 Task: Look for space in Bremervörde, Germany from 8th June, 2023 to 16th June, 2023 for 2 adults in price range Rs.10000 to Rs.15000. Place can be entire place with 1  bedroom having 1 bed and 1 bathroom. Property type can be house, flat, guest house, hotel. Amenities needed are: wifi. Booking option can be shelf check-in. Required host language is English.
Action: Mouse moved to (544, 118)
Screenshot: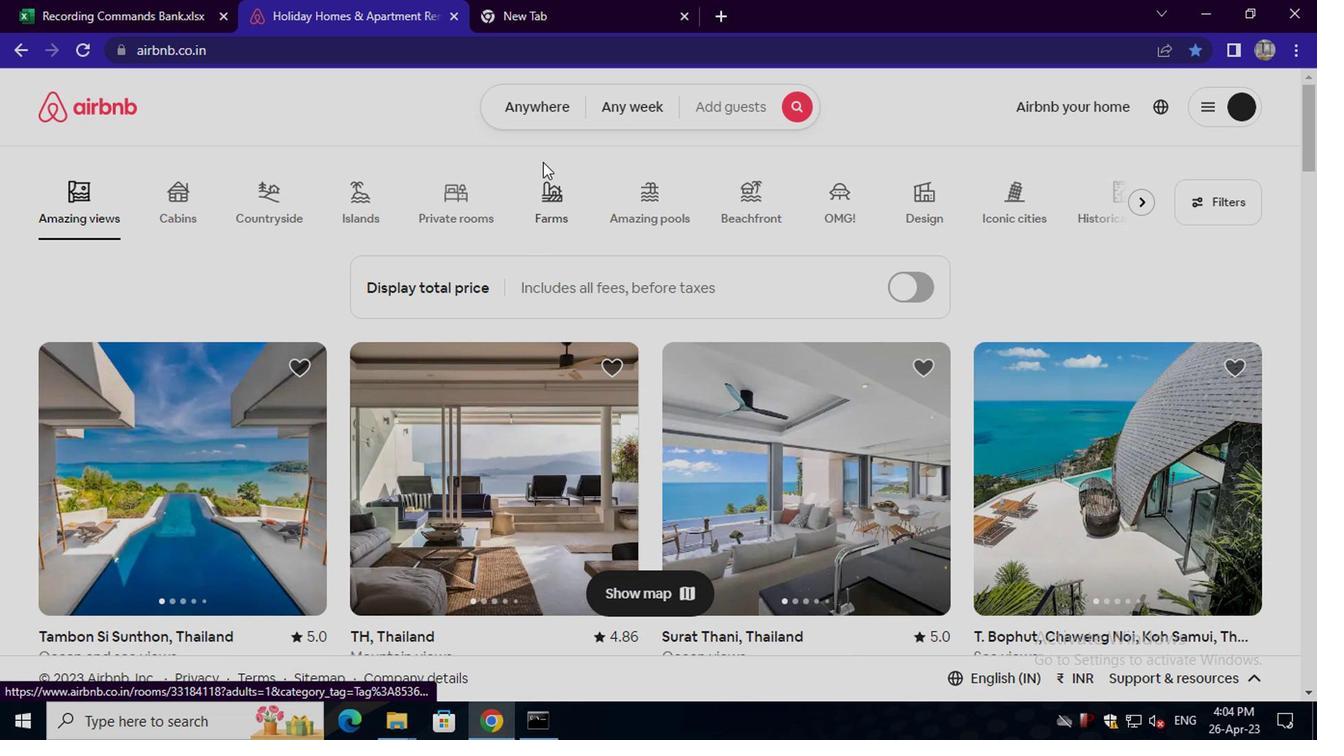 
Action: Mouse pressed left at (544, 118)
Screenshot: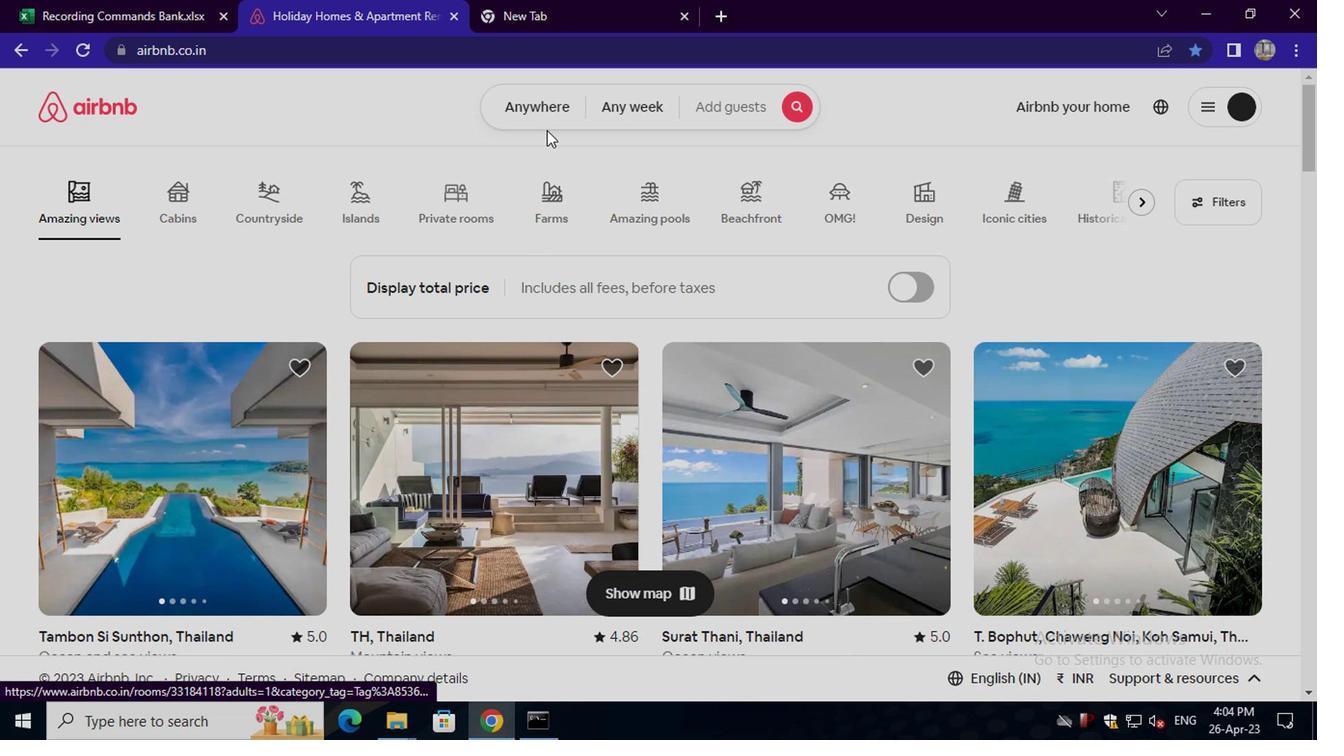 
Action: Mouse moved to (362, 170)
Screenshot: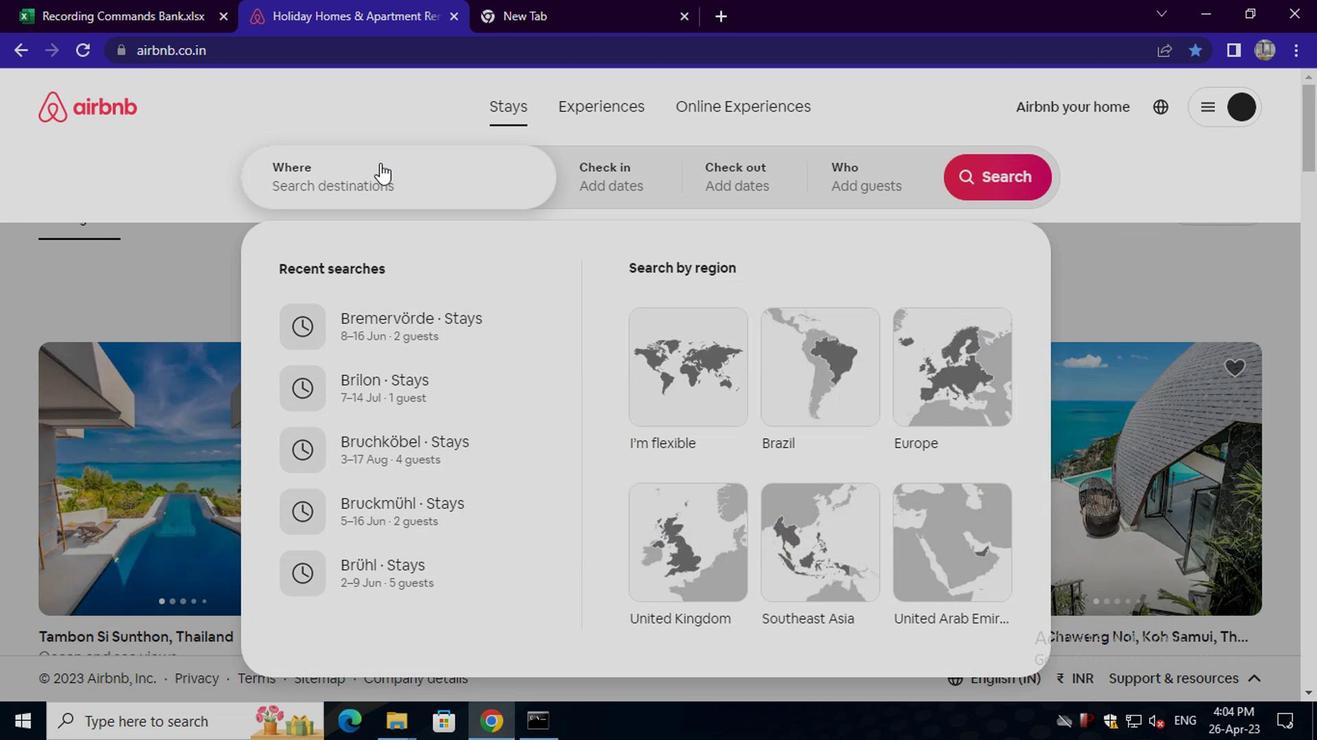 
Action: Mouse pressed left at (362, 170)
Screenshot: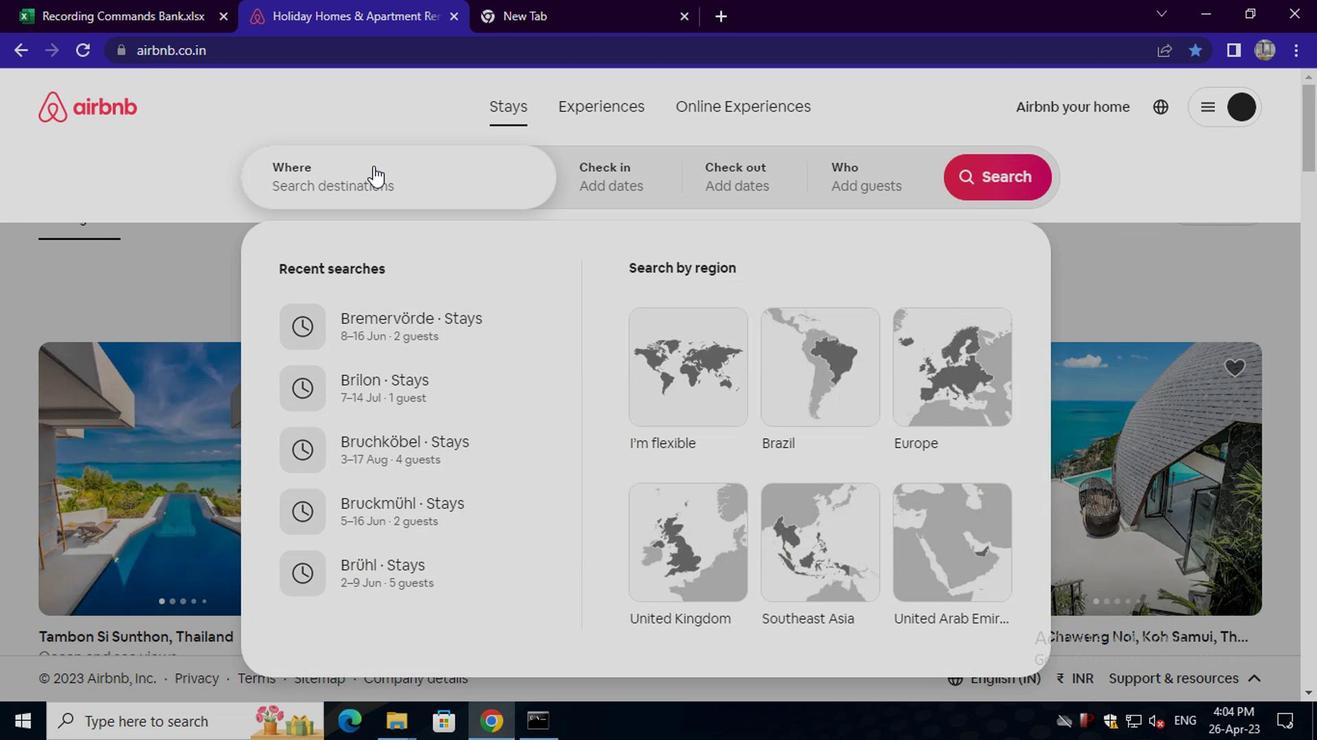 
Action: Mouse moved to (361, 170)
Screenshot: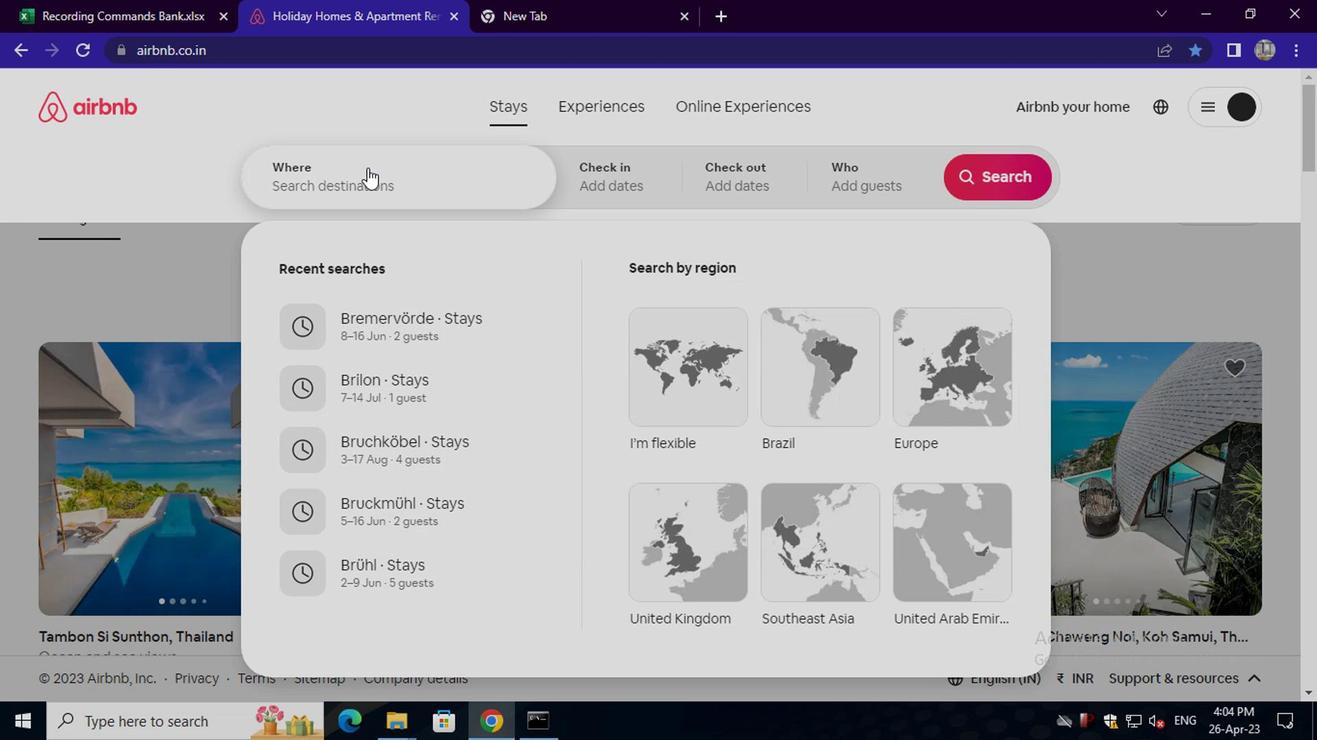 
Action: Key pressed ber<Key.backspace><Key.backspace>remerb<Key.backspace>vorde,germany<Key.enter>
Screenshot: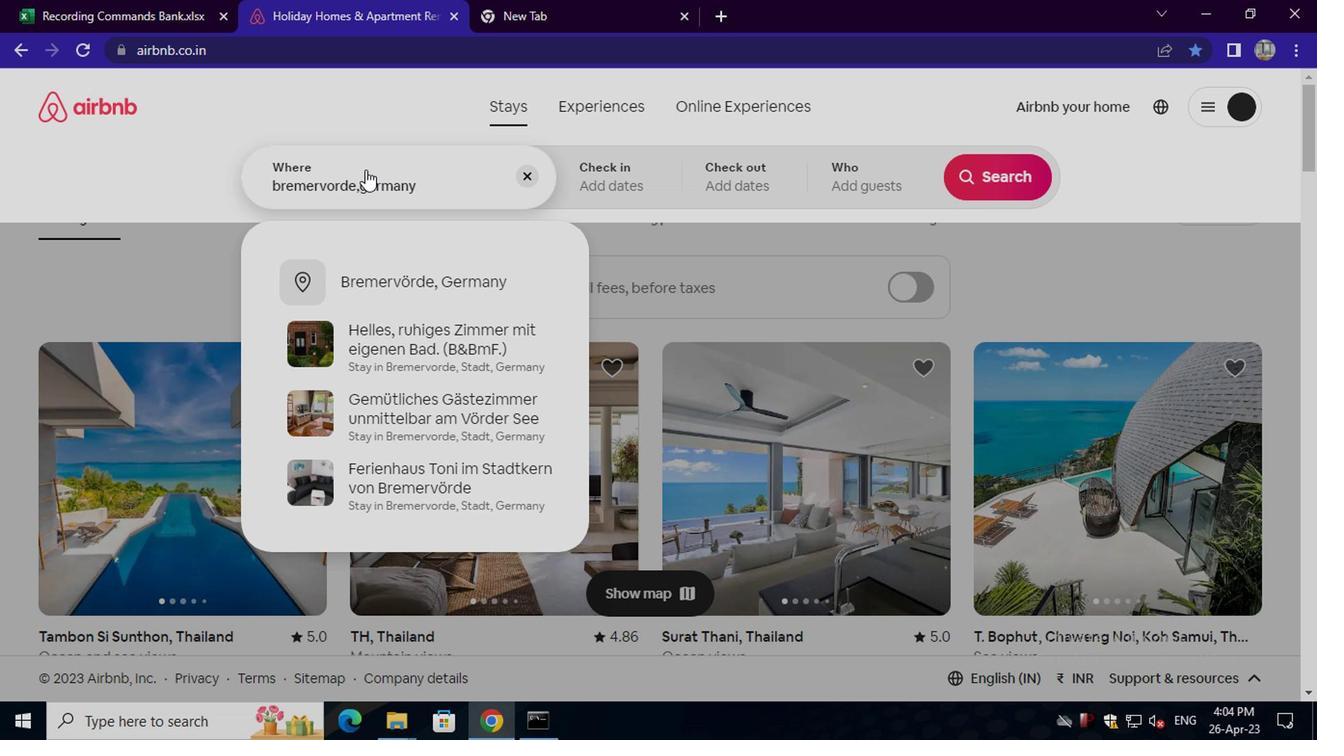 
Action: Mouse moved to (982, 332)
Screenshot: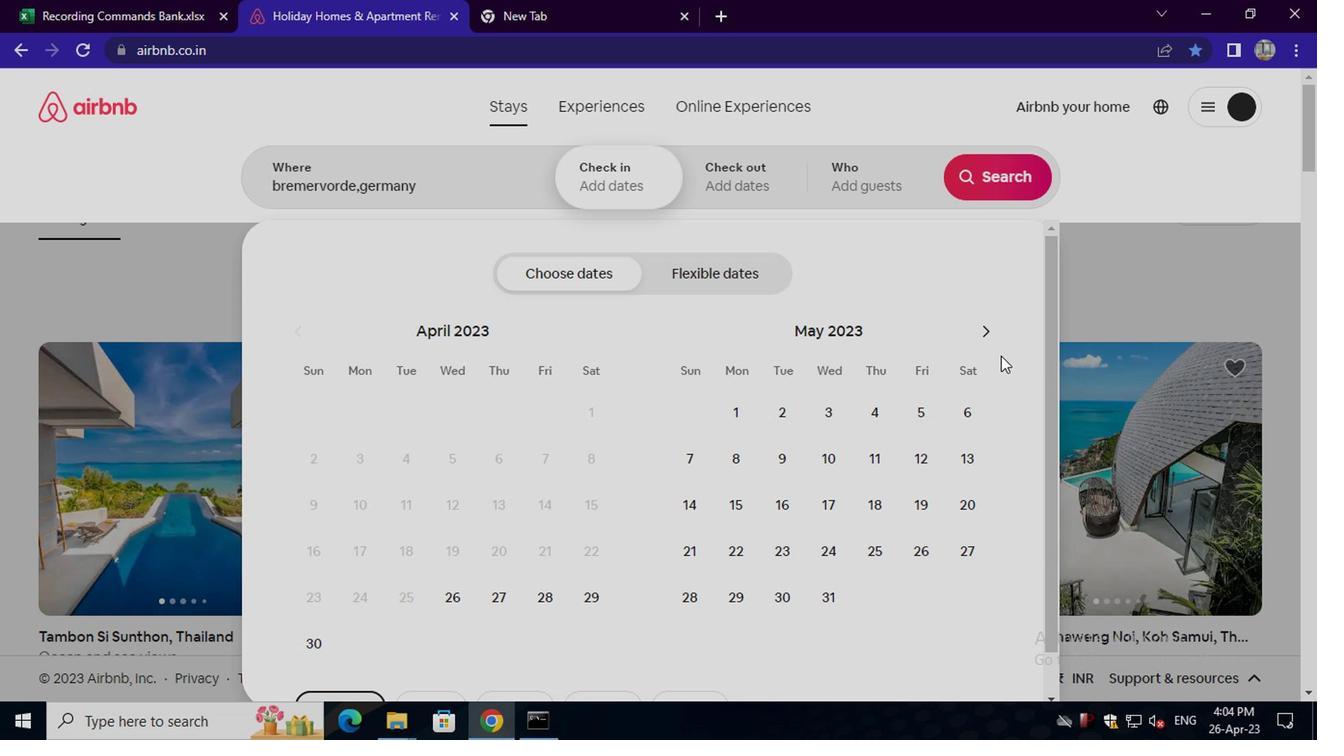 
Action: Mouse pressed left at (982, 332)
Screenshot: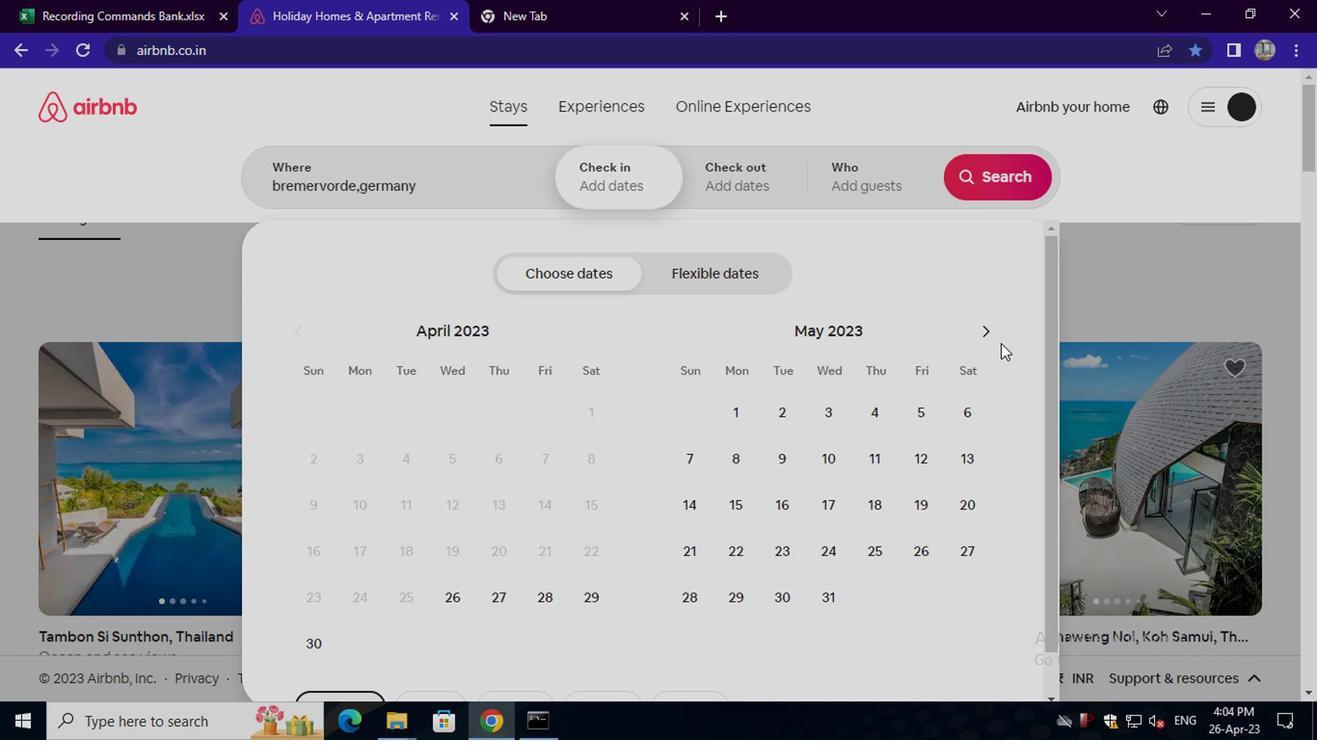 
Action: Mouse pressed left at (982, 332)
Screenshot: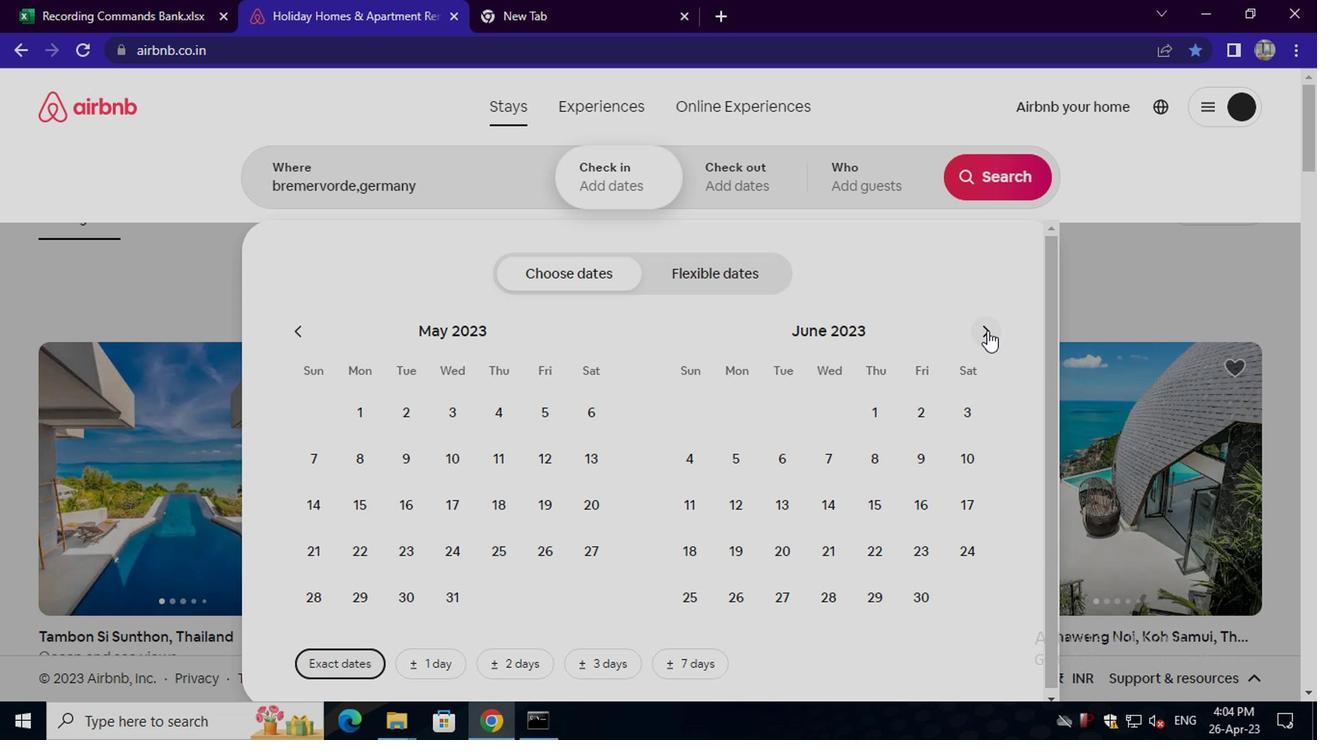 
Action: Mouse moved to (503, 455)
Screenshot: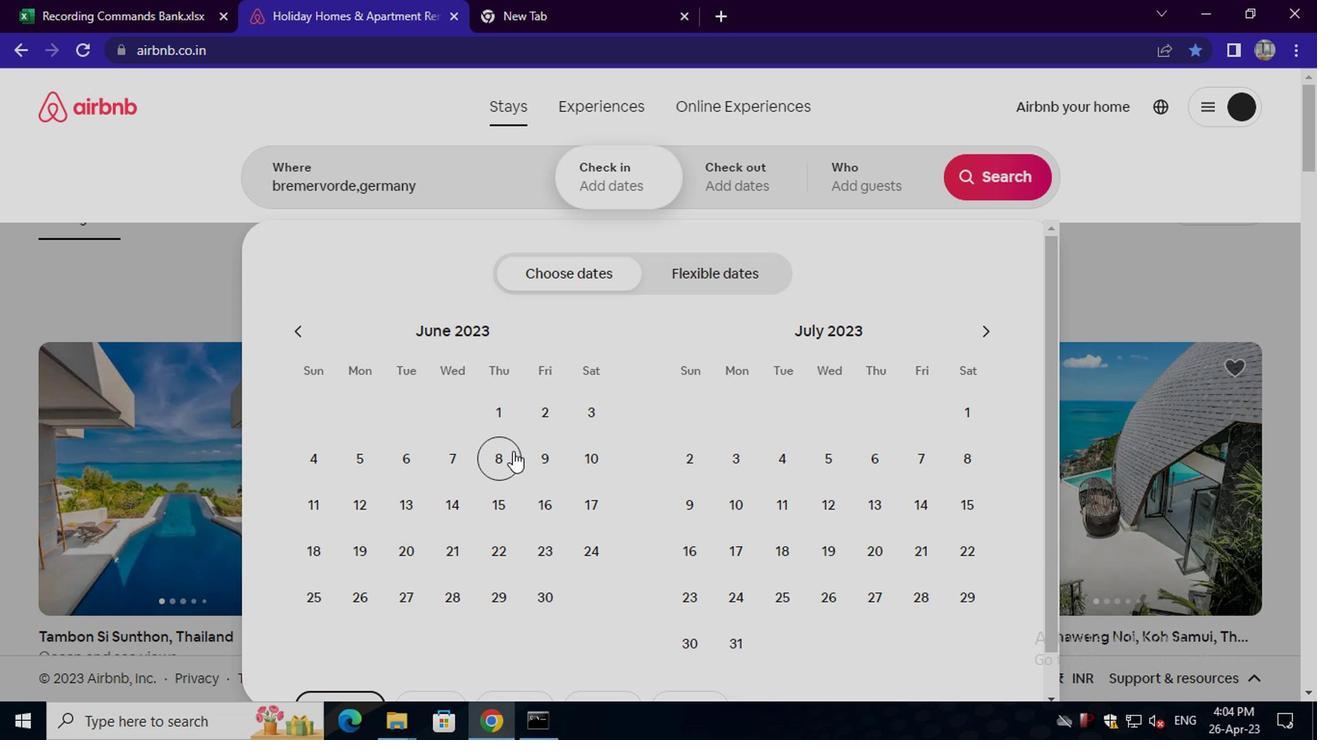 
Action: Mouse pressed left at (503, 455)
Screenshot: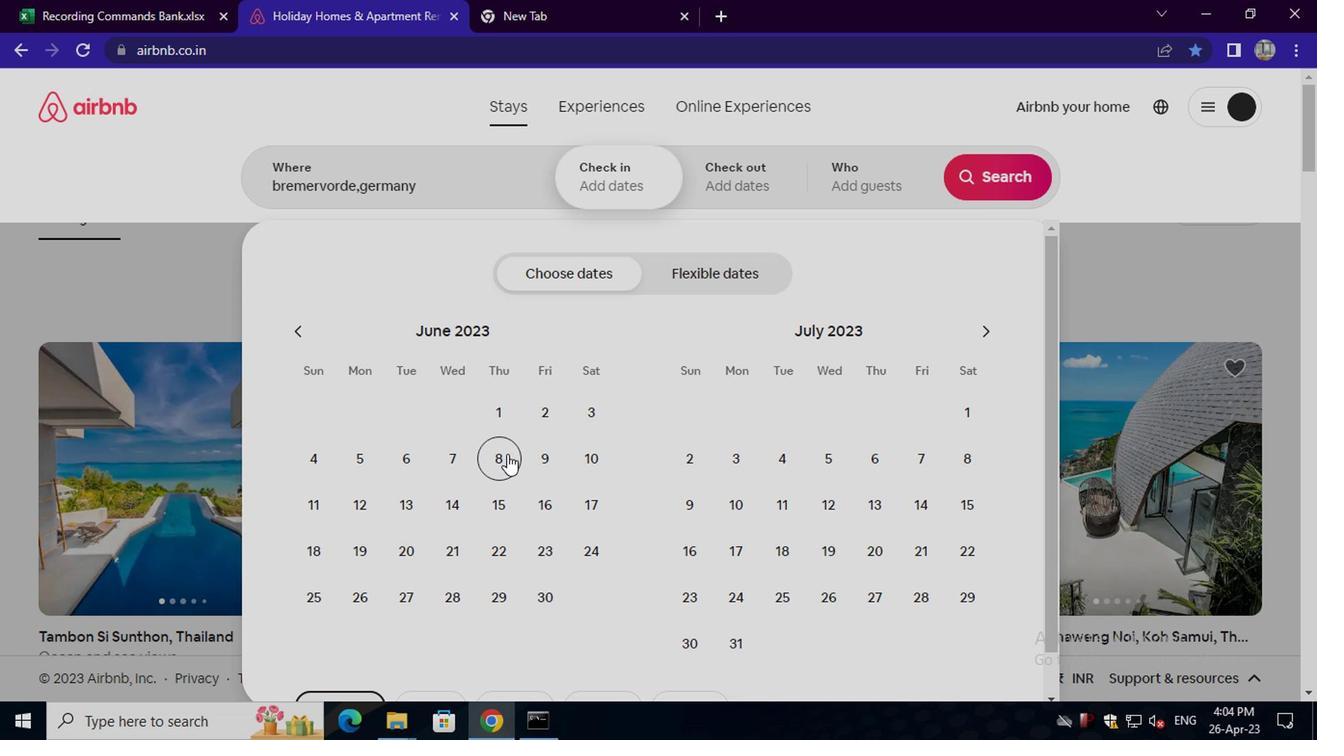 
Action: Mouse moved to (530, 504)
Screenshot: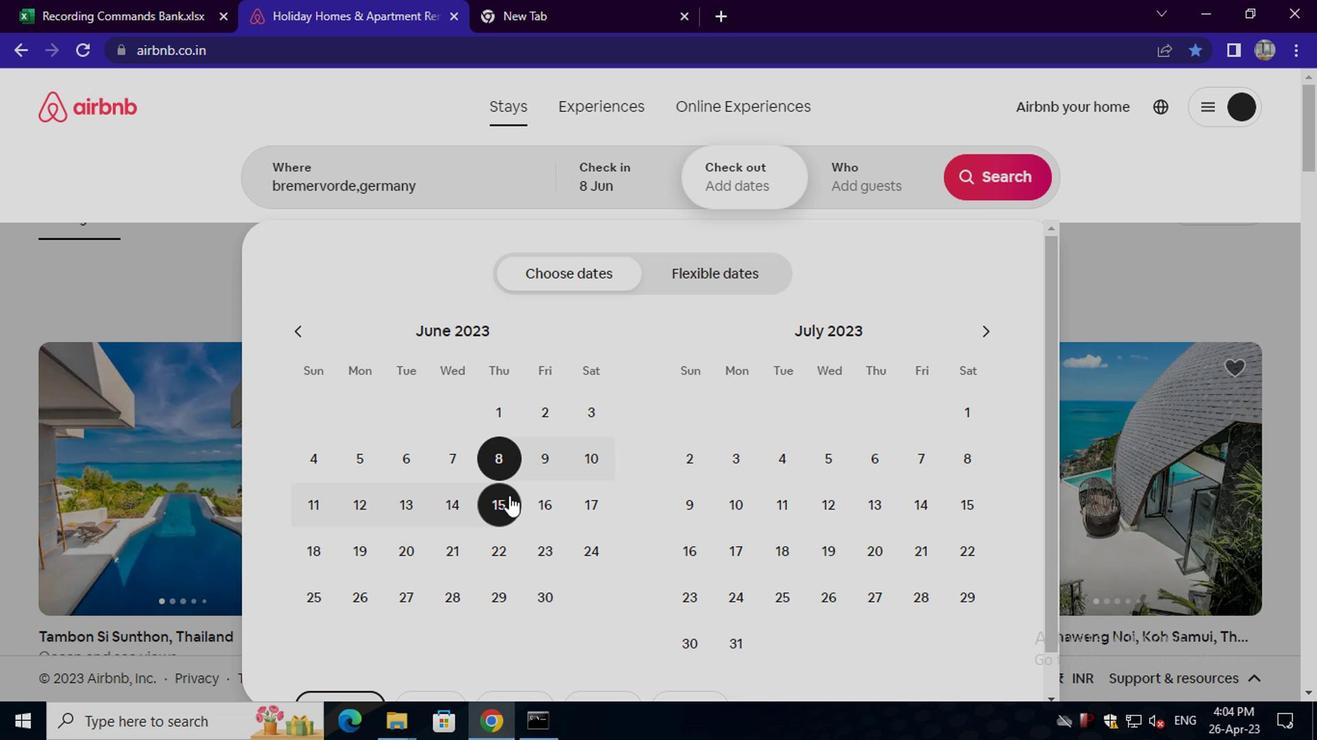 
Action: Mouse pressed left at (530, 504)
Screenshot: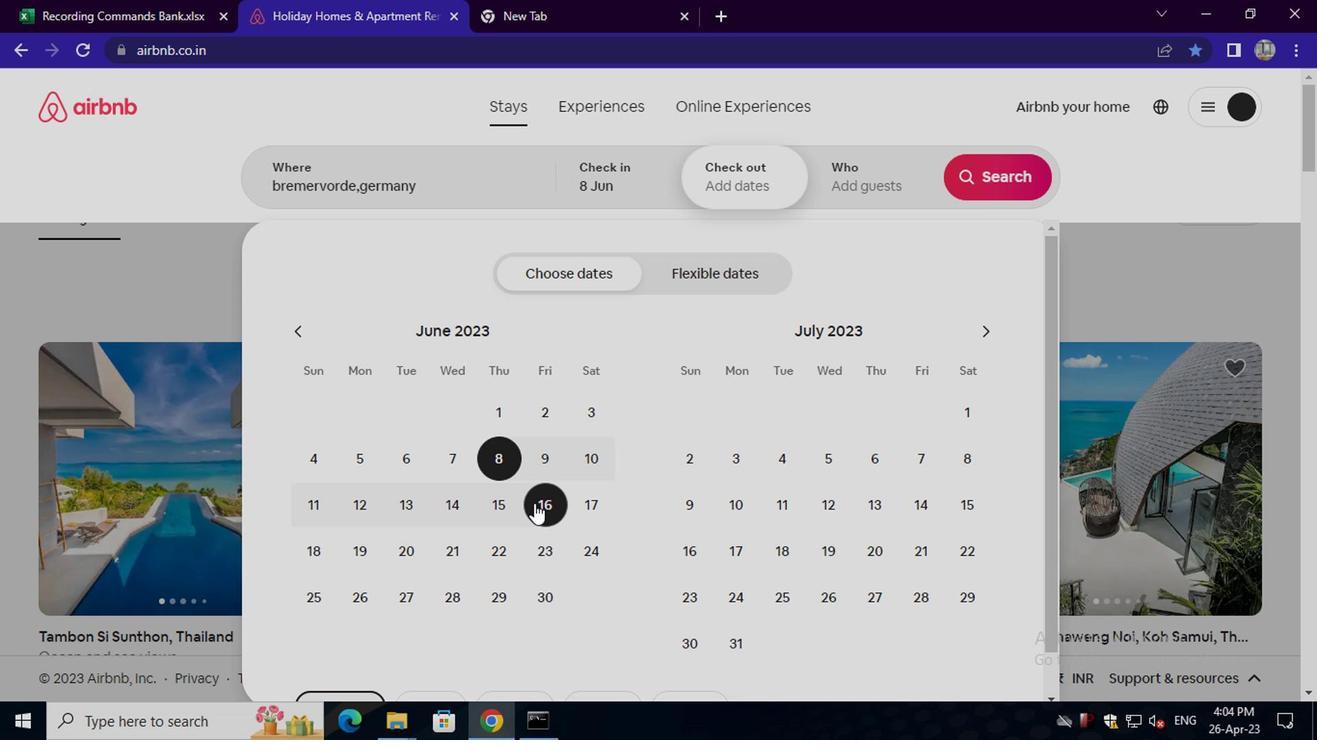 
Action: Mouse moved to (845, 181)
Screenshot: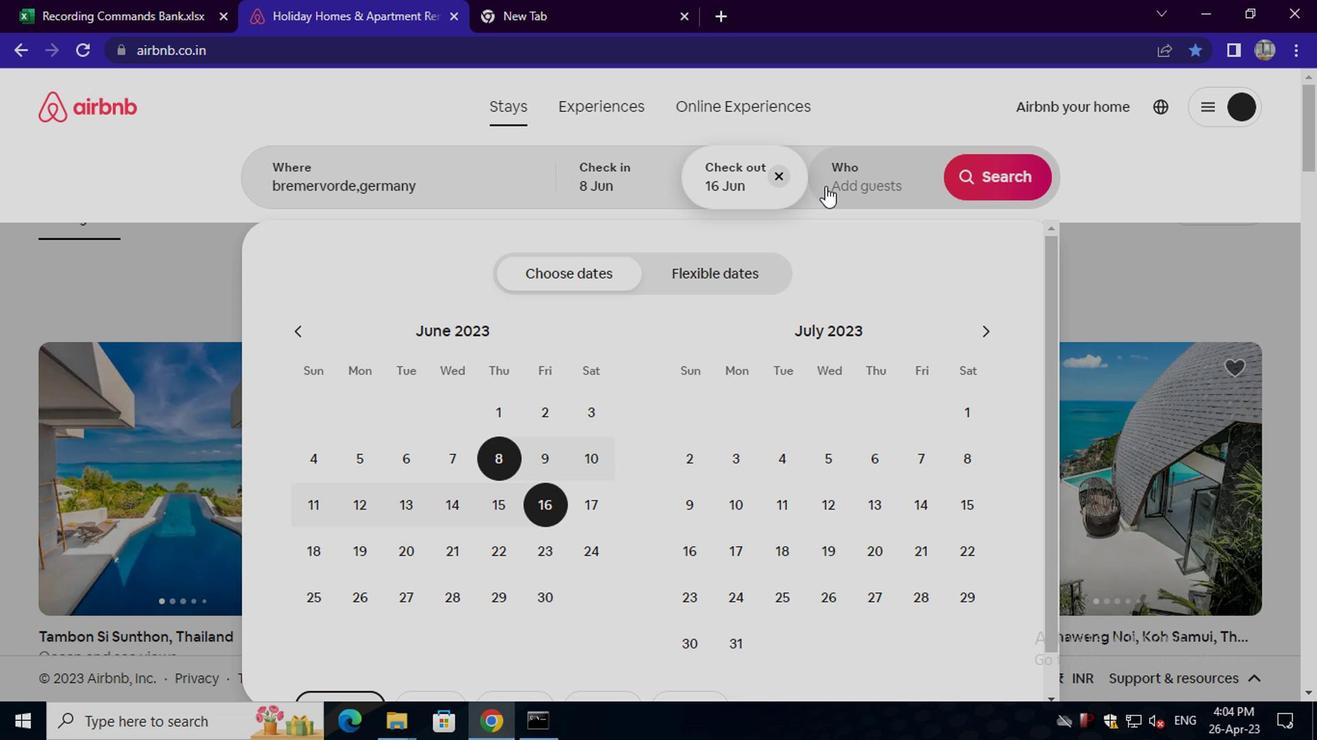 
Action: Mouse pressed left at (845, 181)
Screenshot: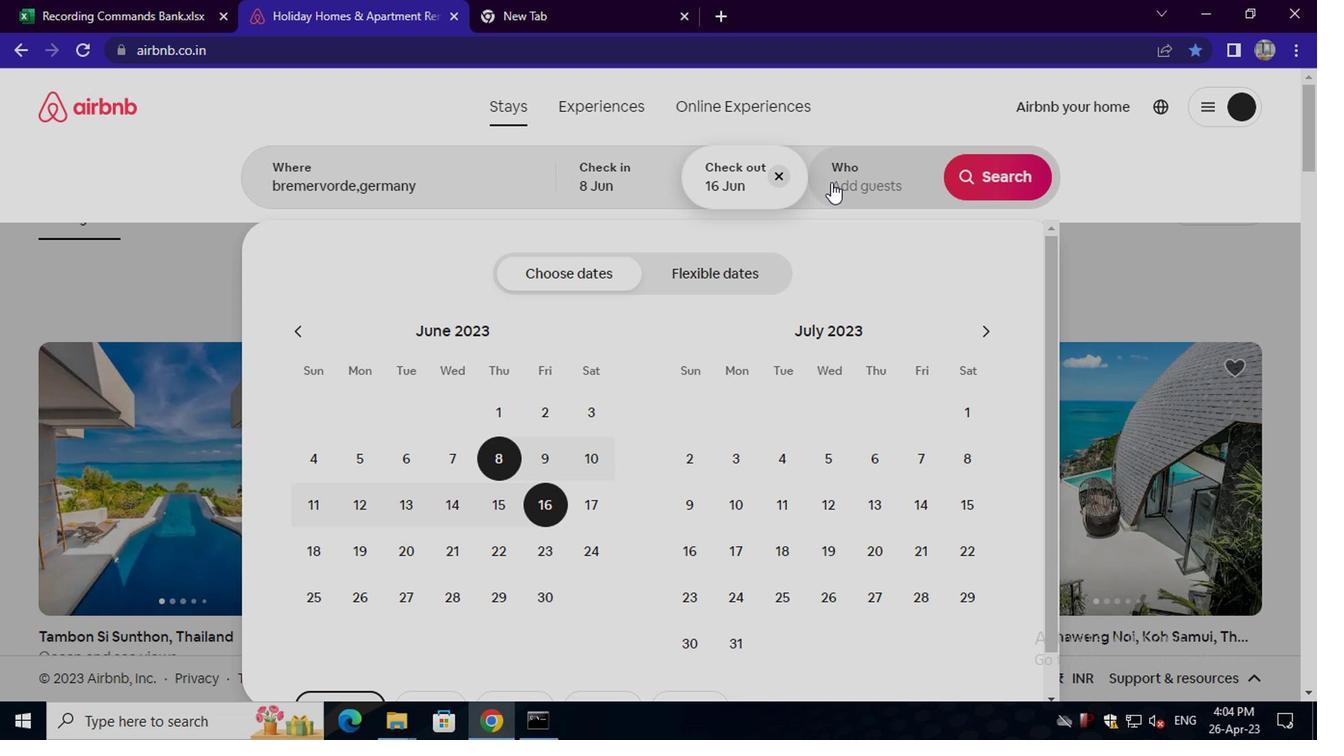 
Action: Mouse moved to (996, 274)
Screenshot: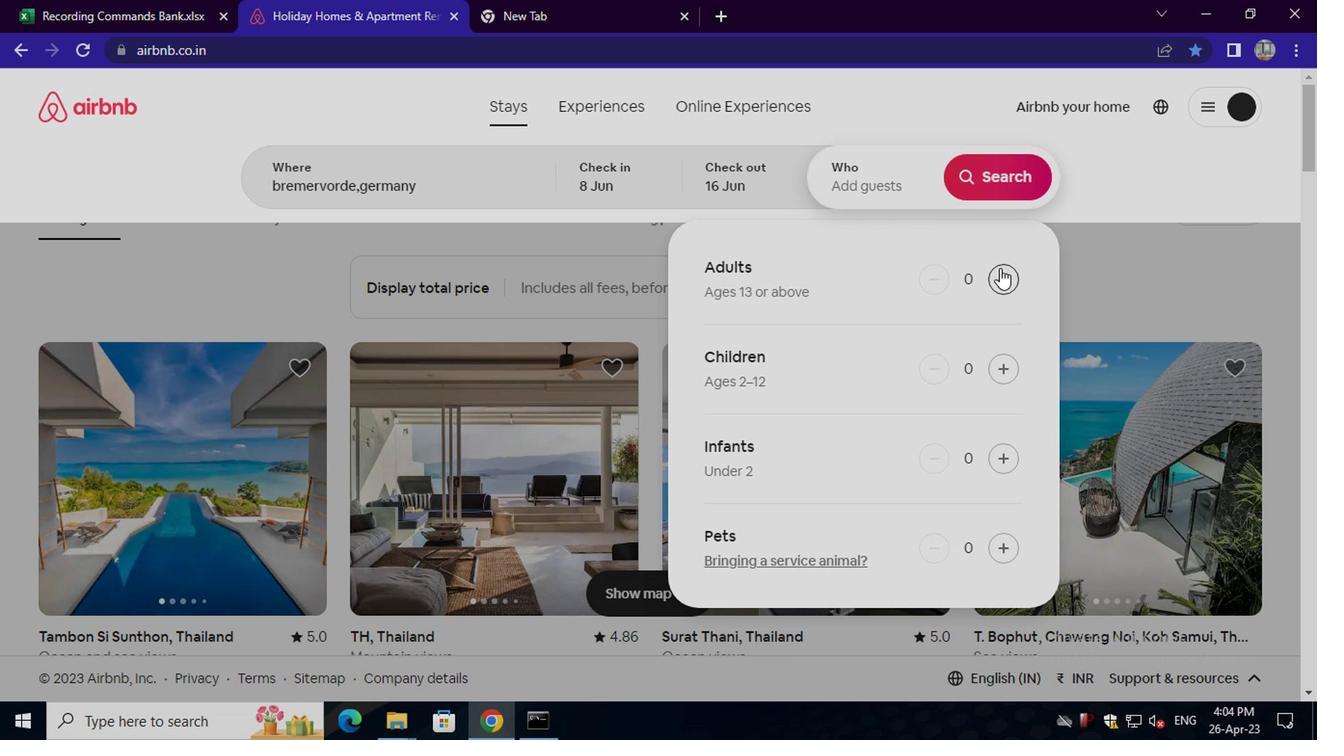 
Action: Mouse pressed left at (996, 274)
Screenshot: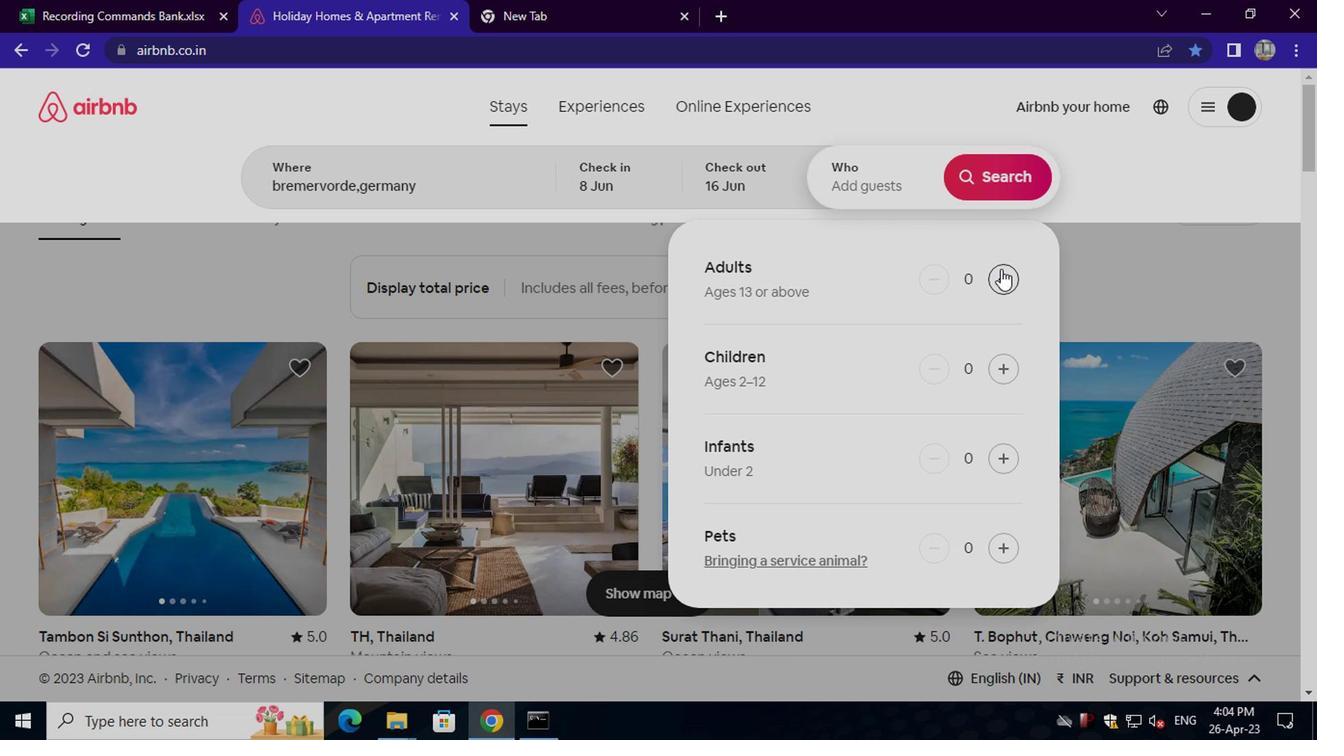 
Action: Mouse pressed left at (996, 274)
Screenshot: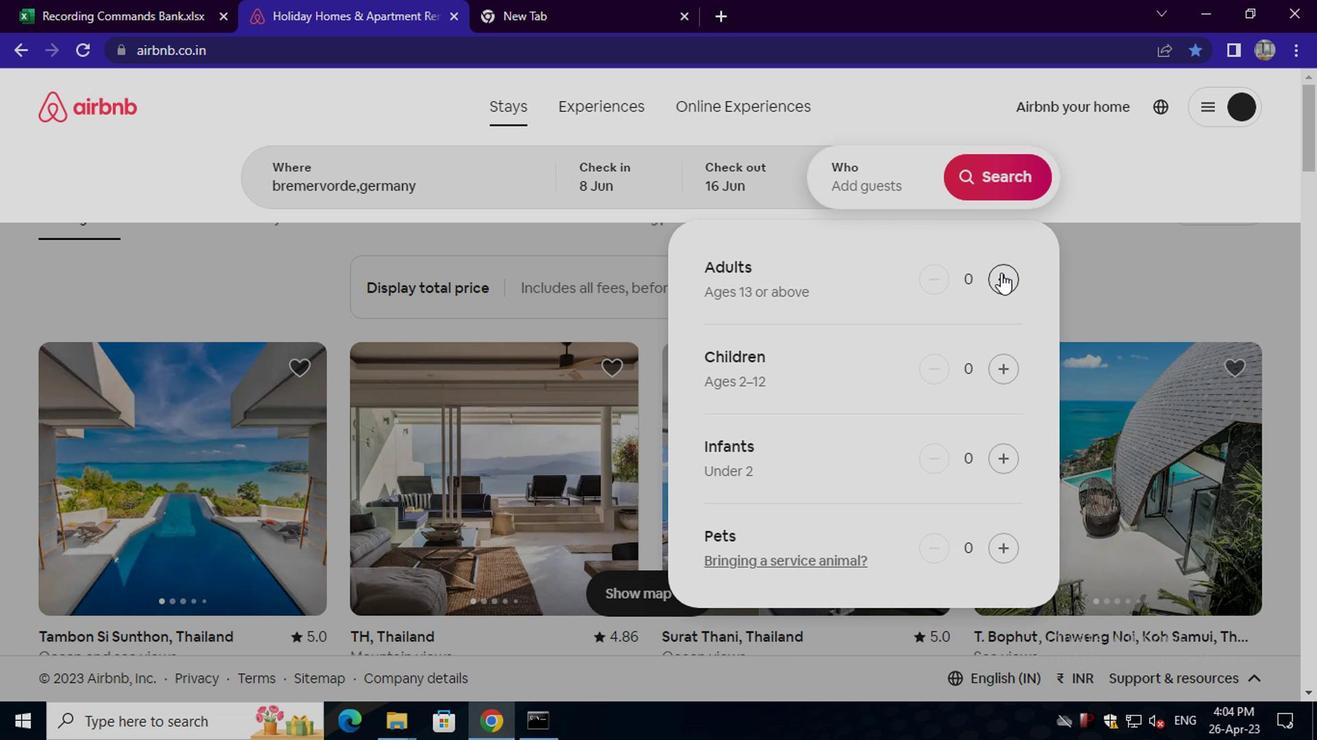 
Action: Mouse moved to (990, 180)
Screenshot: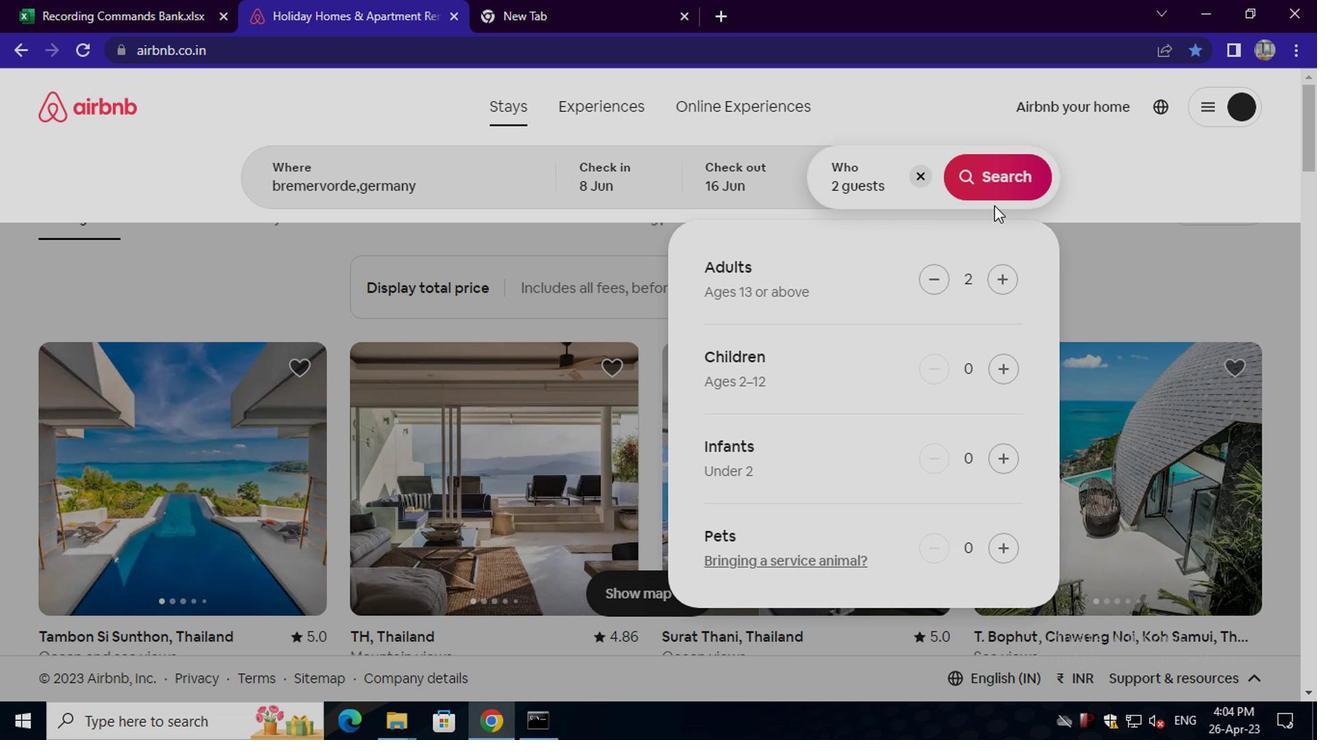 
Action: Mouse pressed left at (990, 180)
Screenshot: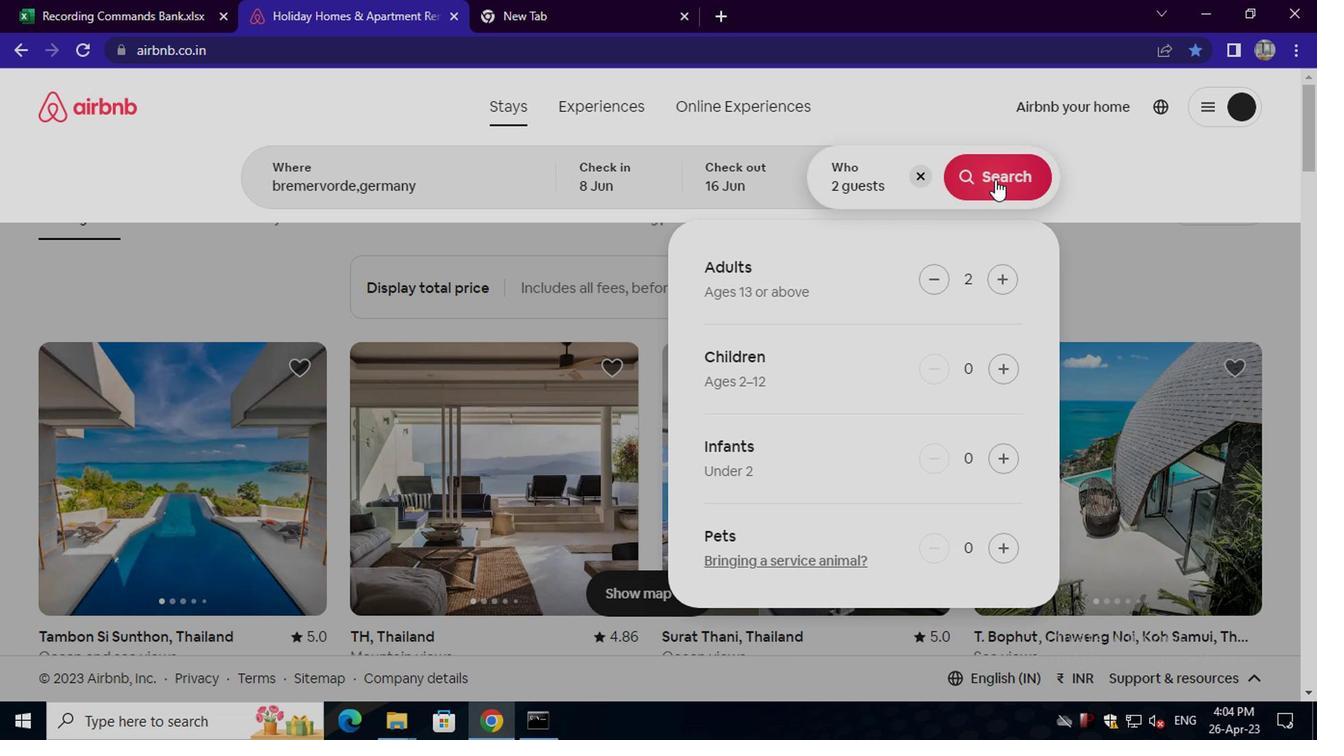 
Action: Mouse moved to (1199, 186)
Screenshot: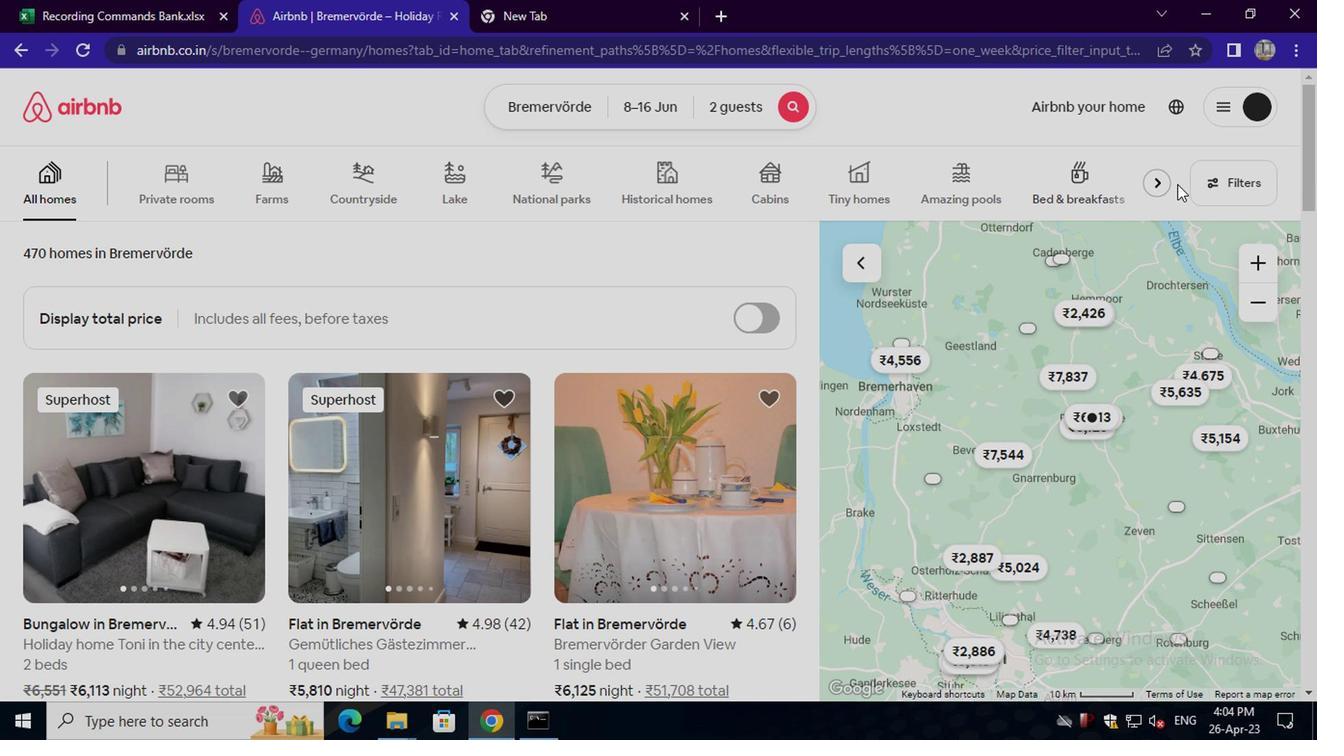 
Action: Mouse pressed left at (1199, 186)
Screenshot: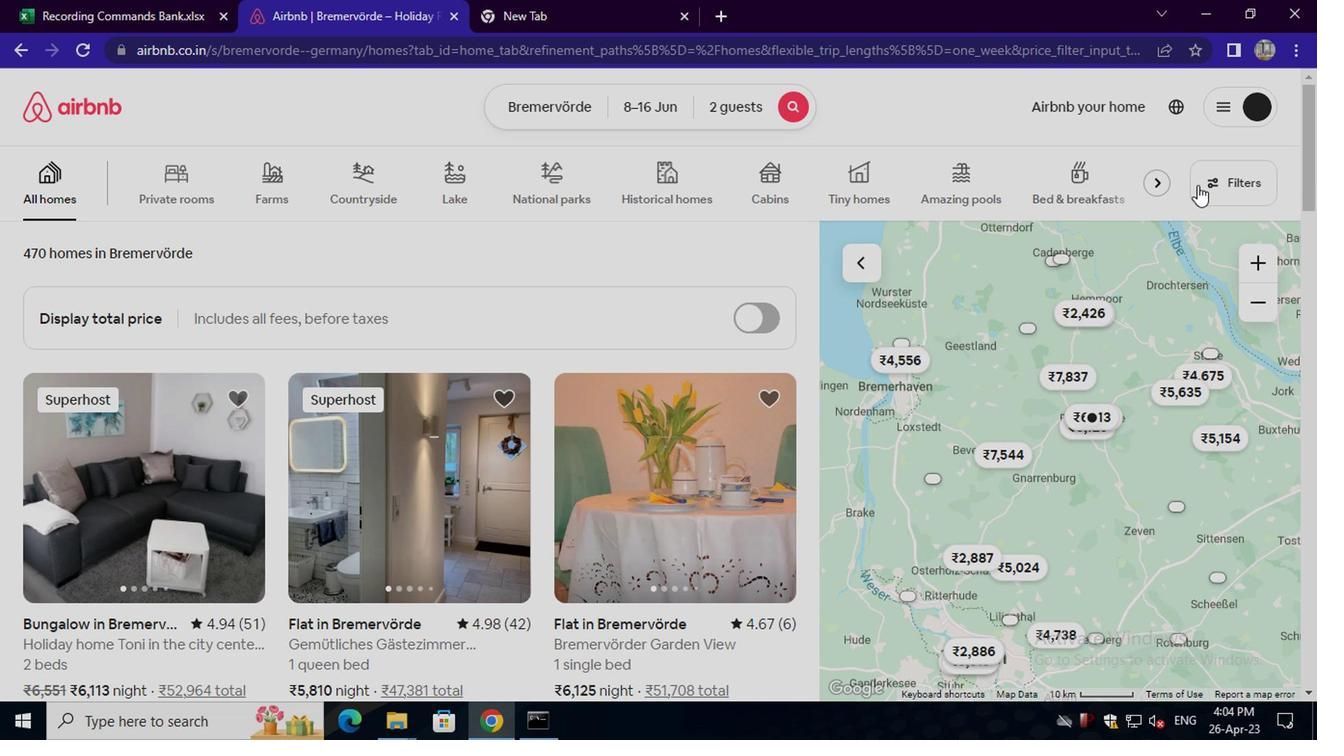 
Action: Mouse moved to (532, 417)
Screenshot: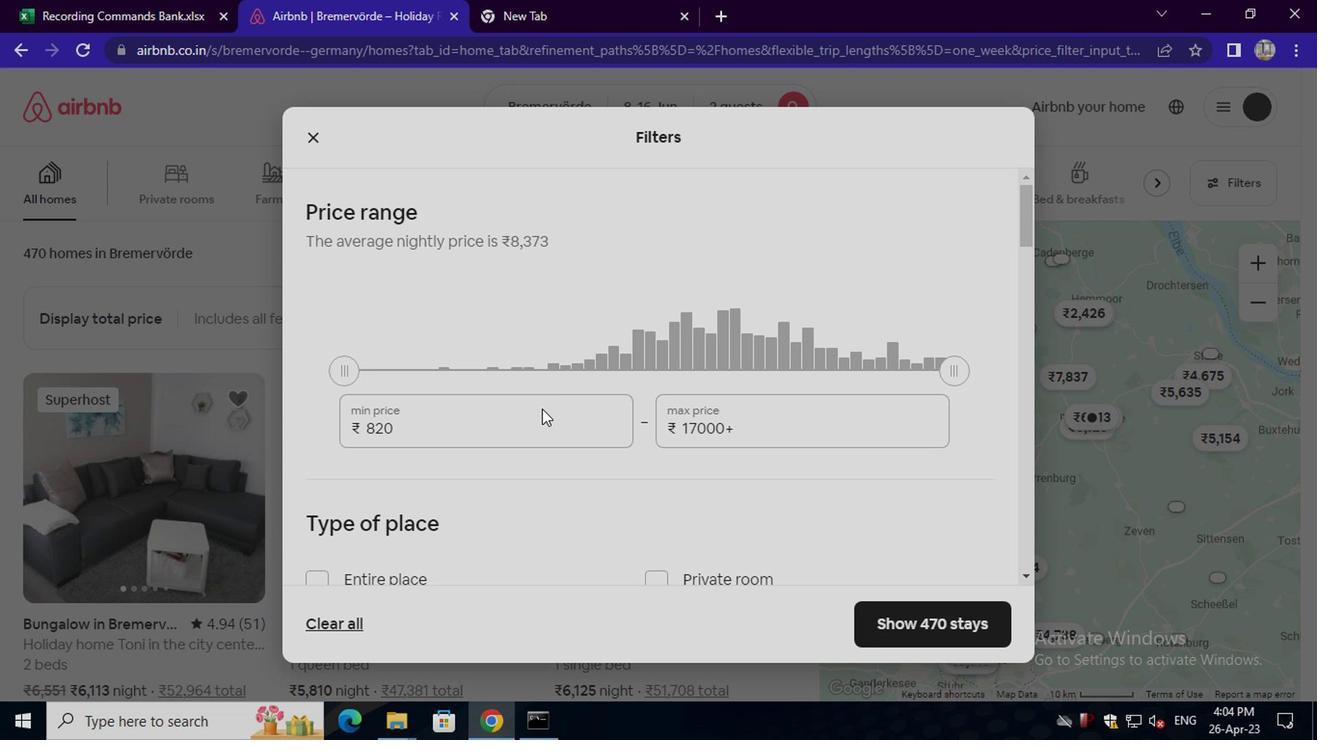 
Action: Mouse pressed left at (532, 417)
Screenshot: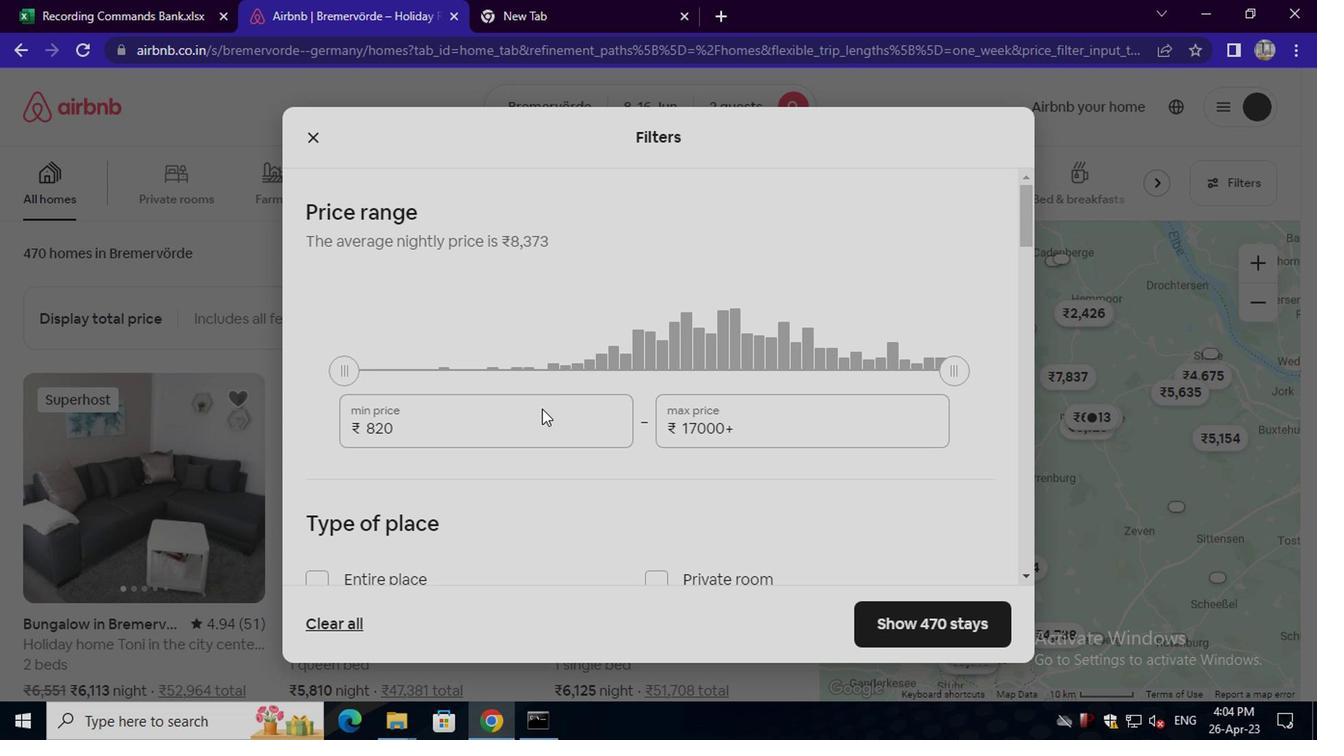 
Action: Key pressed <Key.backspace><Key.backspace><Key.backspace><Key.backspace><Key.backspace><Key.backspace><Key.backspace><Key.backspace><Key.backspace>10000<Key.backspace><Key.backspace><Key.backspace><Key.backspace><Key.backspace><Key.backspace><Key.backspace><Key.backspace><Key.backspace><Key.backspace><Key.backspace><Key.backspace><Key.backspace><Key.backspace><Key.backspace>10000
Screenshot: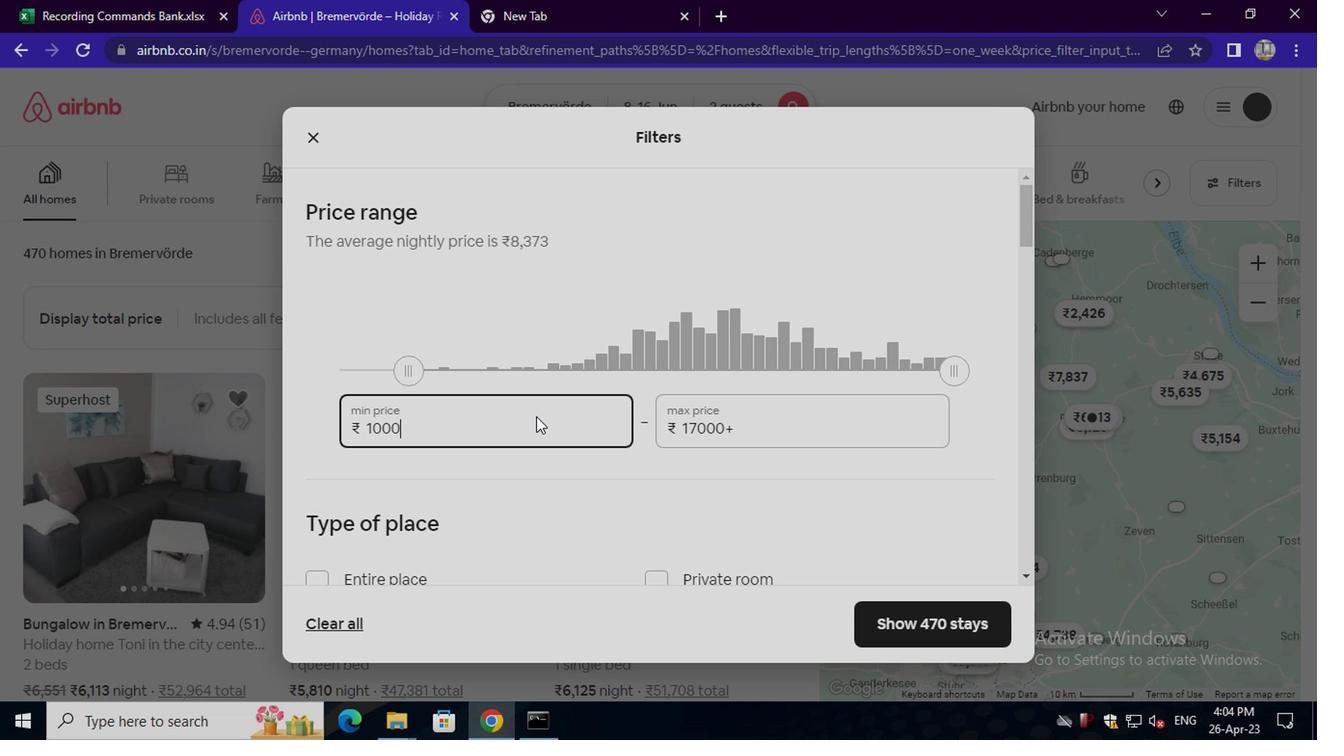 
Action: Mouse moved to (736, 428)
Screenshot: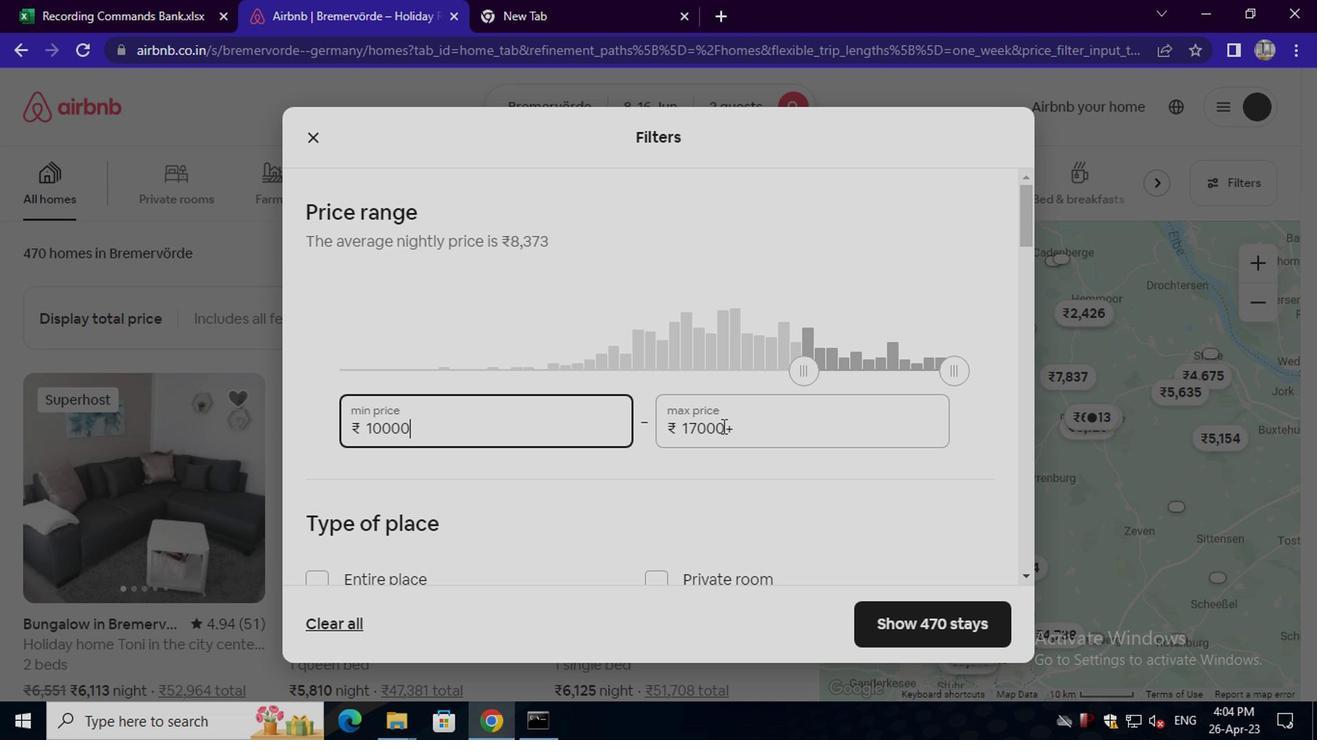 
Action: Mouse pressed left at (736, 428)
Screenshot: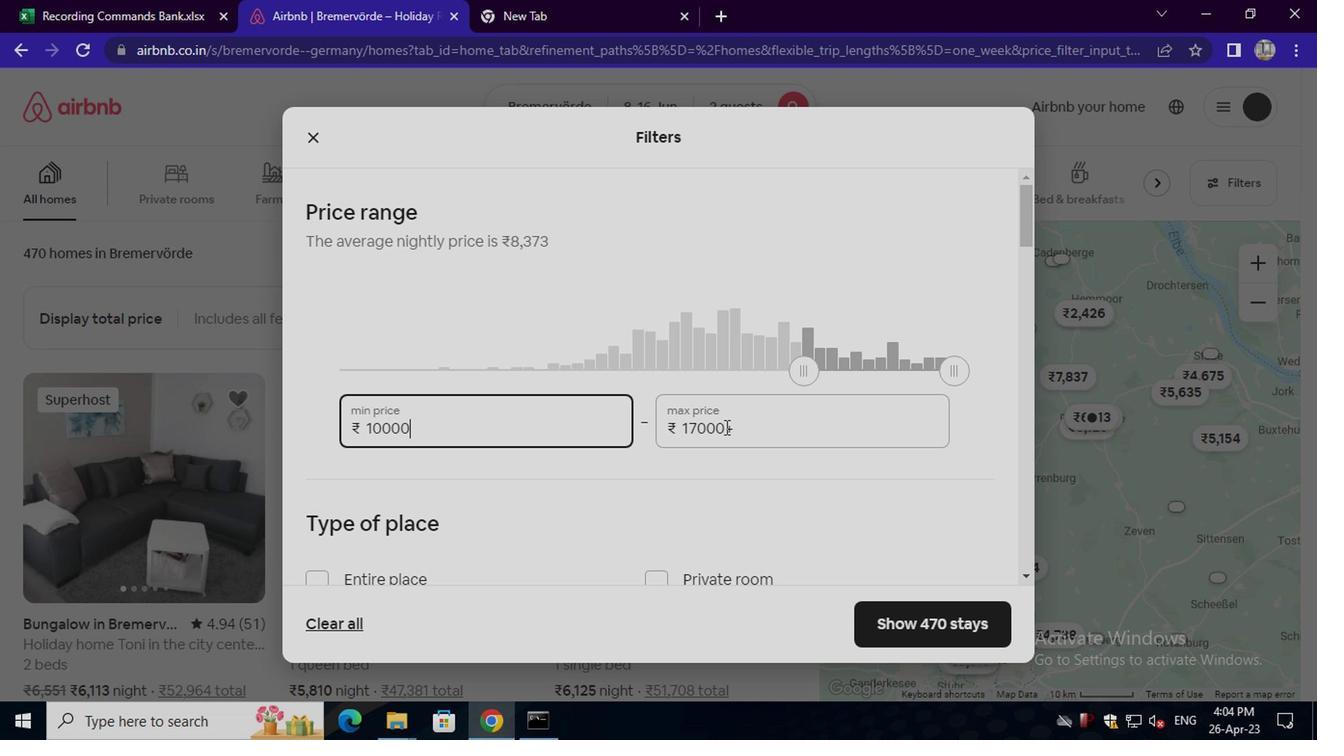 
Action: Key pressed <Key.backspace><Key.backspace><Key.backspace><Key.backspace><Key.backspace><Key.backspace><Key.backspace><Key.backspace><Key.backspace><Key.backspace><Key.backspace><Key.backspace><Key.backspace><Key.backspace><Key.backspace>15000
Screenshot: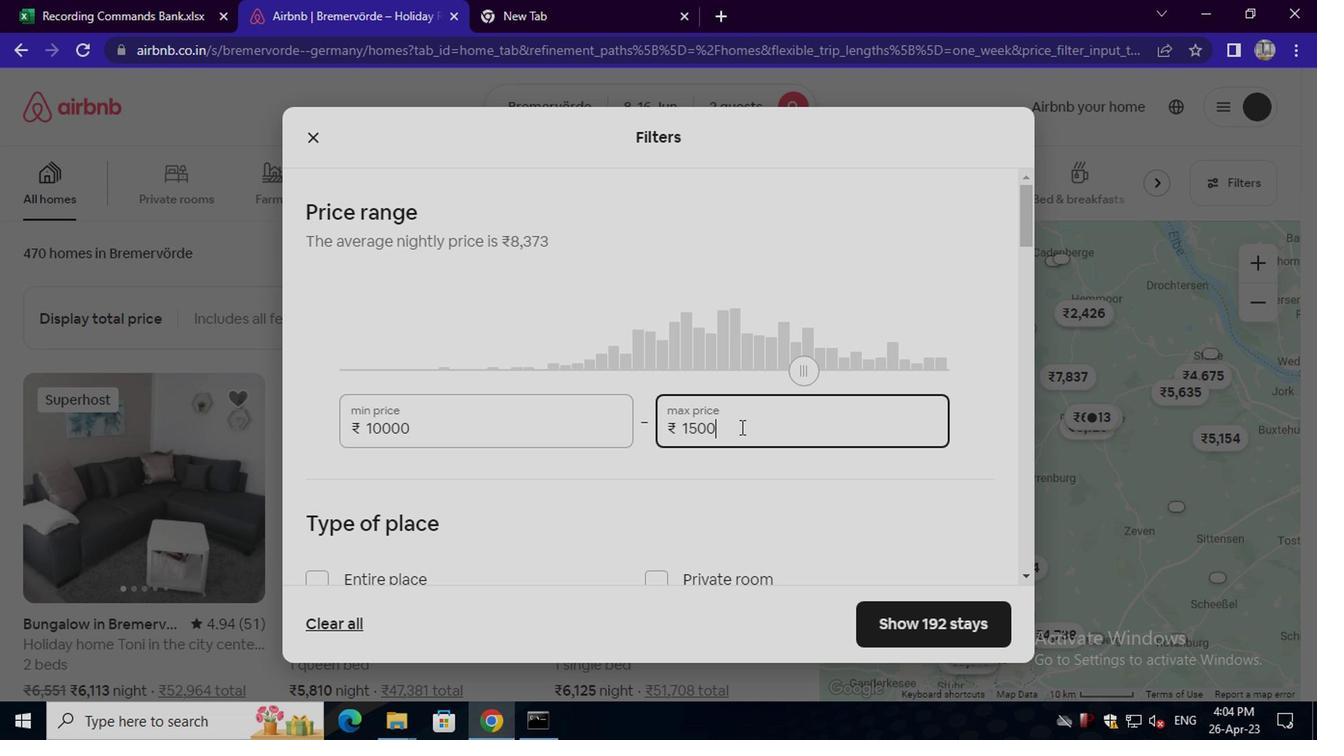 
Action: Mouse moved to (731, 434)
Screenshot: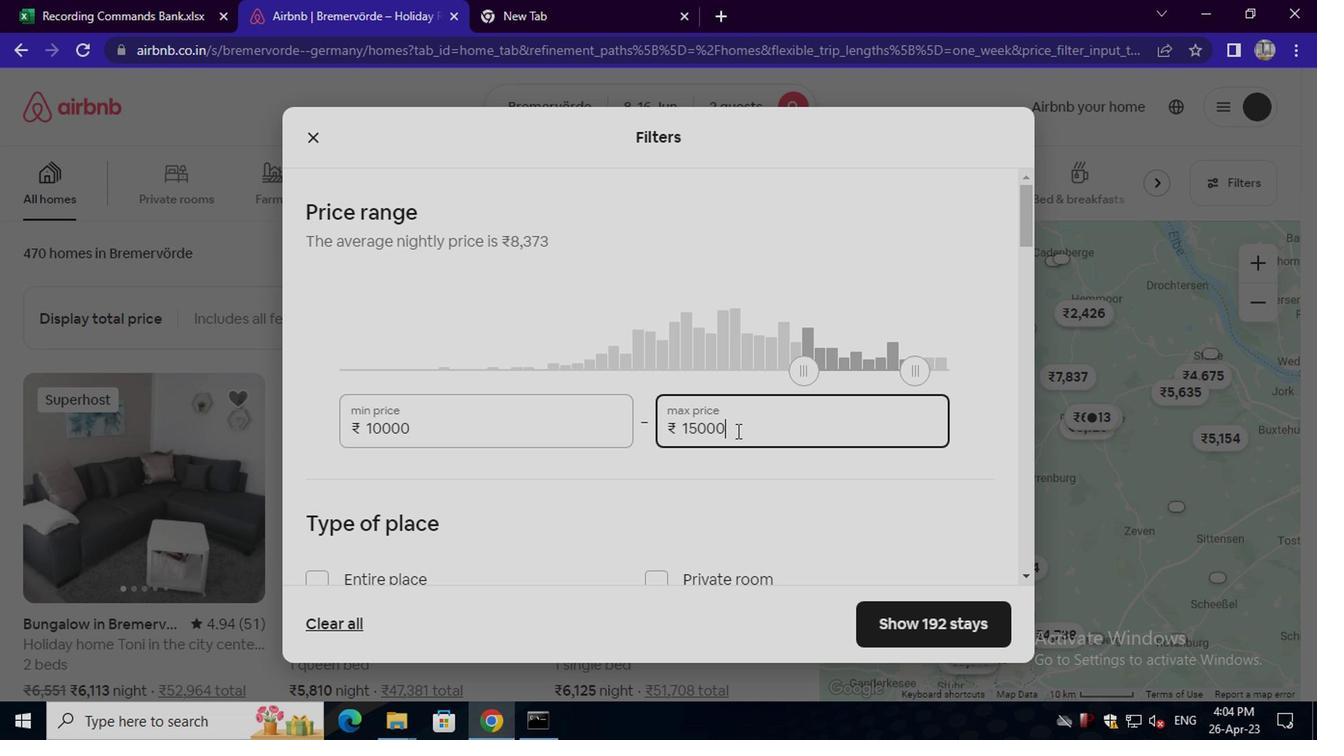
Action: Mouse scrolled (731, 434) with delta (0, 0)
Screenshot: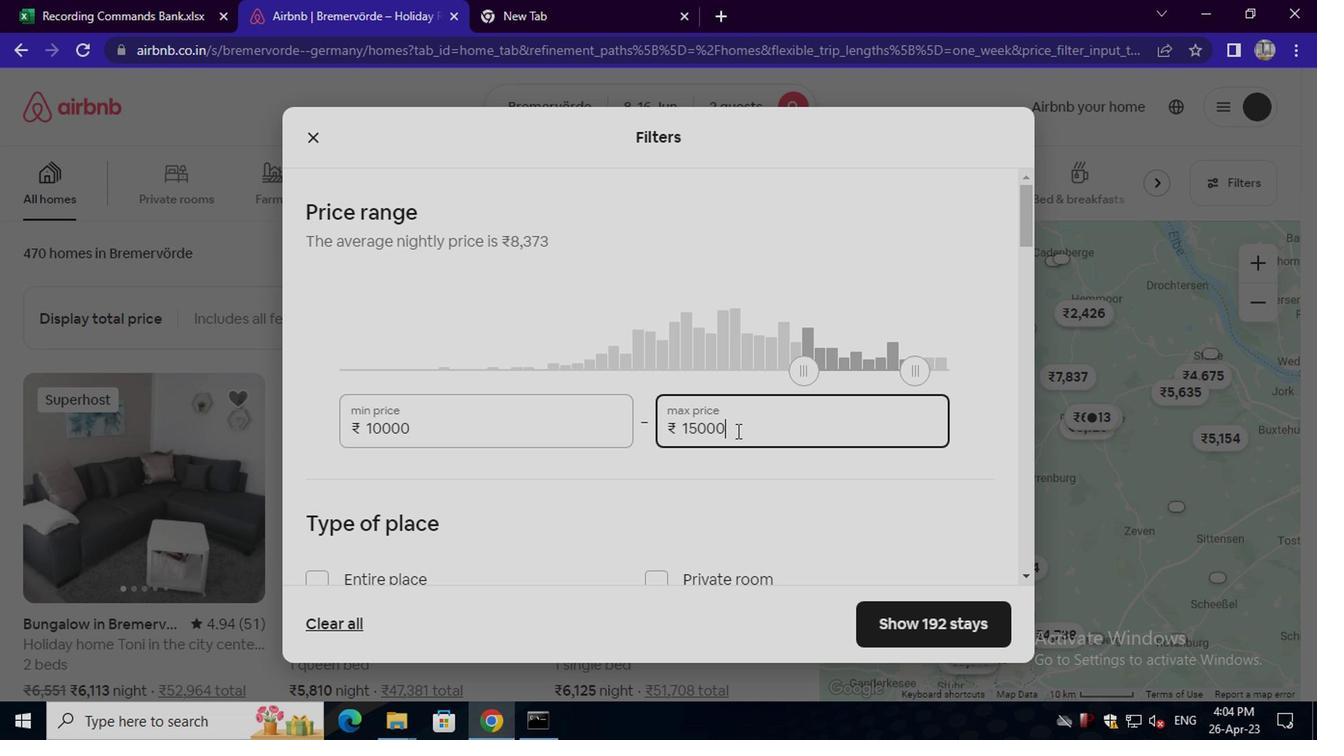 
Action: Mouse scrolled (731, 434) with delta (0, 0)
Screenshot: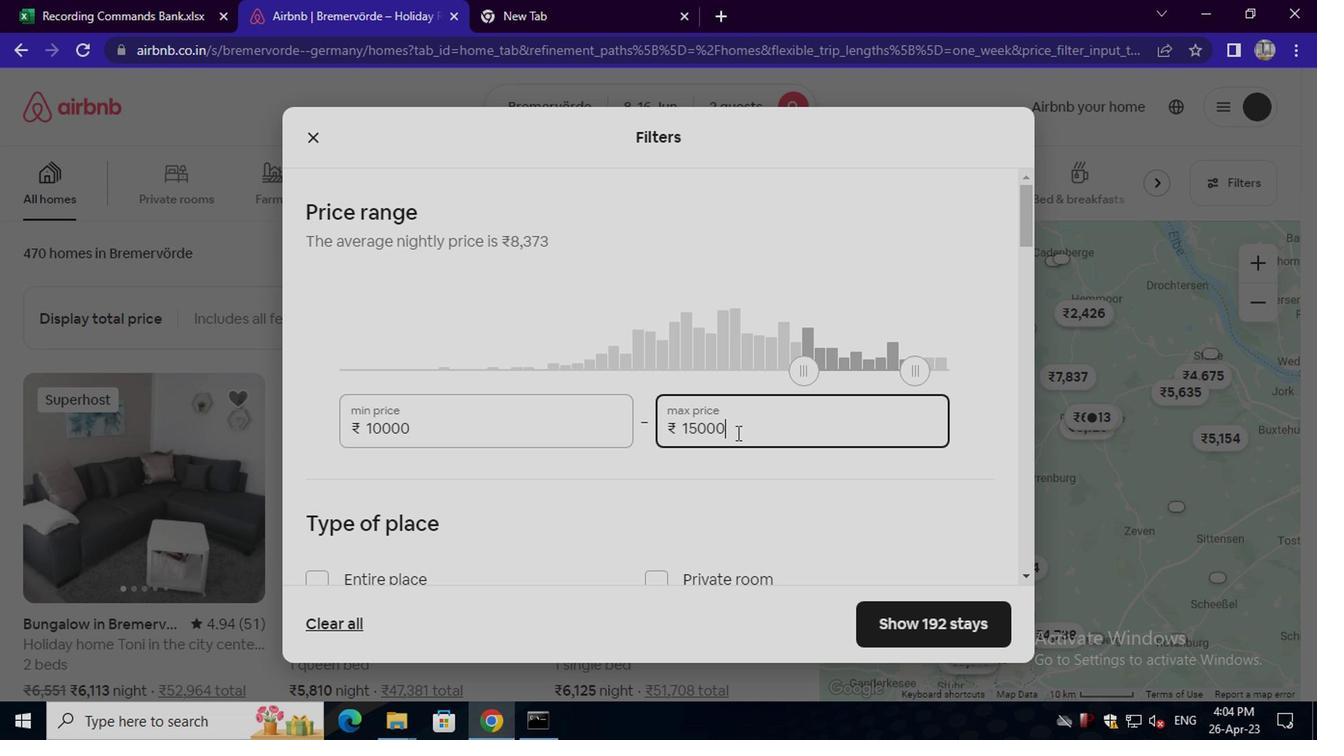 
Action: Mouse moved to (731, 436)
Screenshot: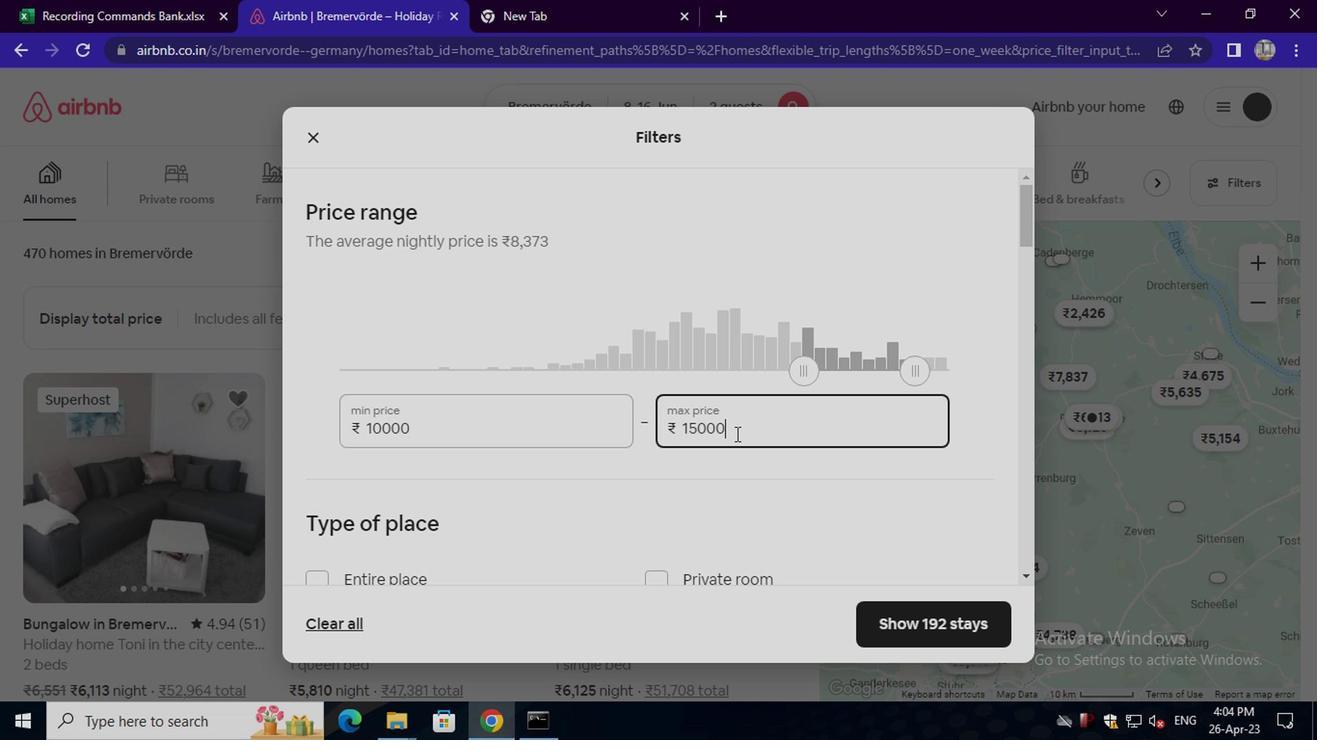 
Action: Mouse scrolled (731, 434) with delta (0, -1)
Screenshot: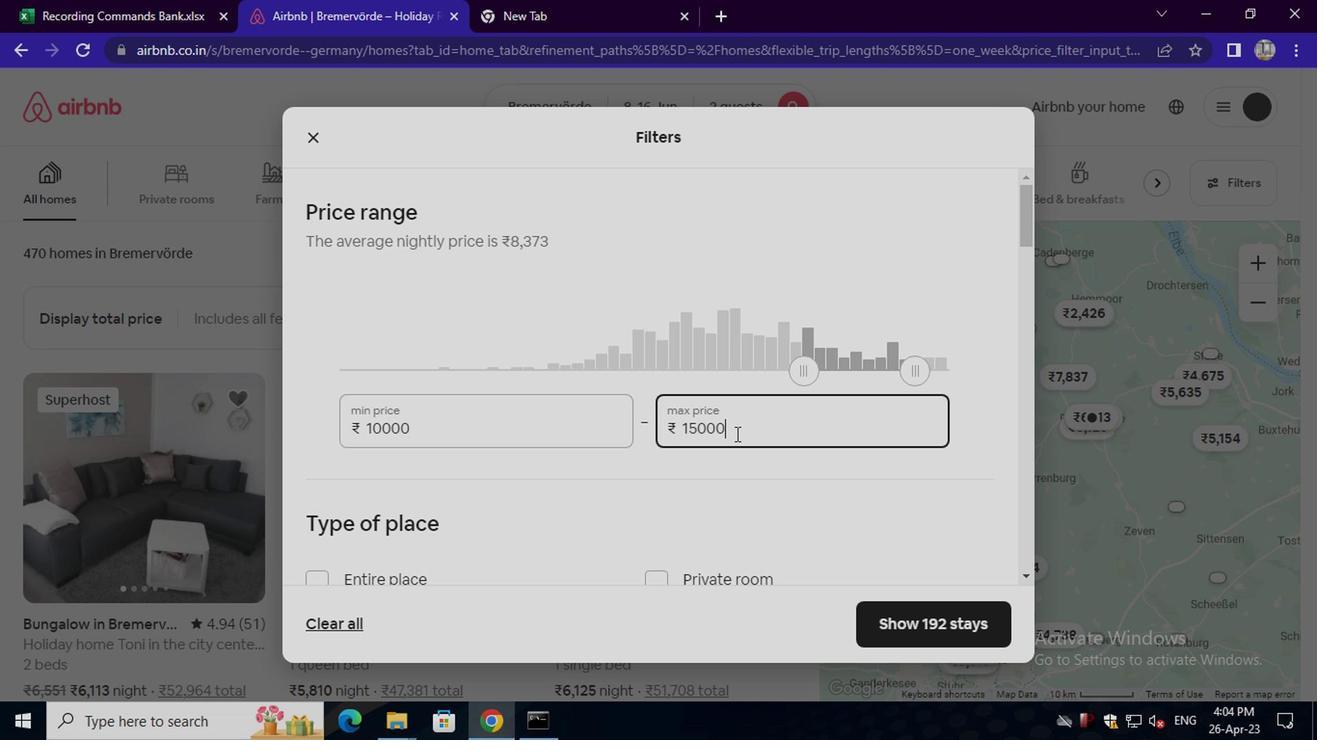 
Action: Mouse moved to (354, 286)
Screenshot: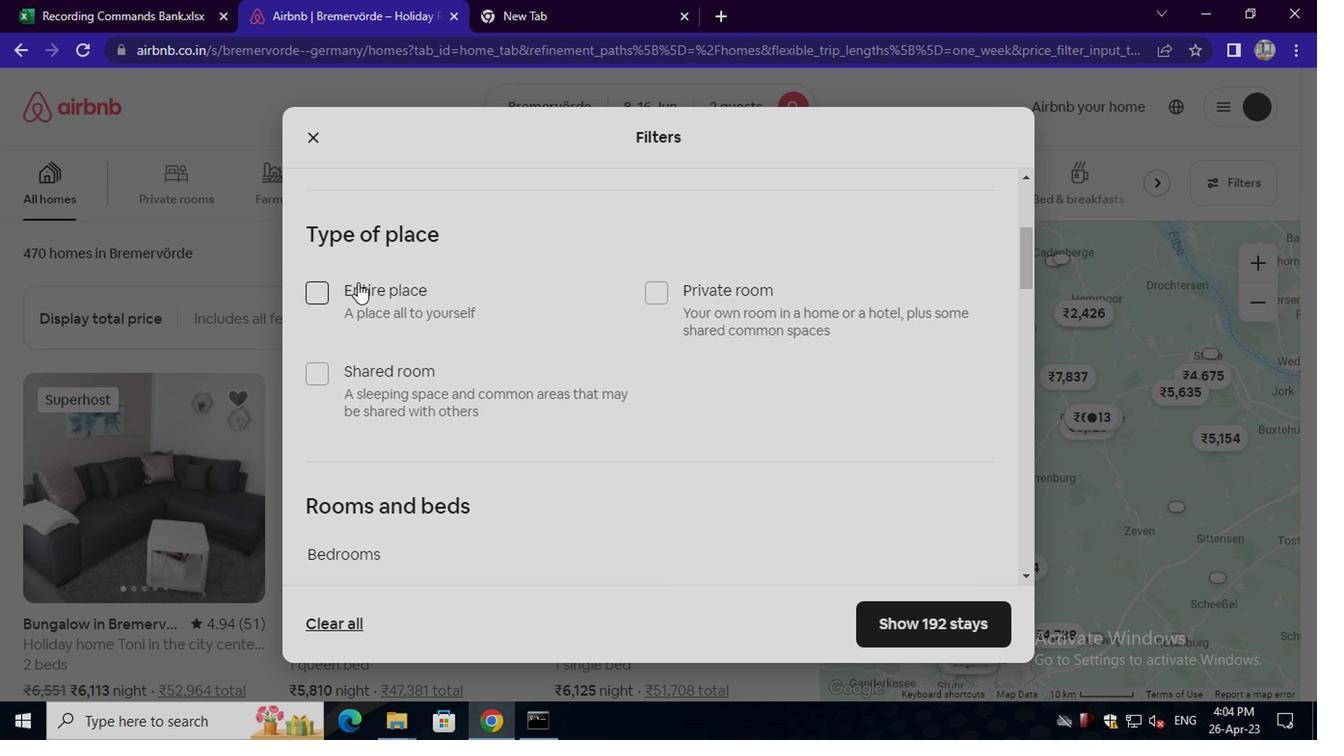 
Action: Mouse pressed left at (354, 286)
Screenshot: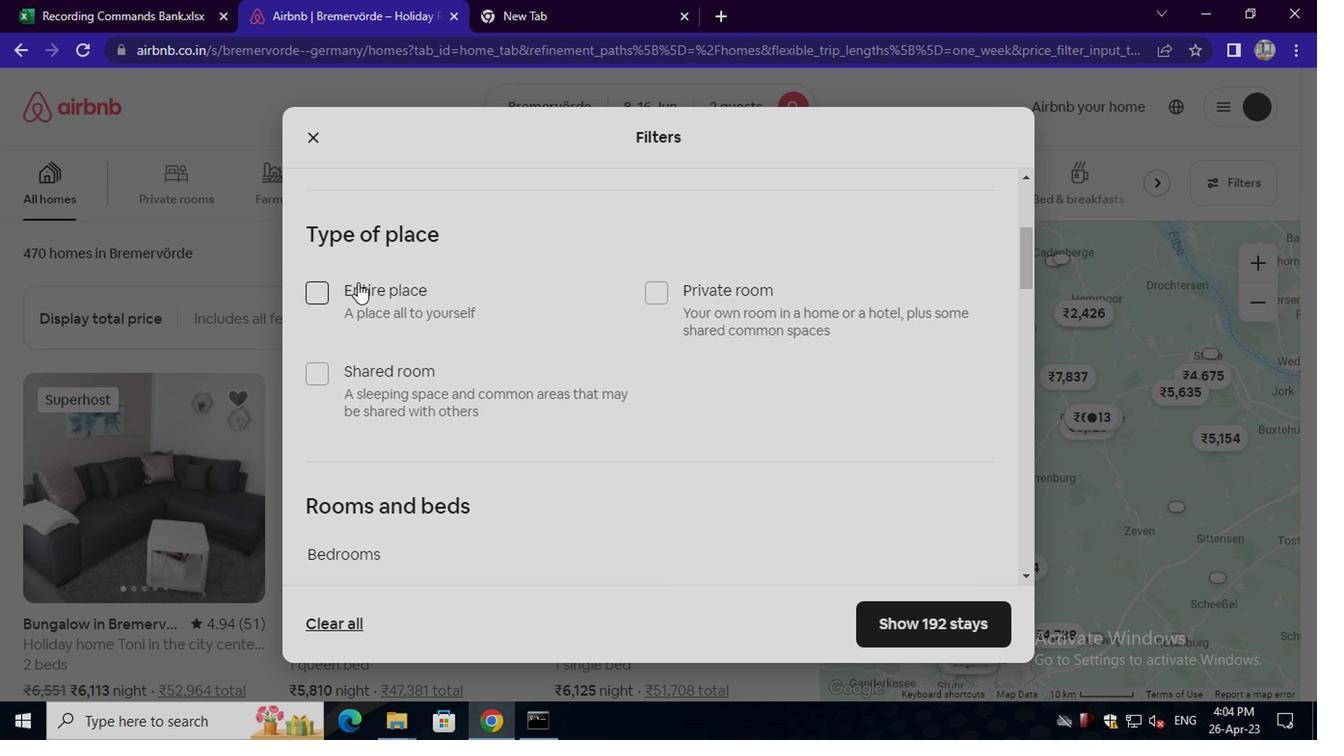 
Action: Mouse moved to (494, 412)
Screenshot: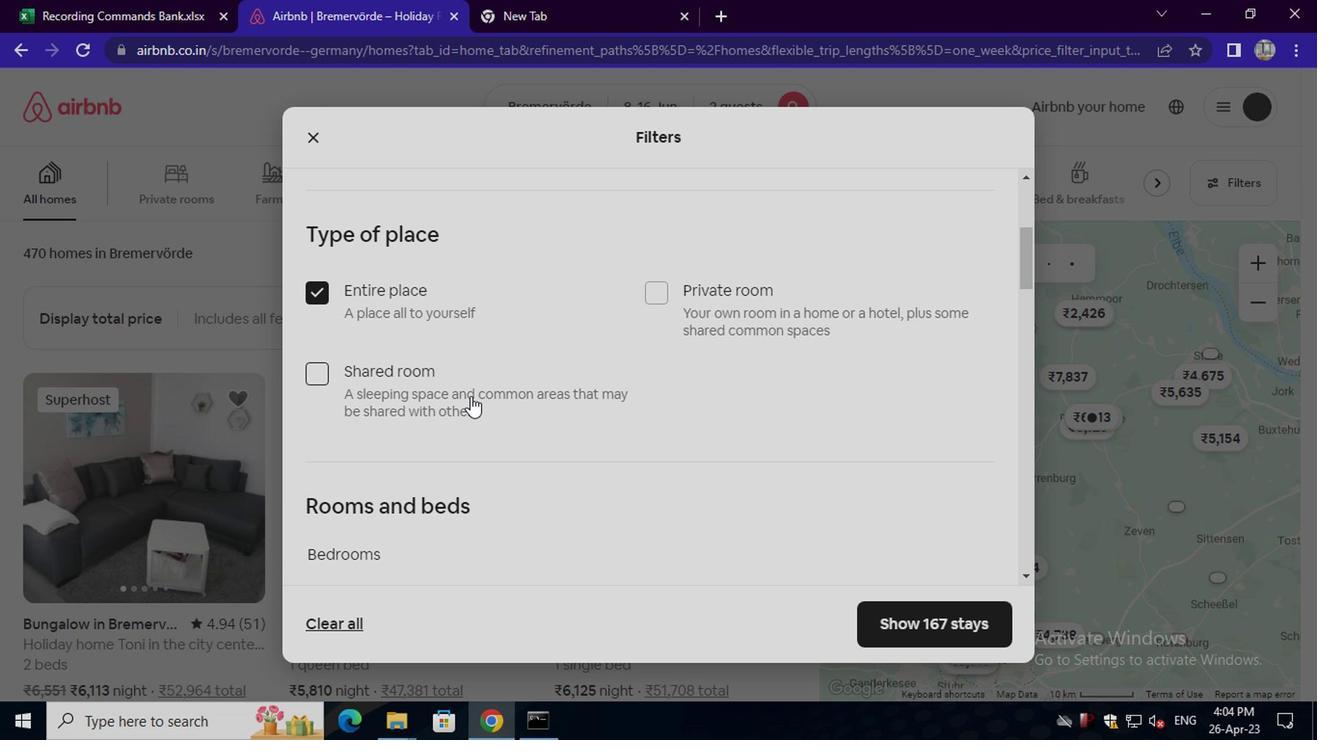 
Action: Mouse scrolled (494, 410) with delta (0, -1)
Screenshot: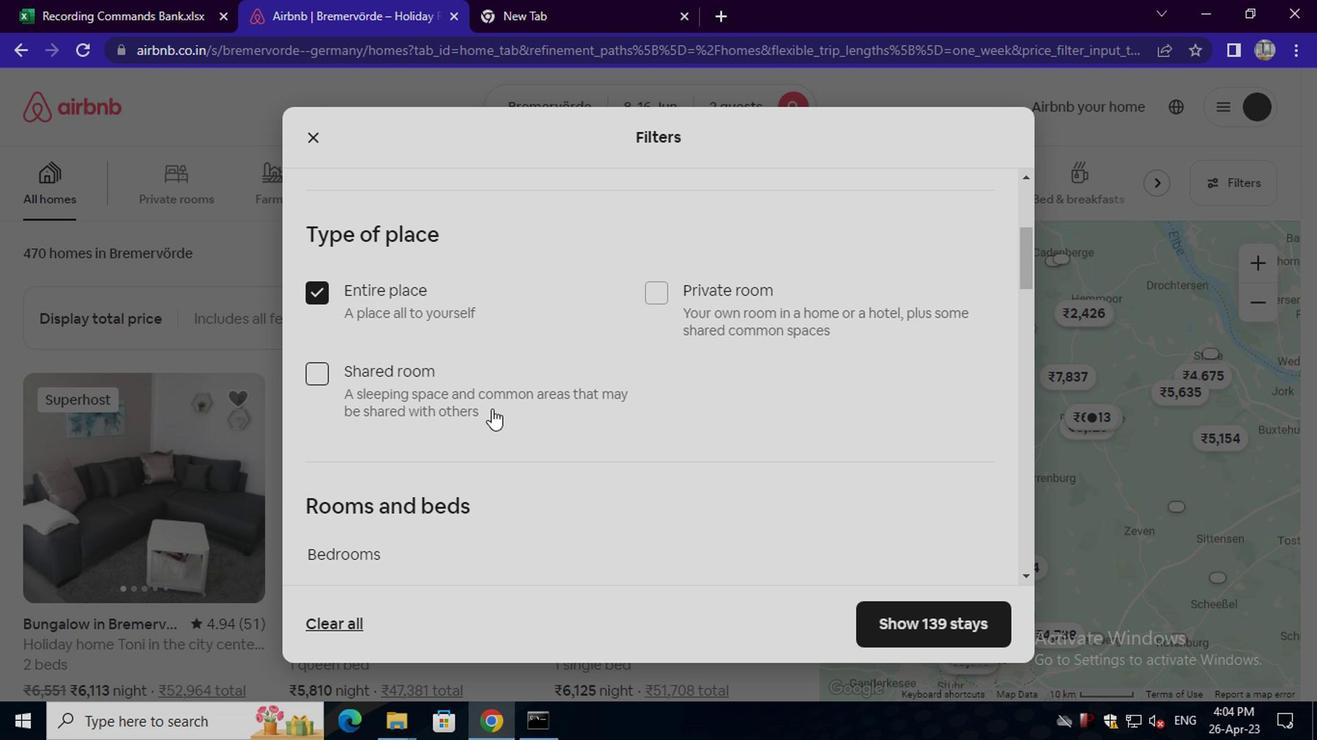 
Action: Mouse scrolled (494, 410) with delta (0, -1)
Screenshot: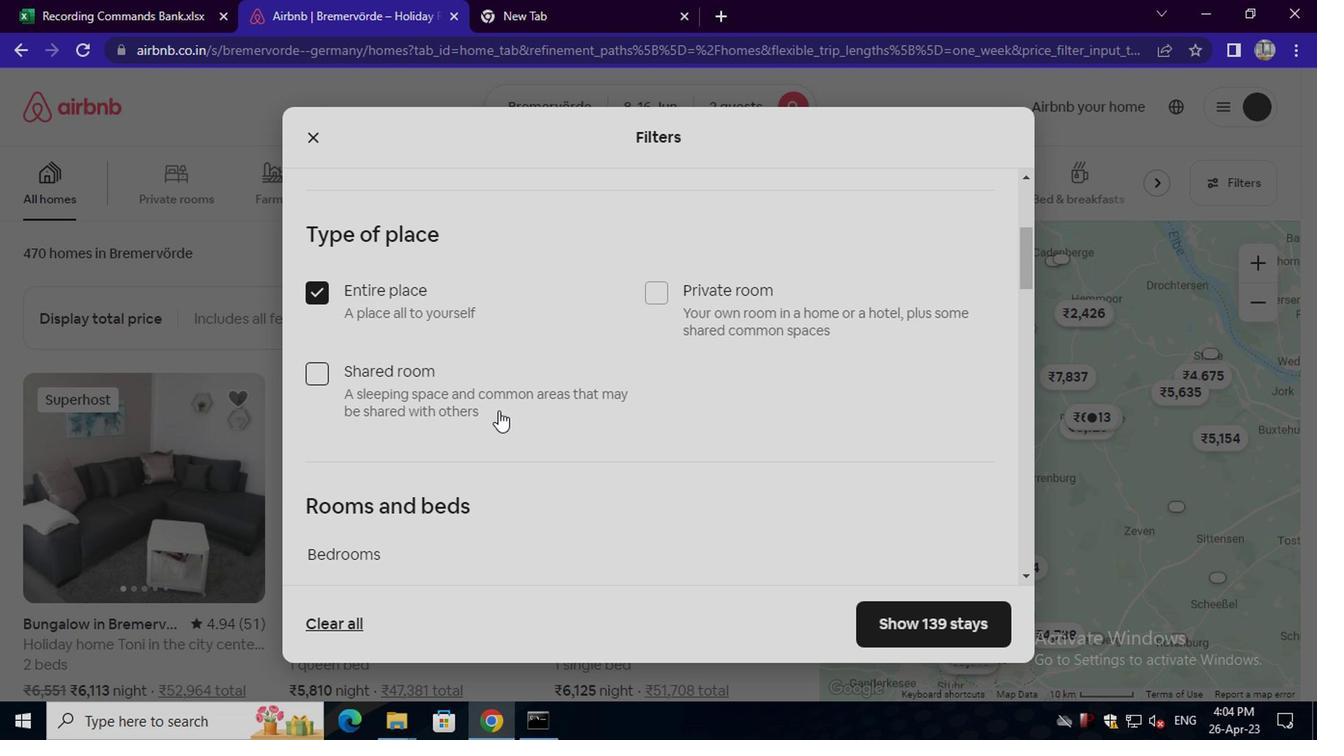 
Action: Mouse moved to (426, 426)
Screenshot: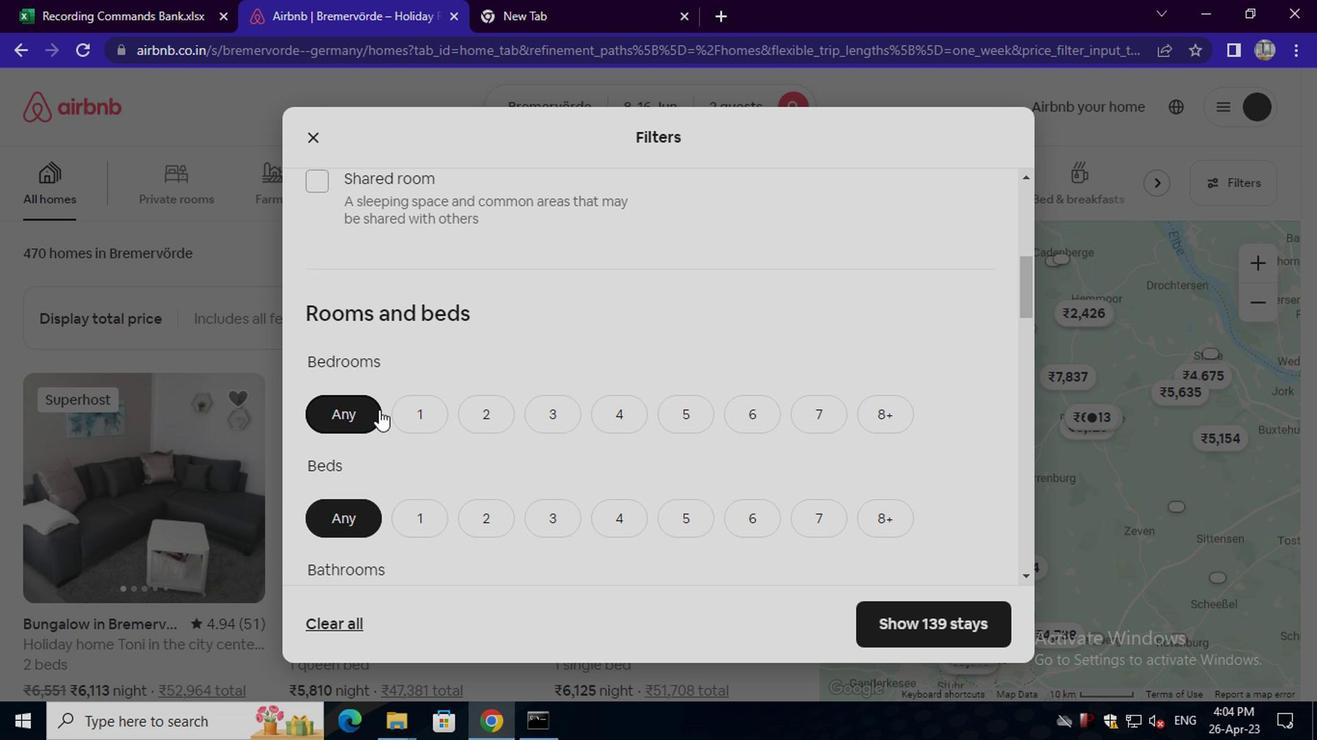 
Action: Mouse pressed left at (426, 426)
Screenshot: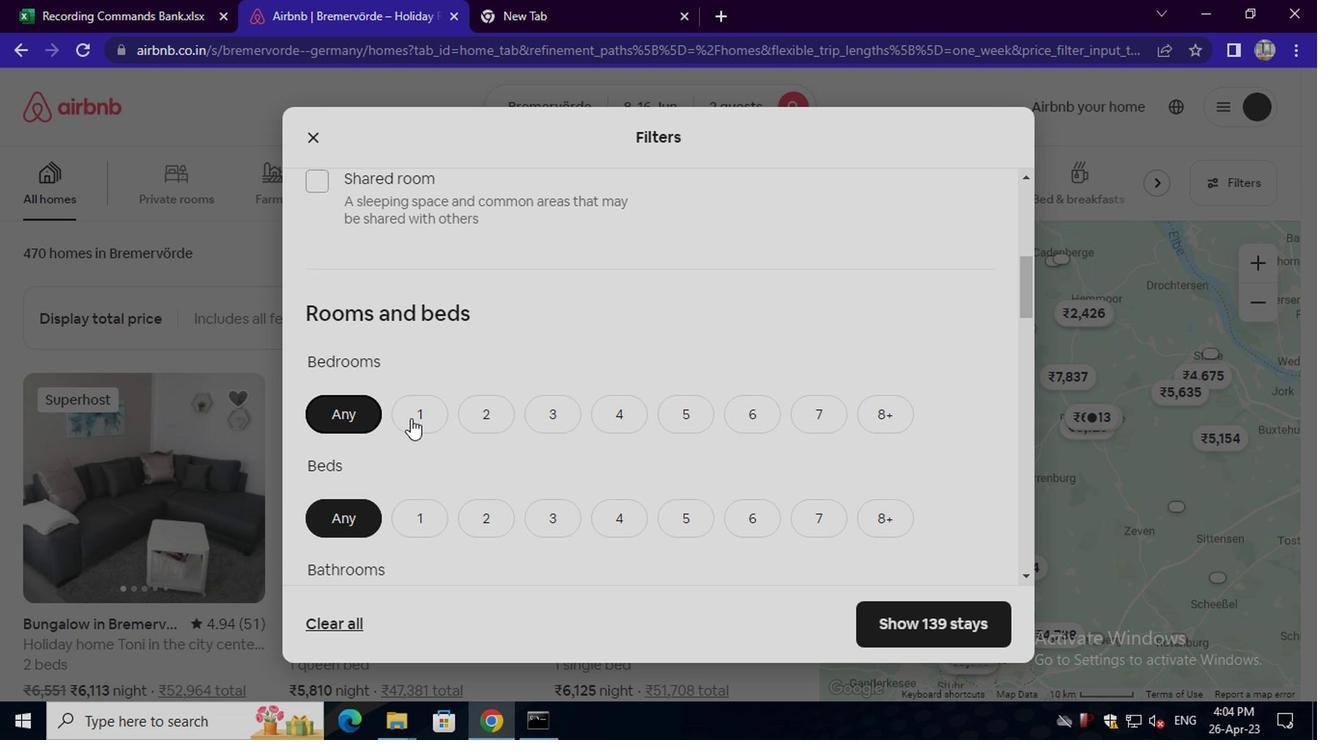 
Action: Mouse moved to (420, 516)
Screenshot: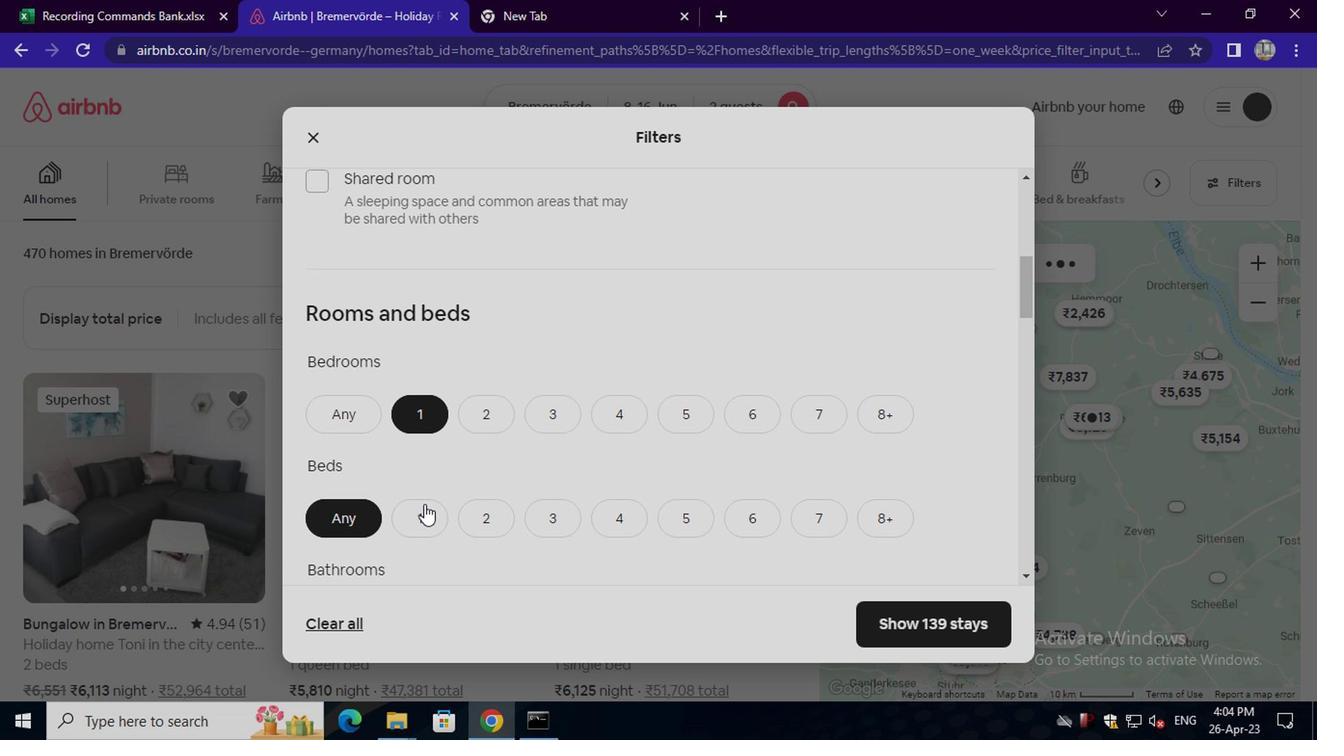 
Action: Mouse pressed left at (420, 516)
Screenshot: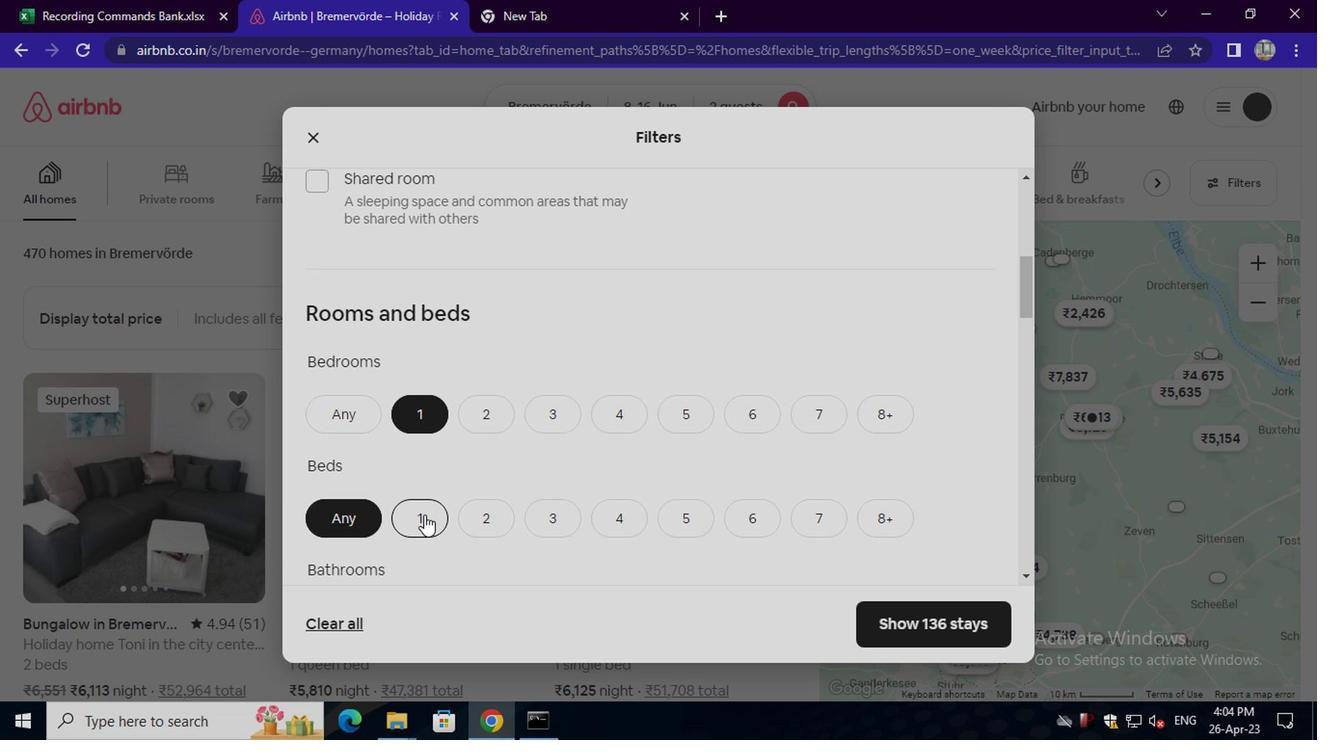 
Action: Mouse scrolled (420, 515) with delta (0, -1)
Screenshot: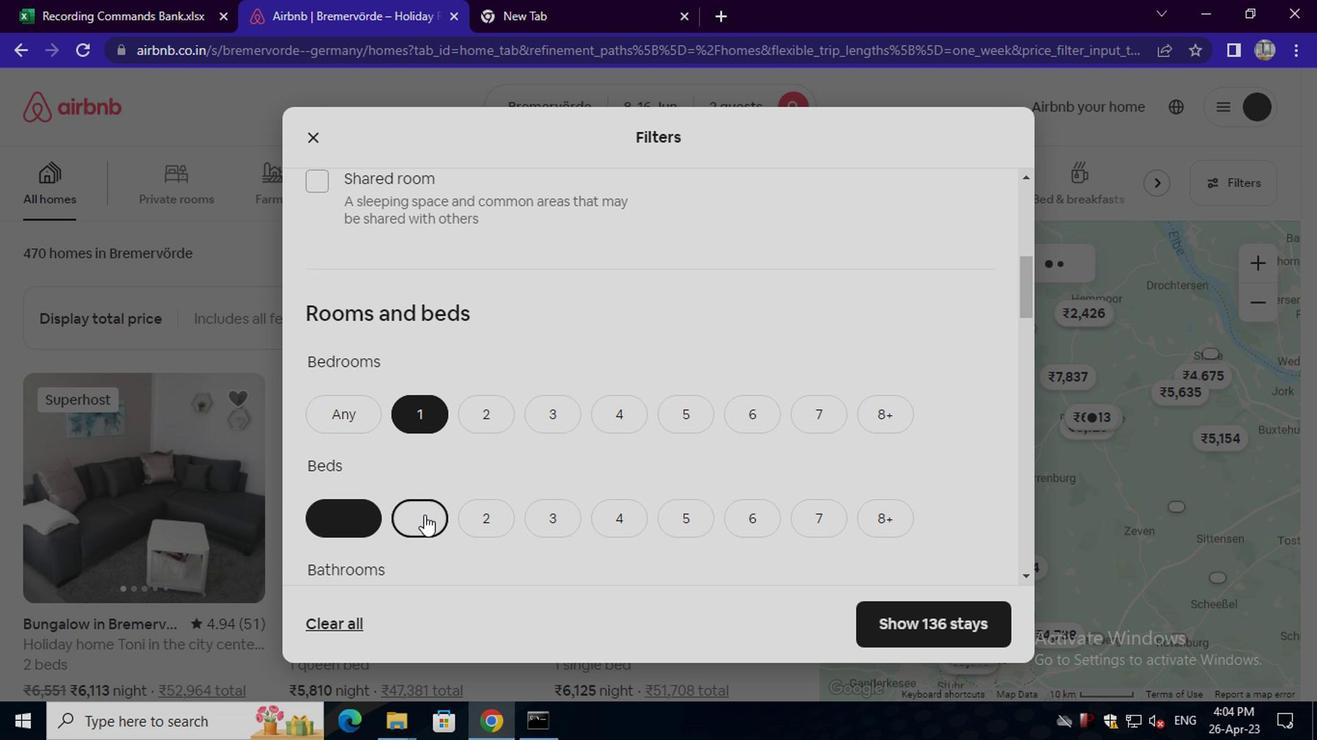 
Action: Mouse scrolled (420, 515) with delta (0, -1)
Screenshot: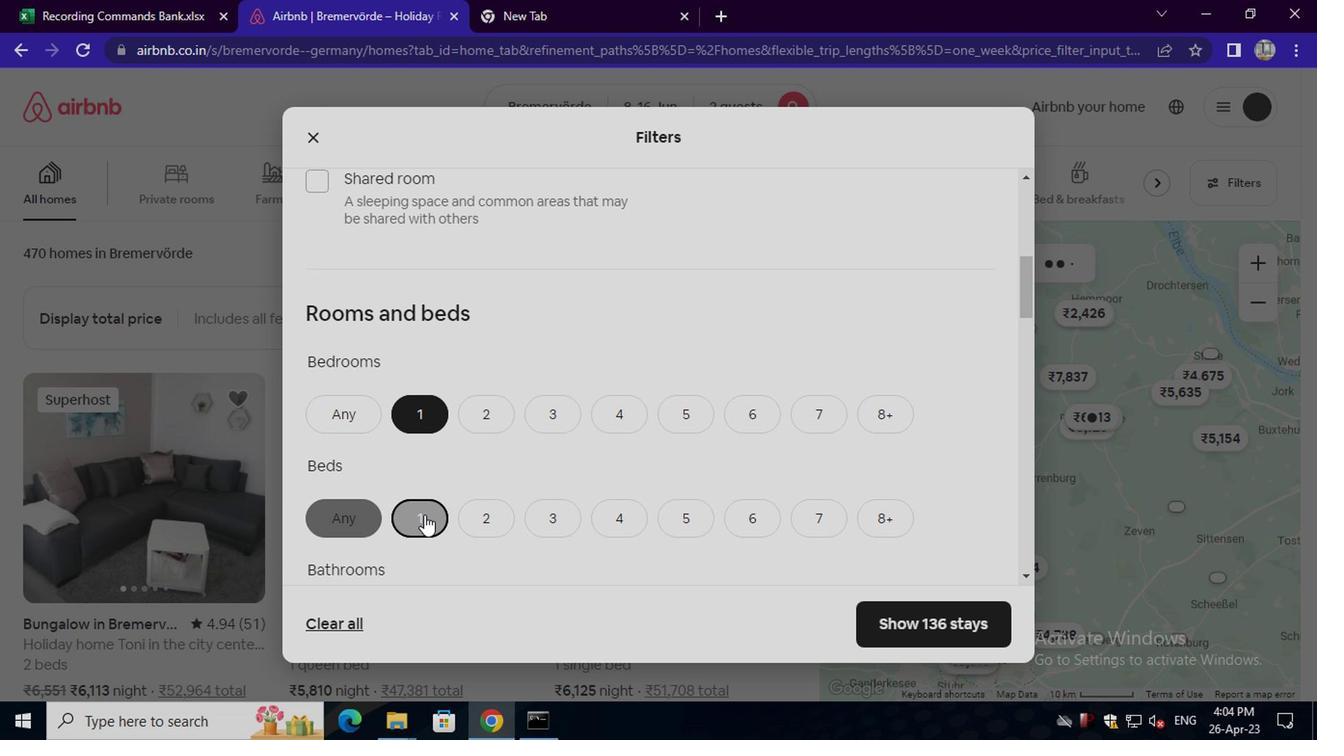 
Action: Mouse moved to (411, 430)
Screenshot: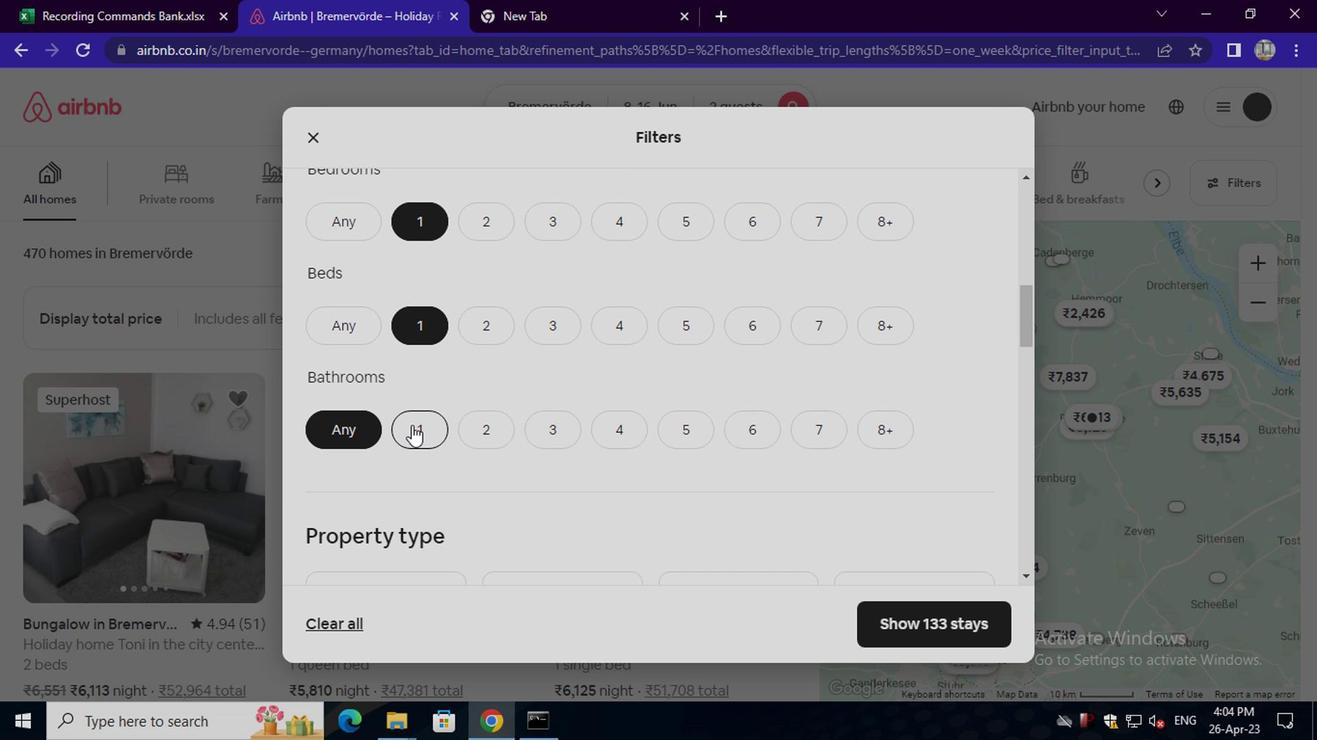 
Action: Mouse pressed left at (411, 430)
Screenshot: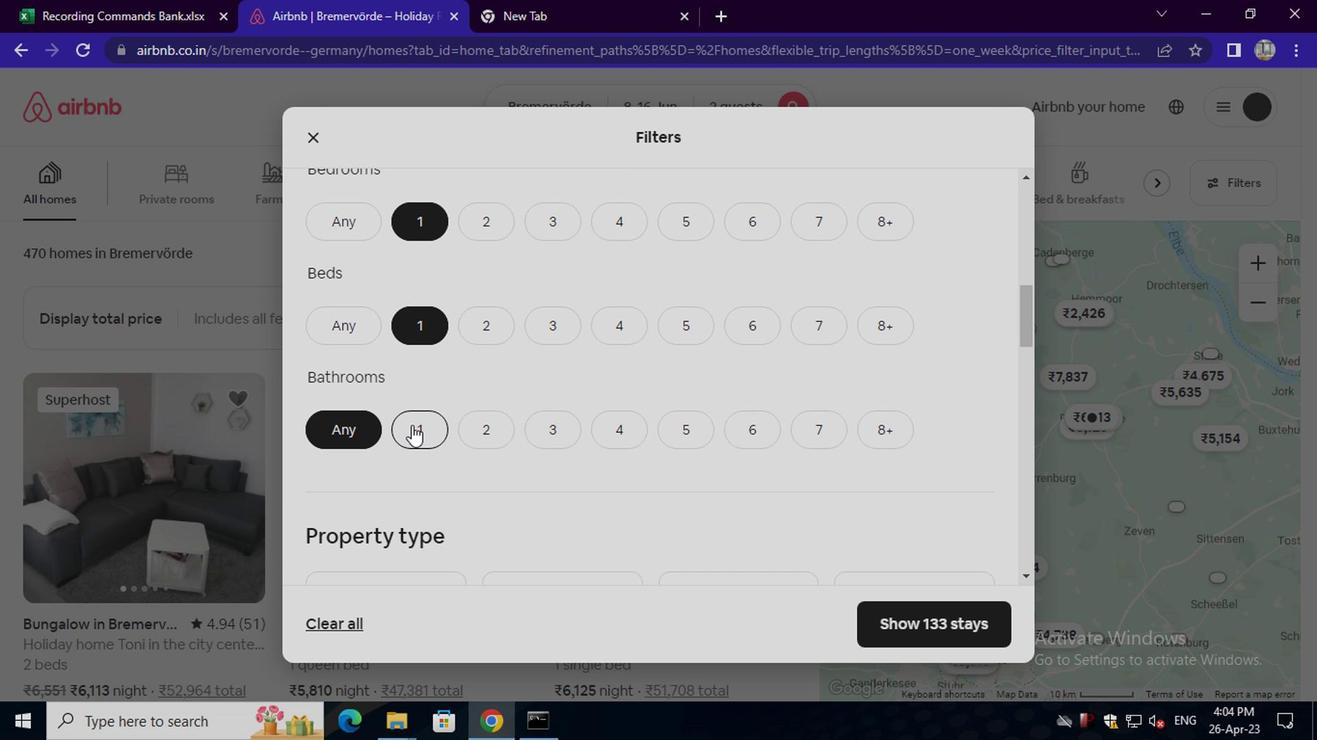 
Action: Mouse moved to (417, 453)
Screenshot: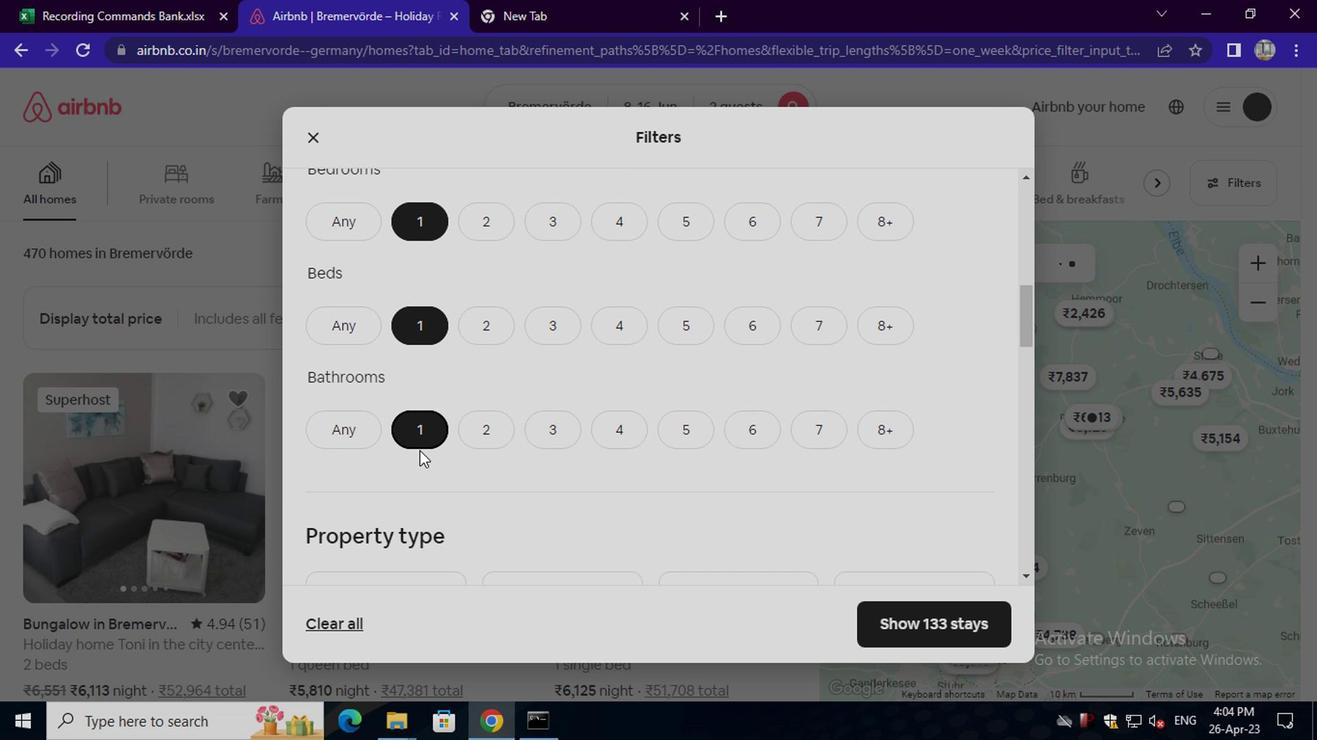 
Action: Mouse scrolled (417, 452) with delta (0, 0)
Screenshot: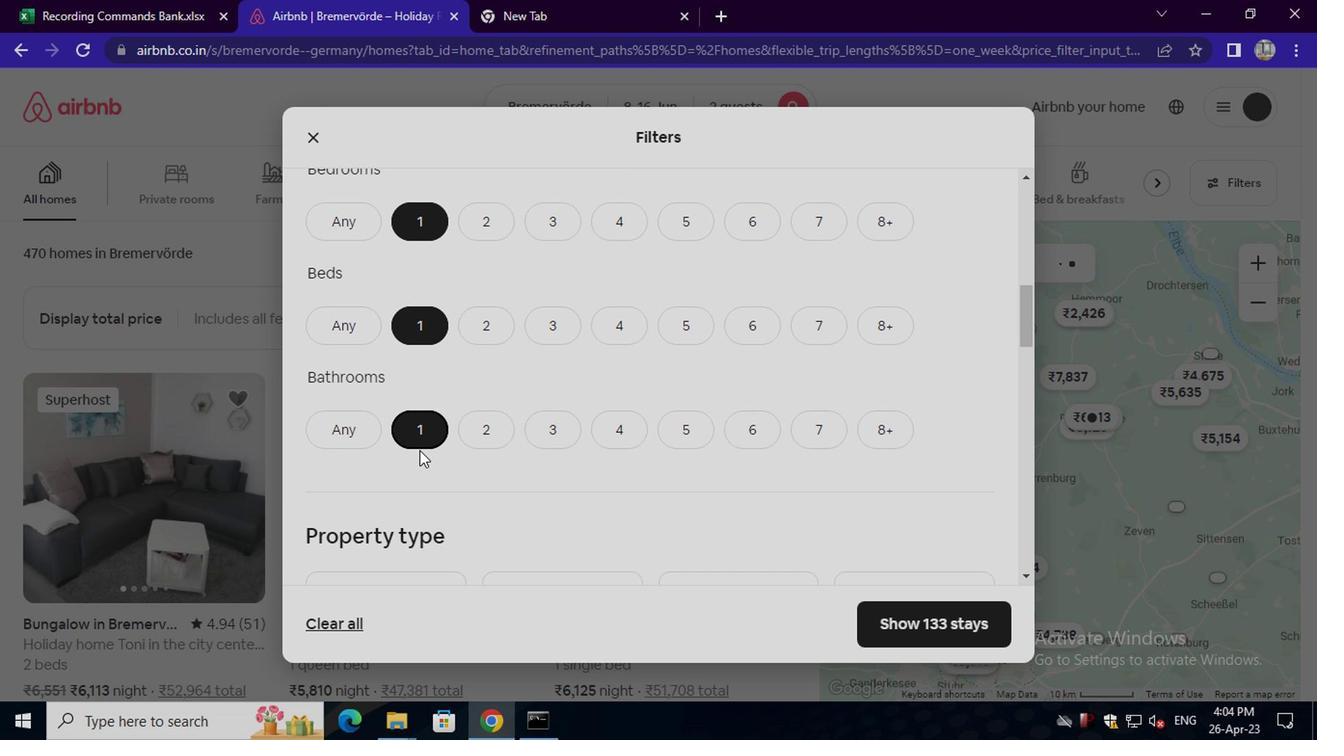 
Action: Mouse scrolled (417, 452) with delta (0, 0)
Screenshot: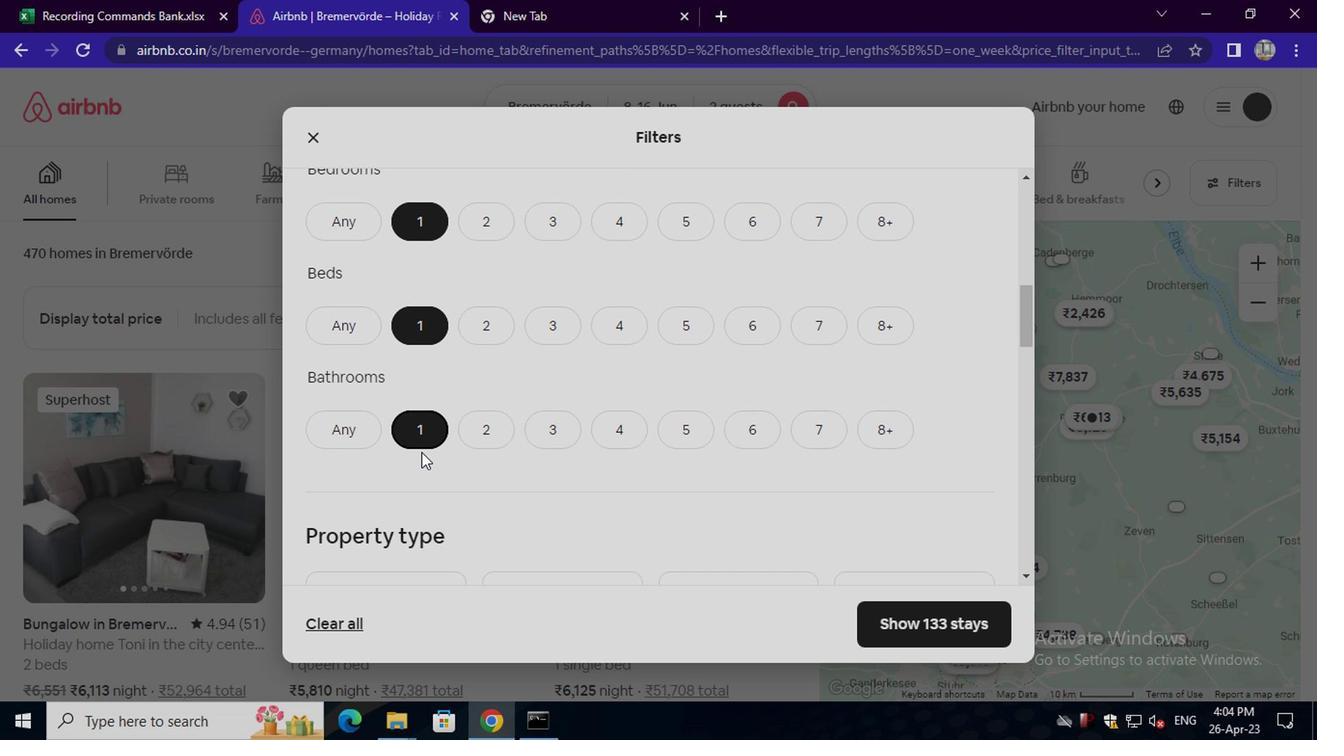 
Action: Mouse moved to (417, 453)
Screenshot: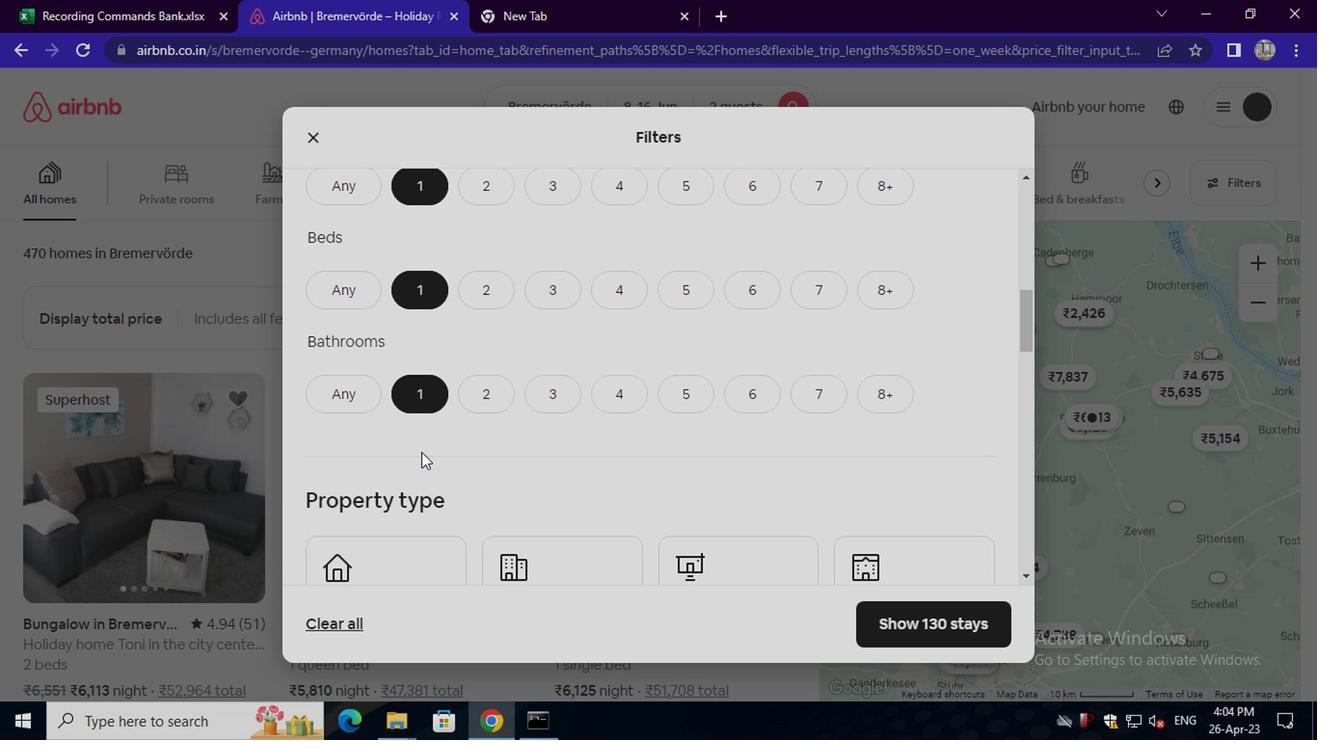 
Action: Mouse scrolled (417, 452) with delta (0, 0)
Screenshot: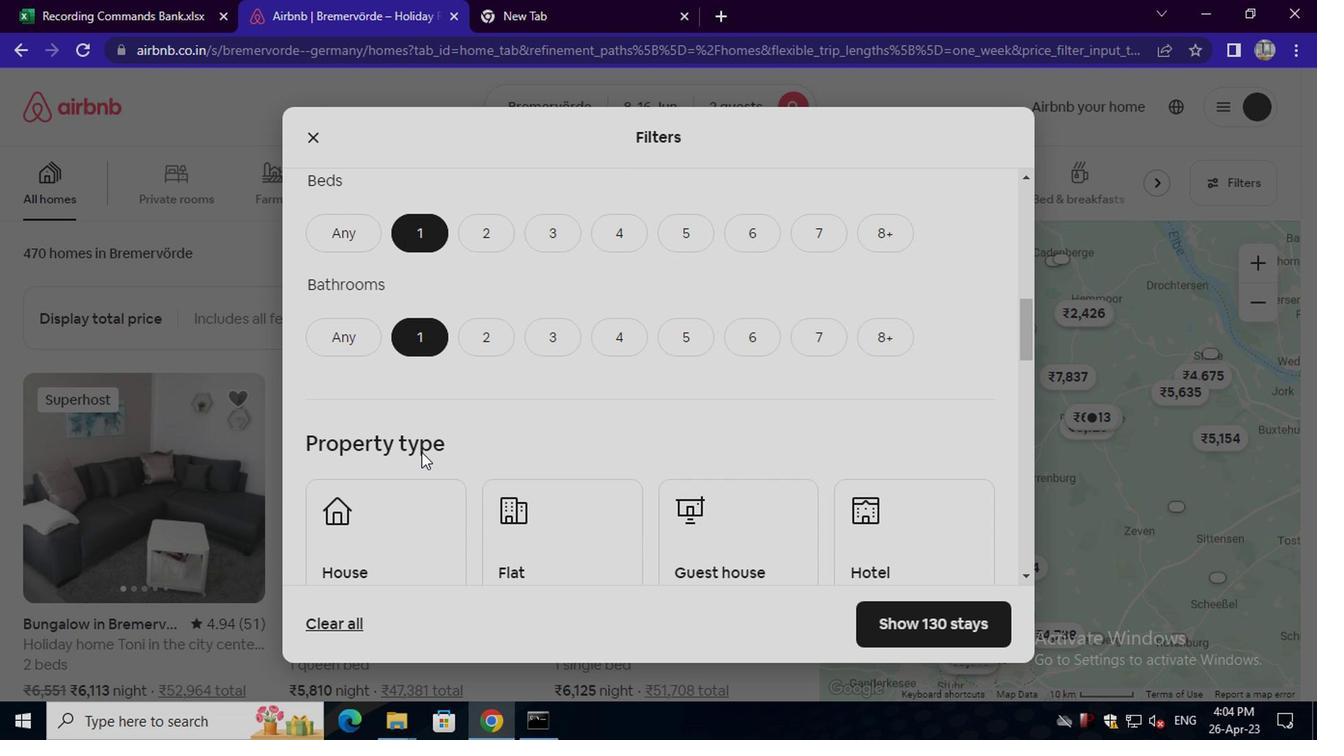 
Action: Mouse moved to (379, 391)
Screenshot: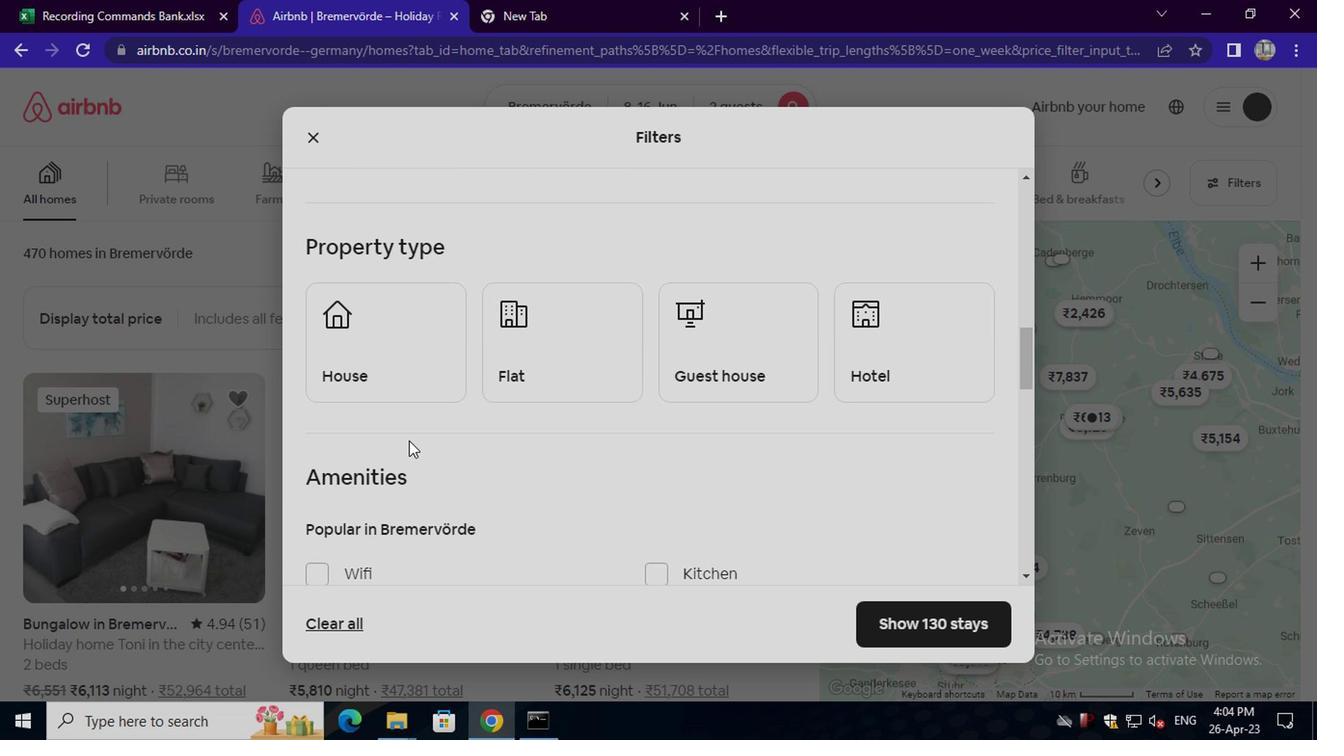
Action: Mouse pressed left at (379, 391)
Screenshot: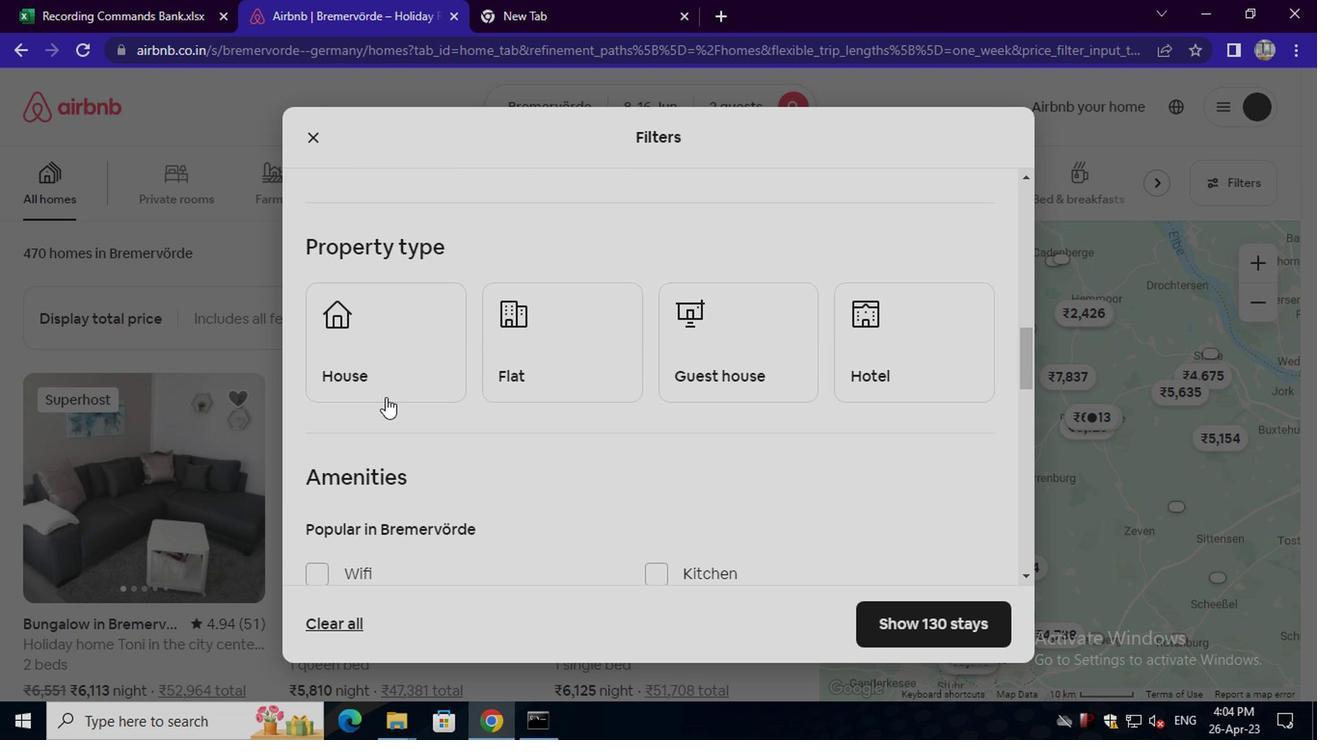 
Action: Mouse moved to (527, 372)
Screenshot: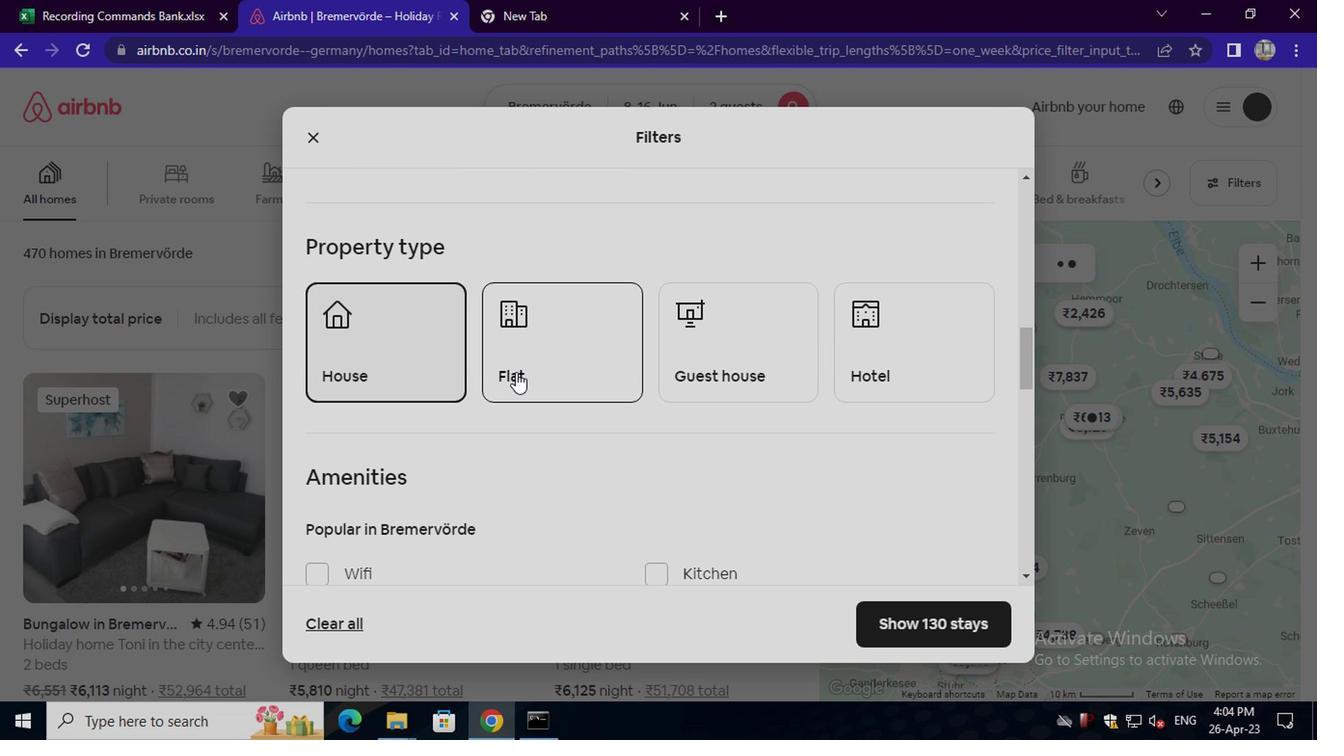 
Action: Mouse pressed left at (527, 372)
Screenshot: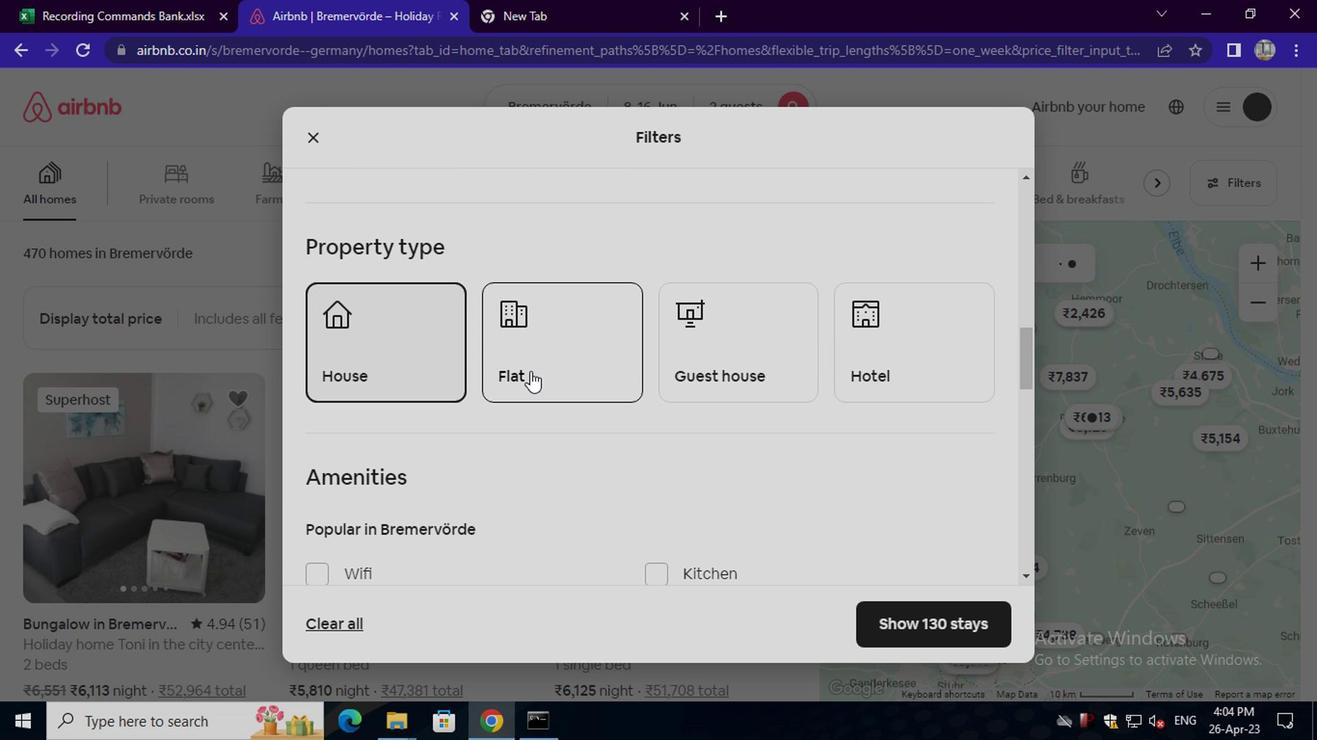 
Action: Mouse moved to (716, 367)
Screenshot: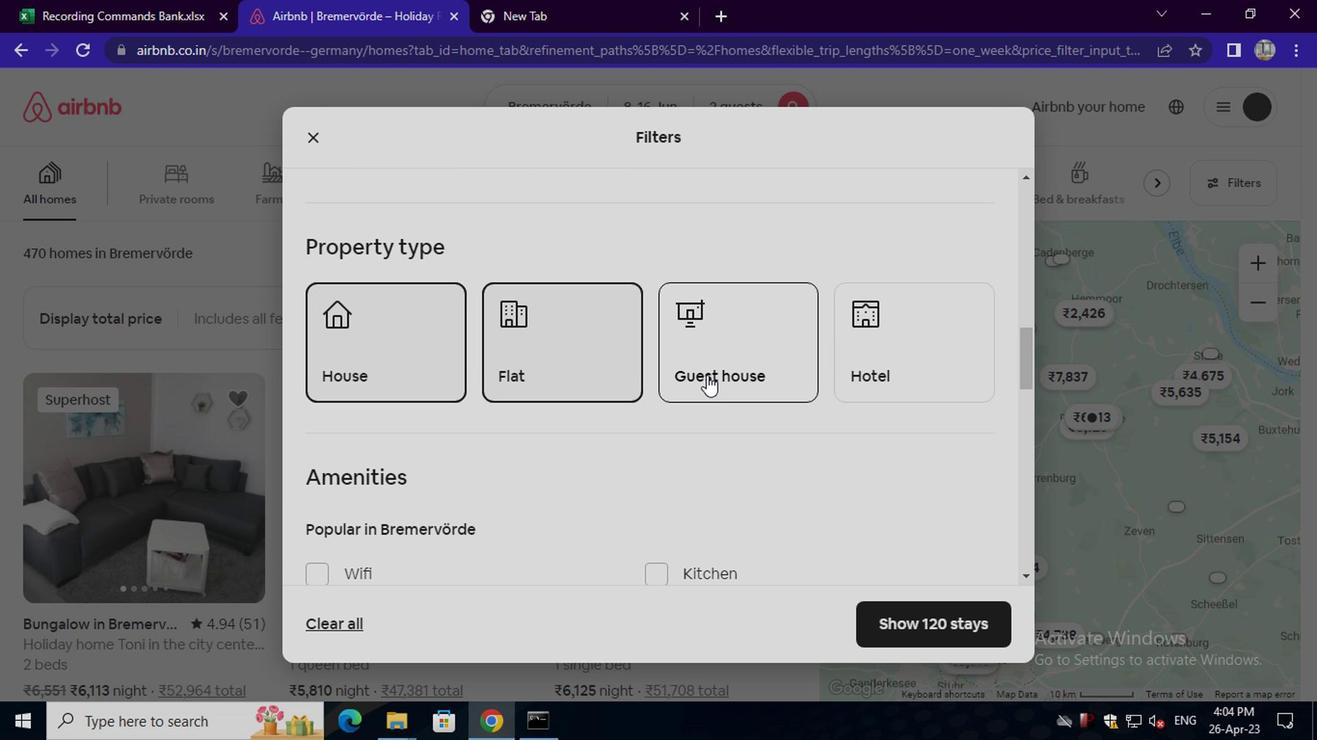 
Action: Mouse pressed left at (716, 367)
Screenshot: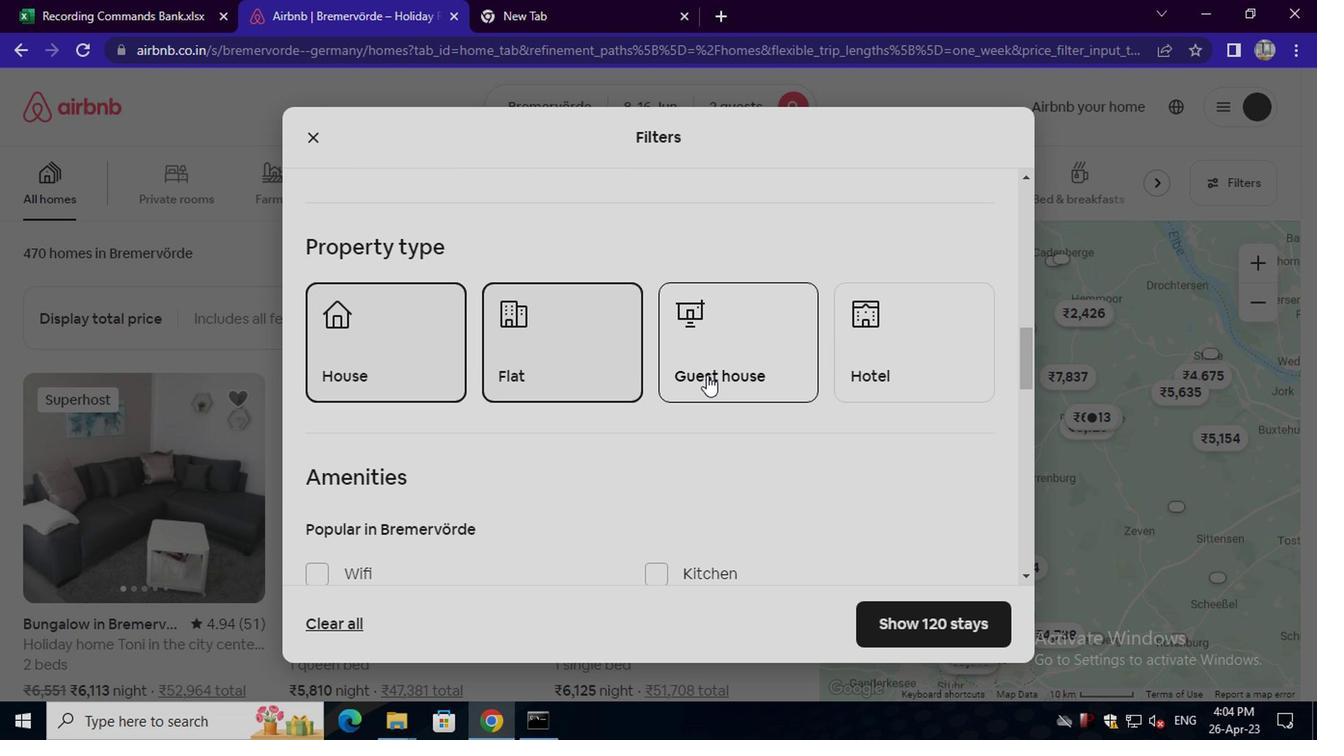 
Action: Mouse moved to (884, 346)
Screenshot: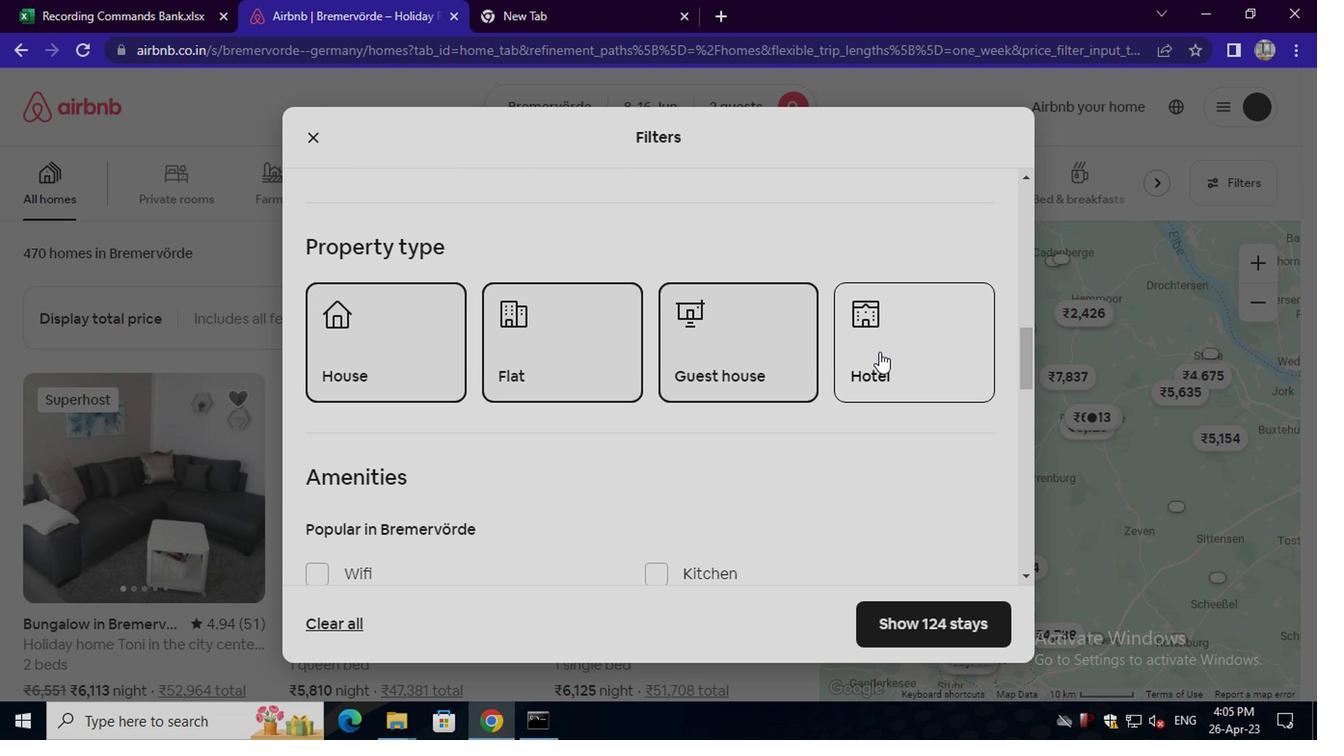 
Action: Mouse pressed left at (884, 346)
Screenshot: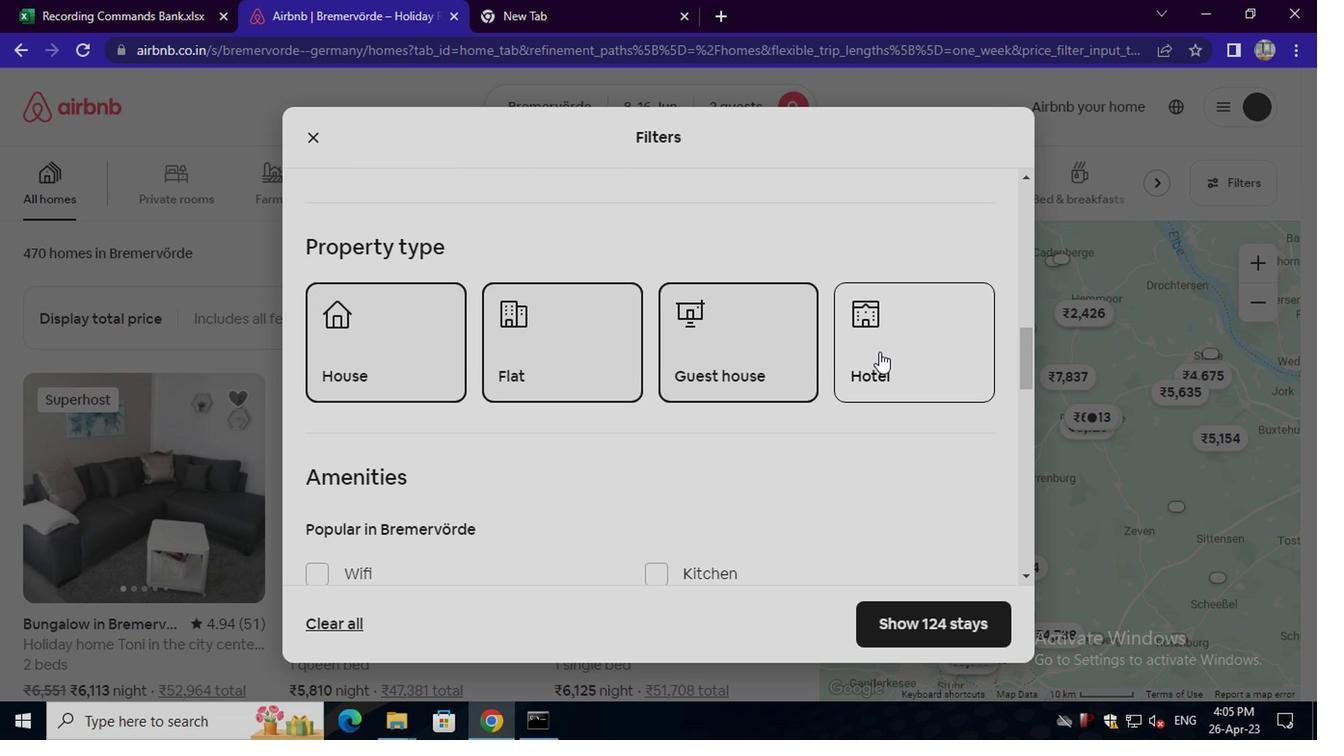 
Action: Mouse moved to (843, 407)
Screenshot: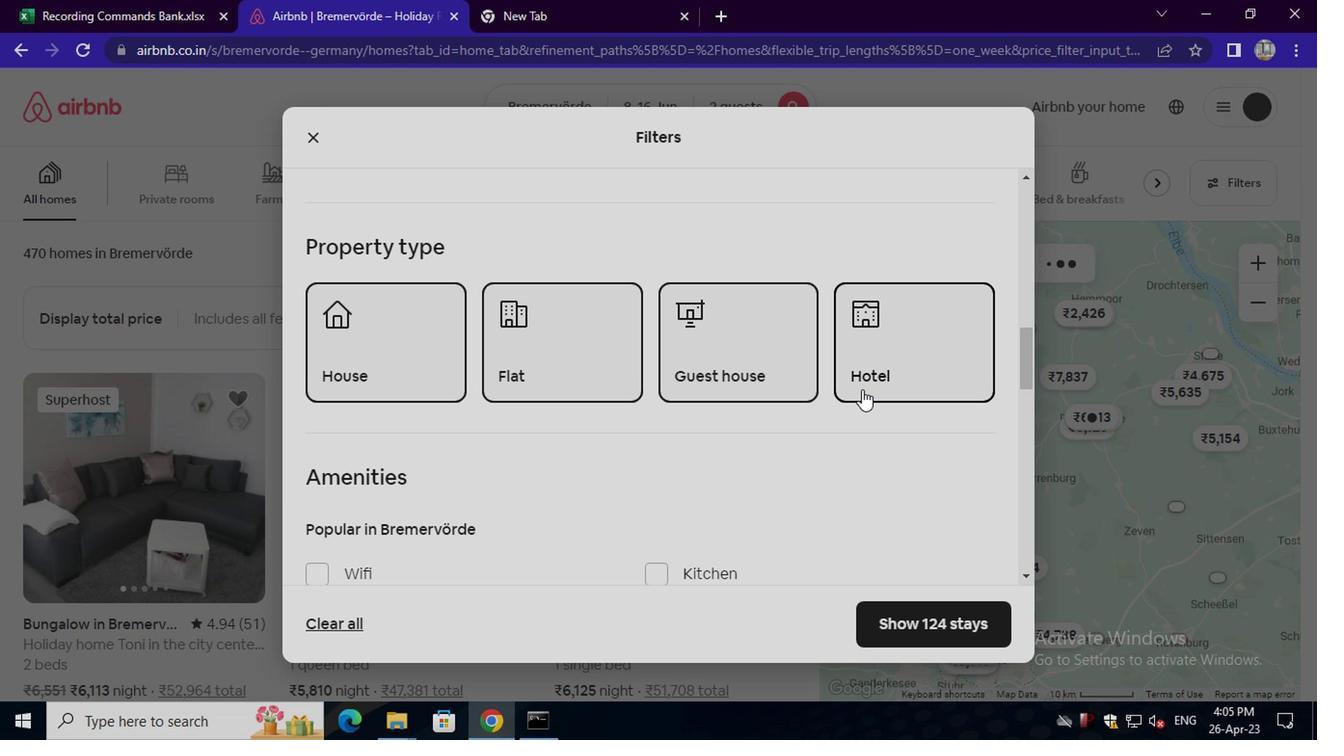 
Action: Mouse scrolled (843, 406) with delta (0, -1)
Screenshot: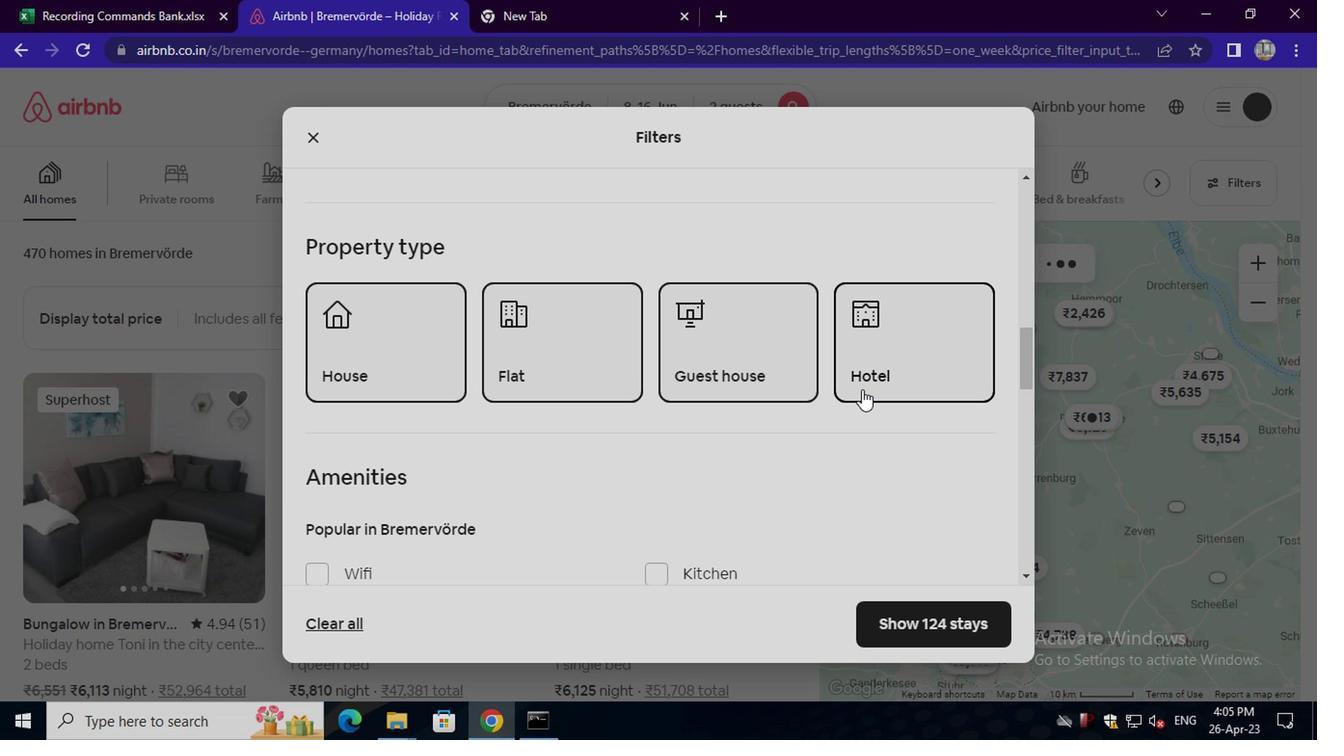 
Action: Mouse moved to (311, 479)
Screenshot: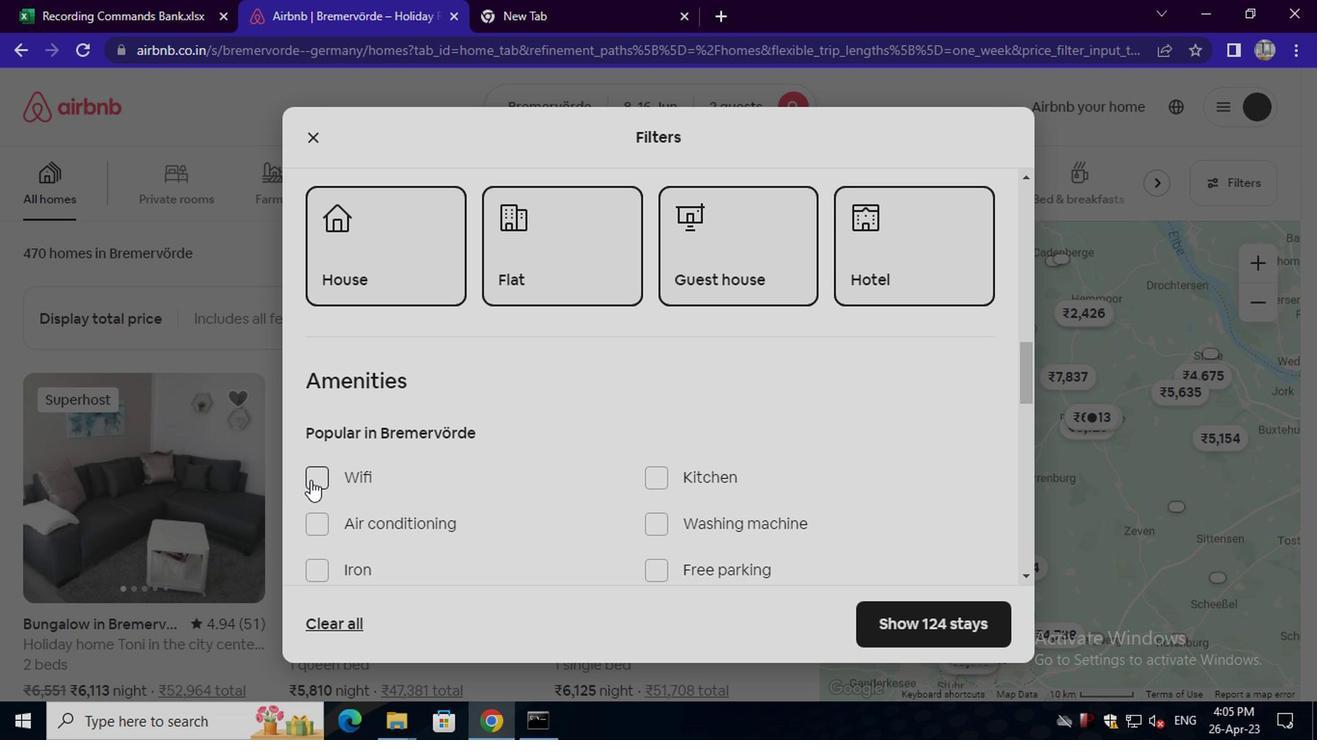 
Action: Mouse pressed left at (311, 479)
Screenshot: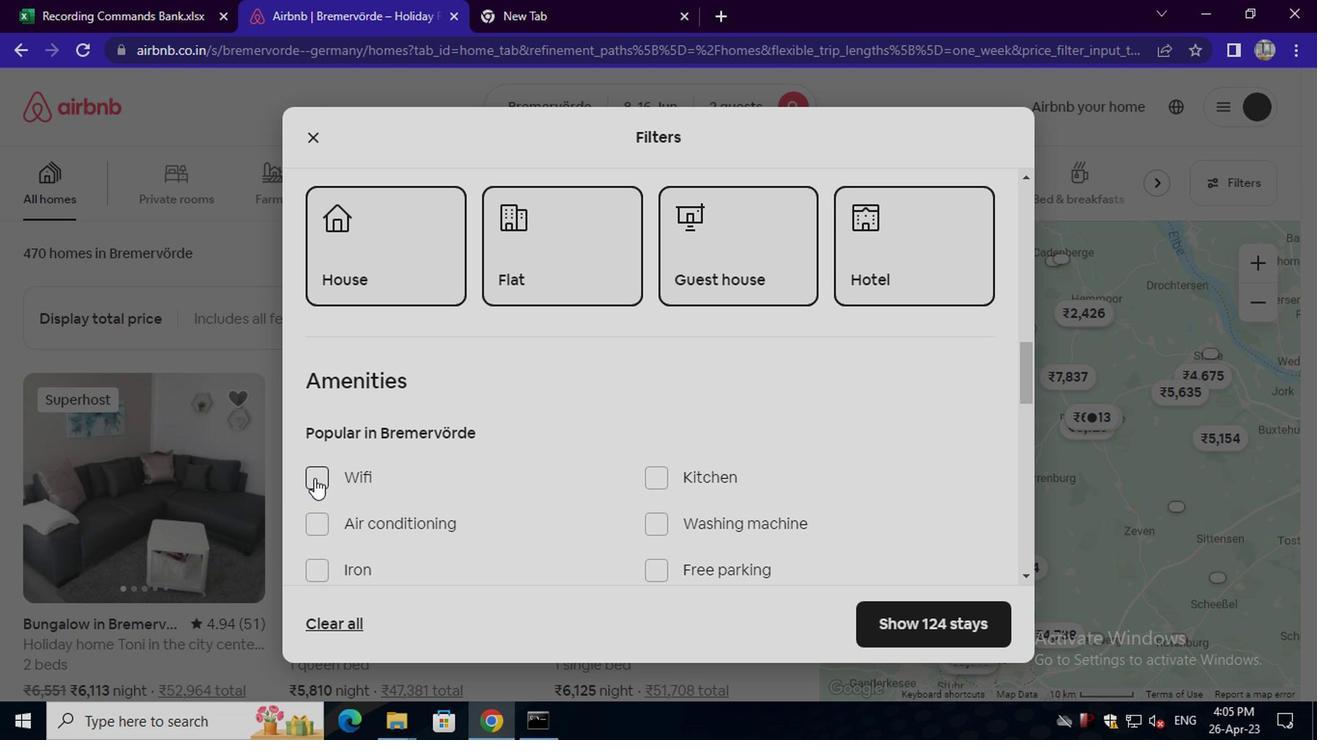 
Action: Mouse moved to (311, 478)
Screenshot: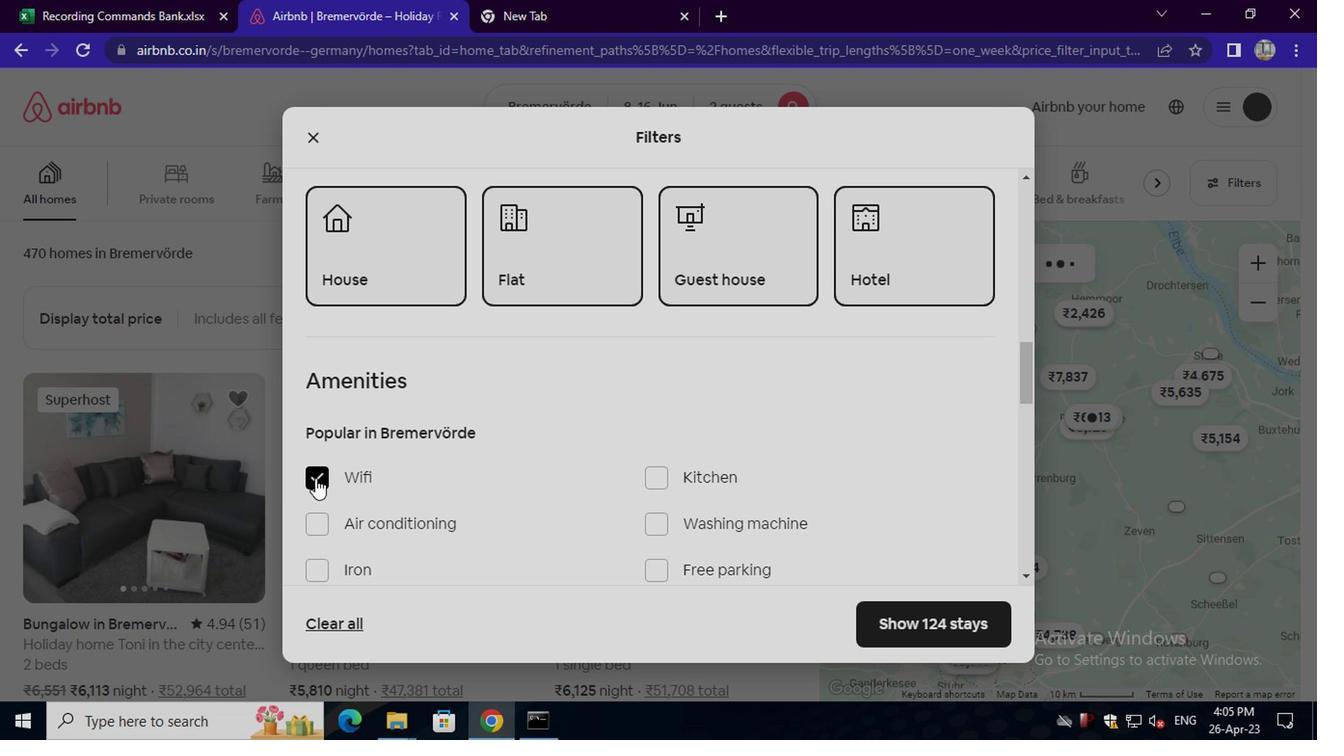 
Action: Mouse scrolled (311, 477) with delta (0, -1)
Screenshot: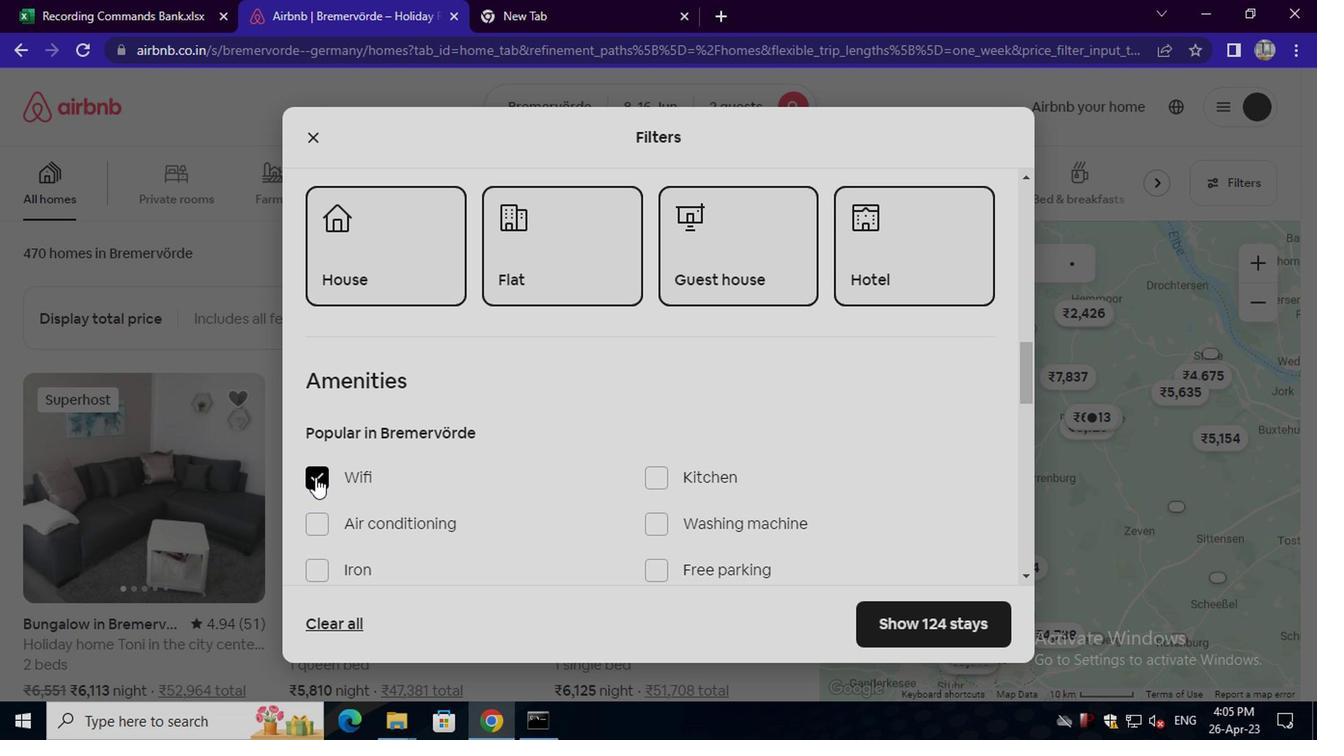 
Action: Mouse scrolled (311, 477) with delta (0, -1)
Screenshot: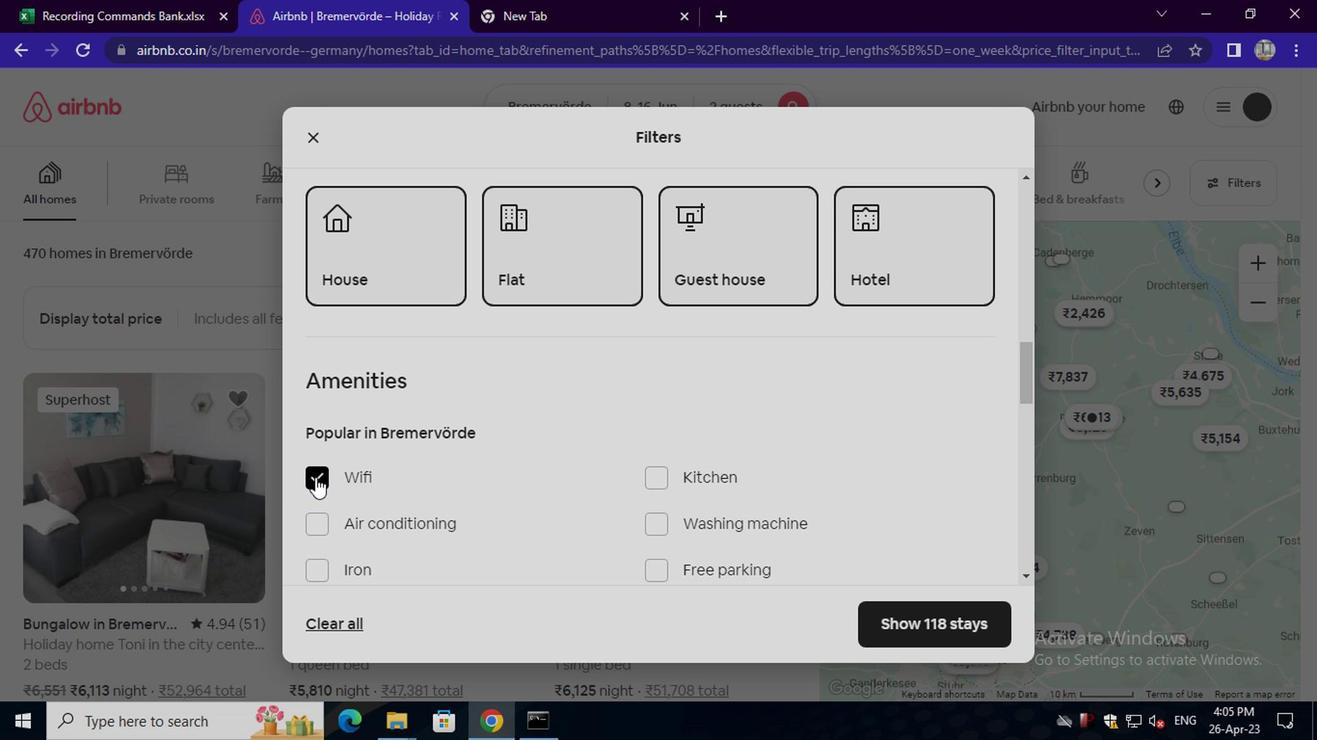 
Action: Mouse scrolled (311, 477) with delta (0, -1)
Screenshot: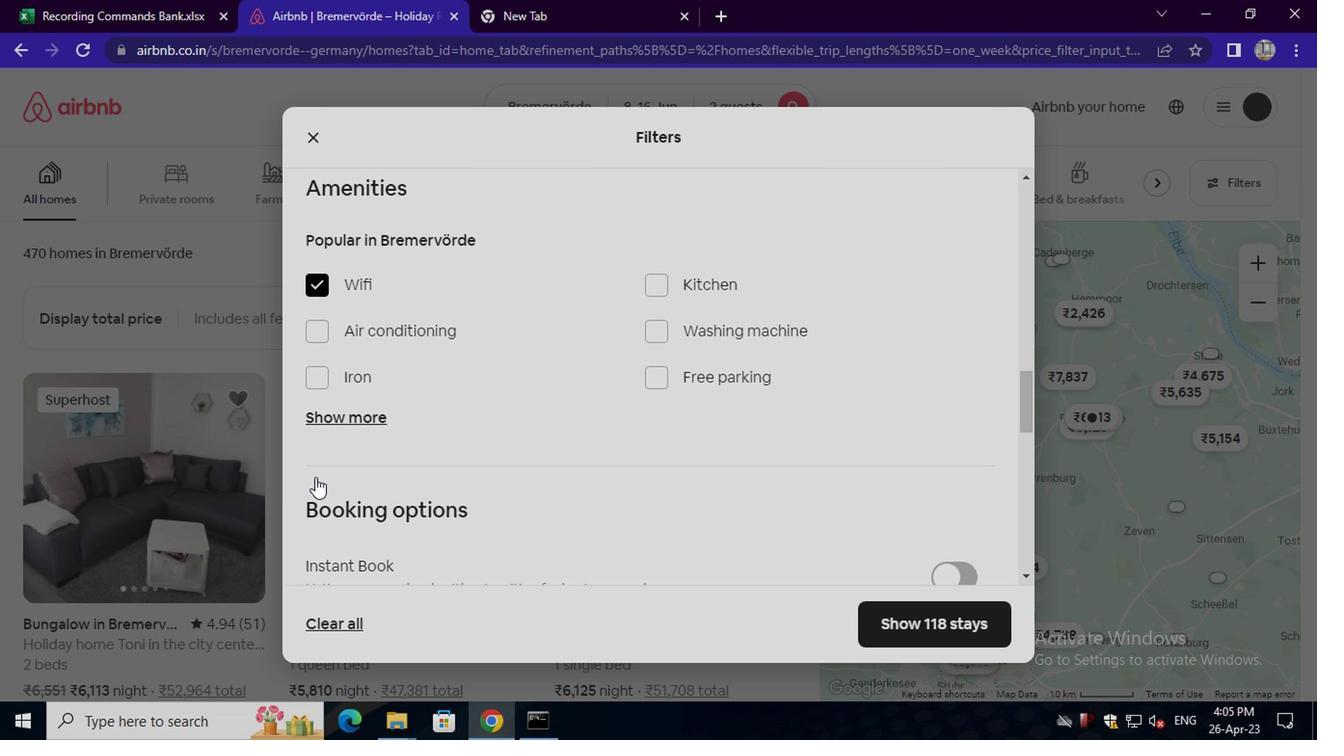 
Action: Mouse scrolled (311, 477) with delta (0, -1)
Screenshot: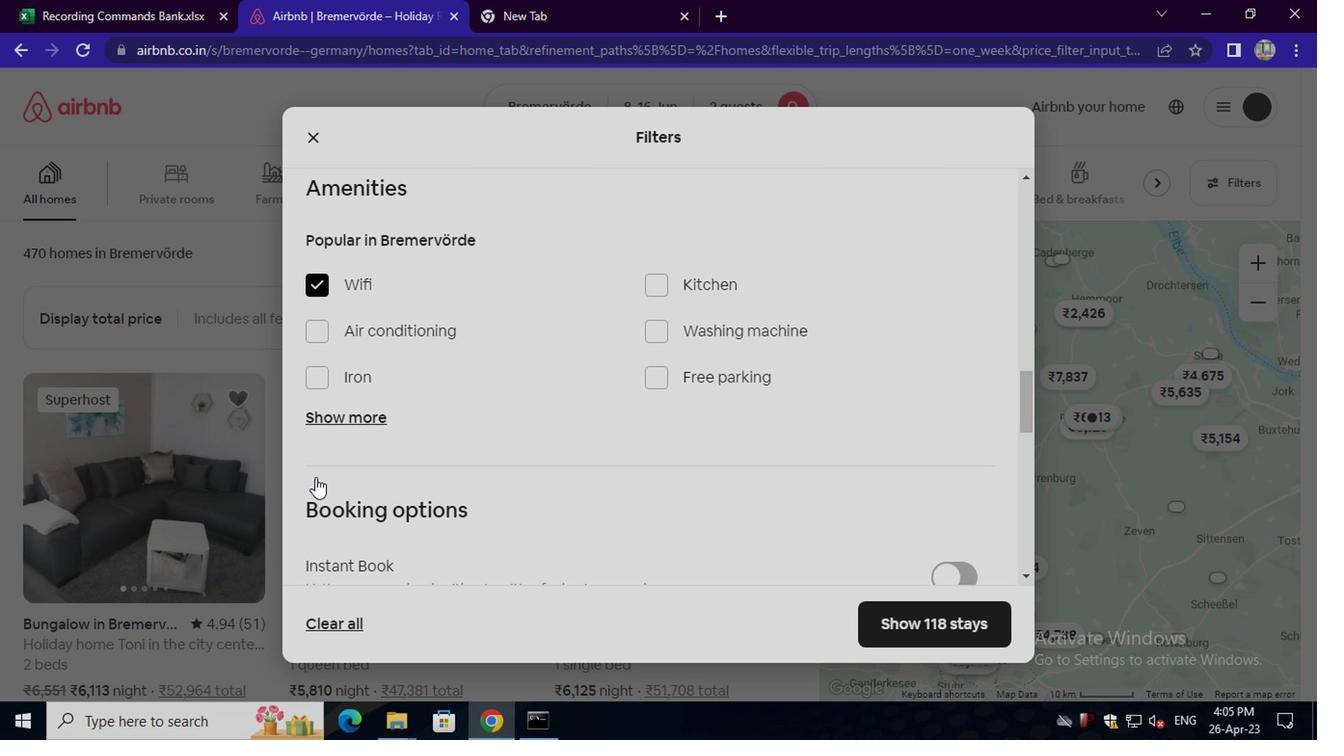 
Action: Mouse scrolled (311, 477) with delta (0, -1)
Screenshot: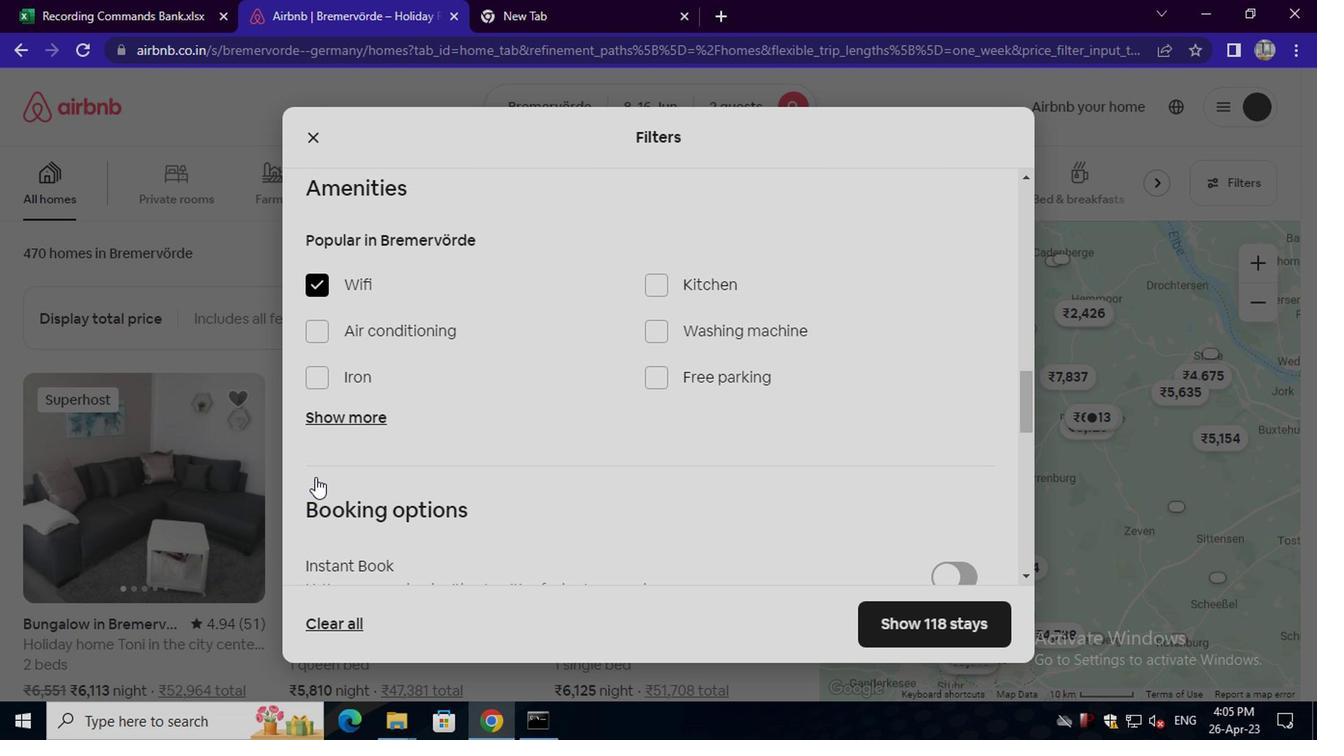 
Action: Mouse scrolled (311, 477) with delta (0, -1)
Screenshot: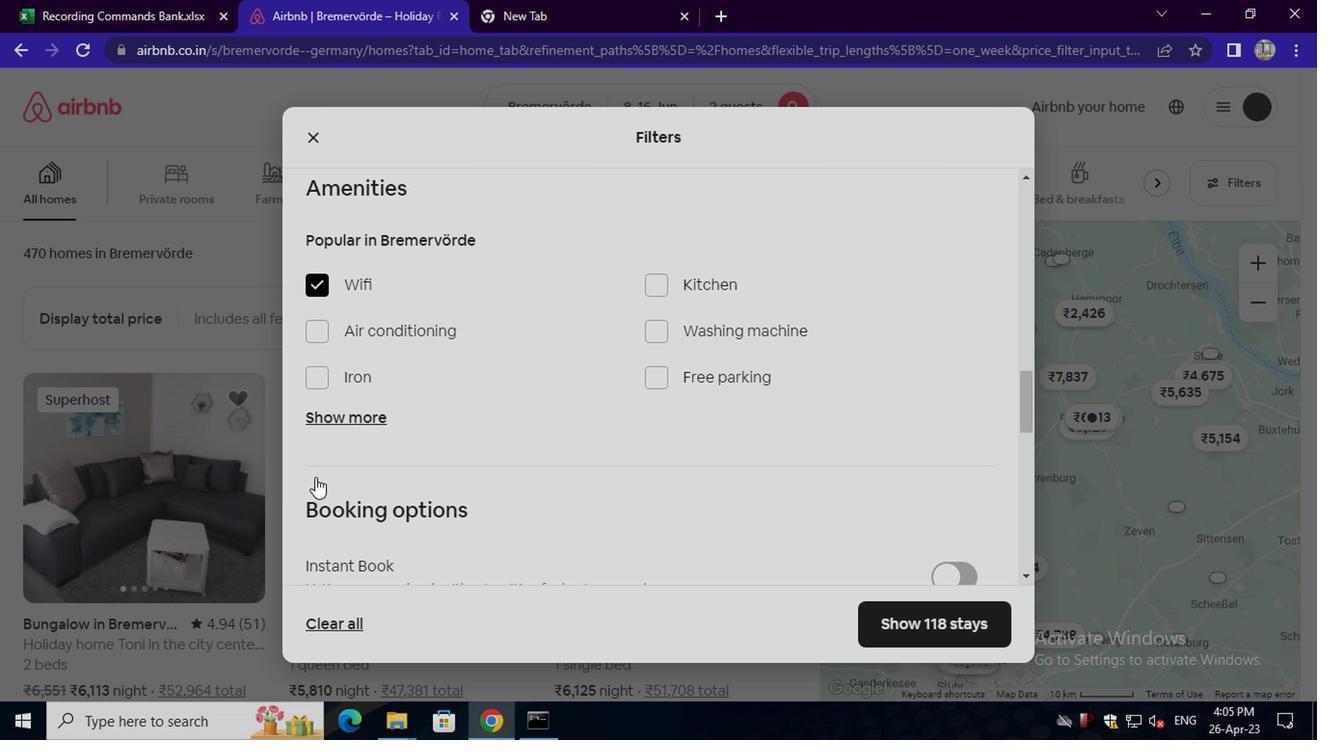 
Action: Mouse moved to (938, 258)
Screenshot: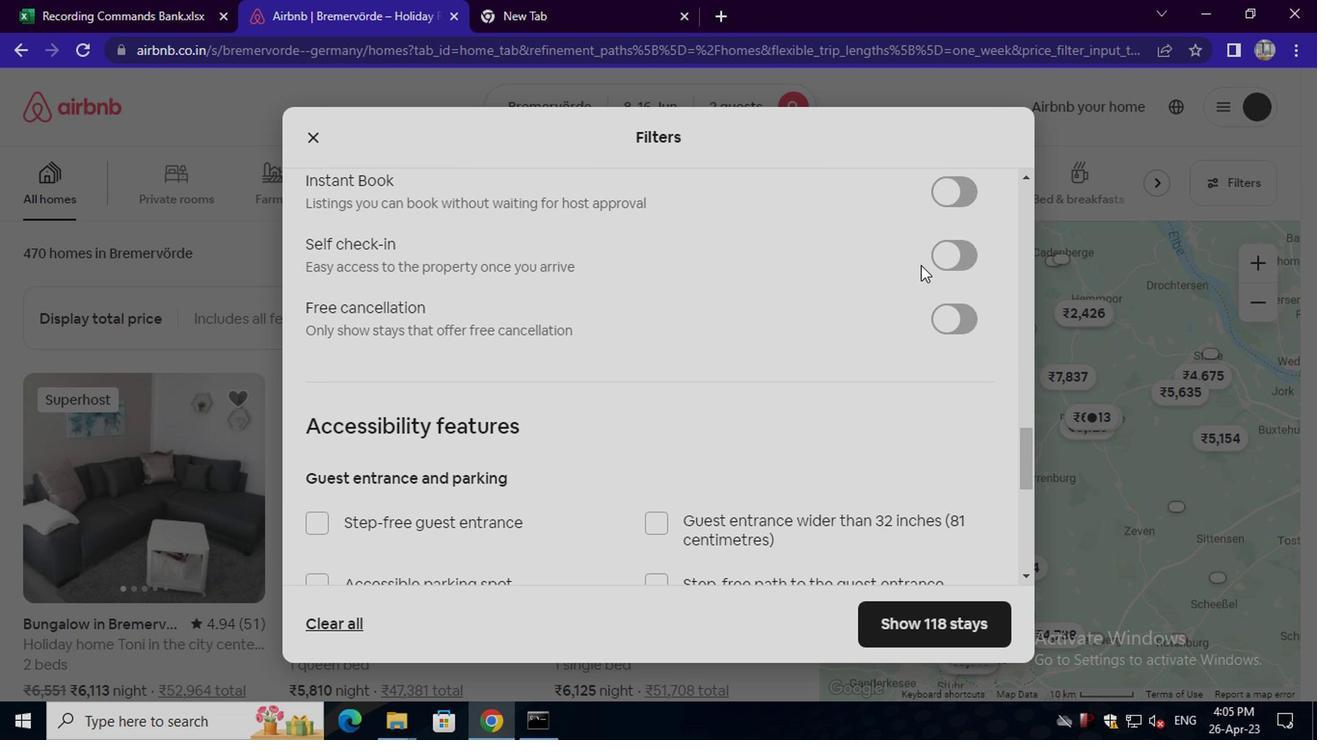 
Action: Mouse pressed left at (938, 258)
Screenshot: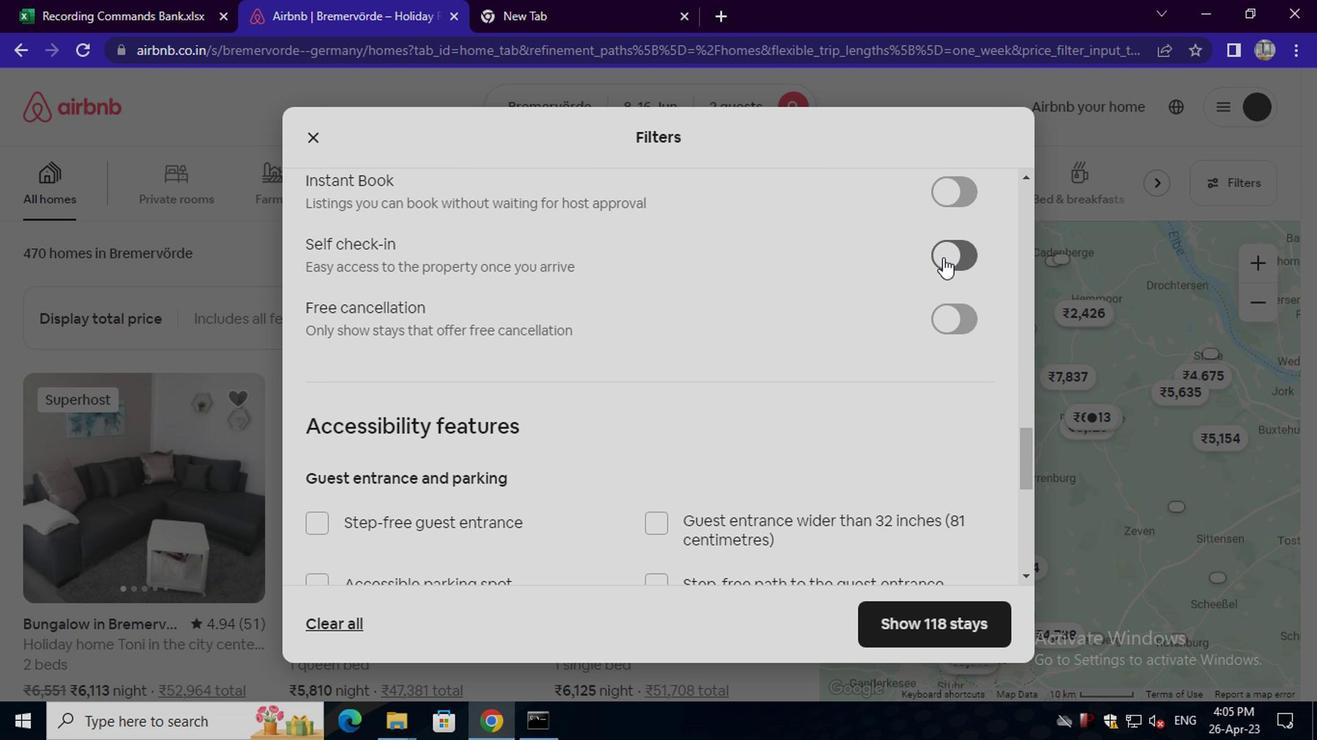 
Action: Mouse moved to (823, 305)
Screenshot: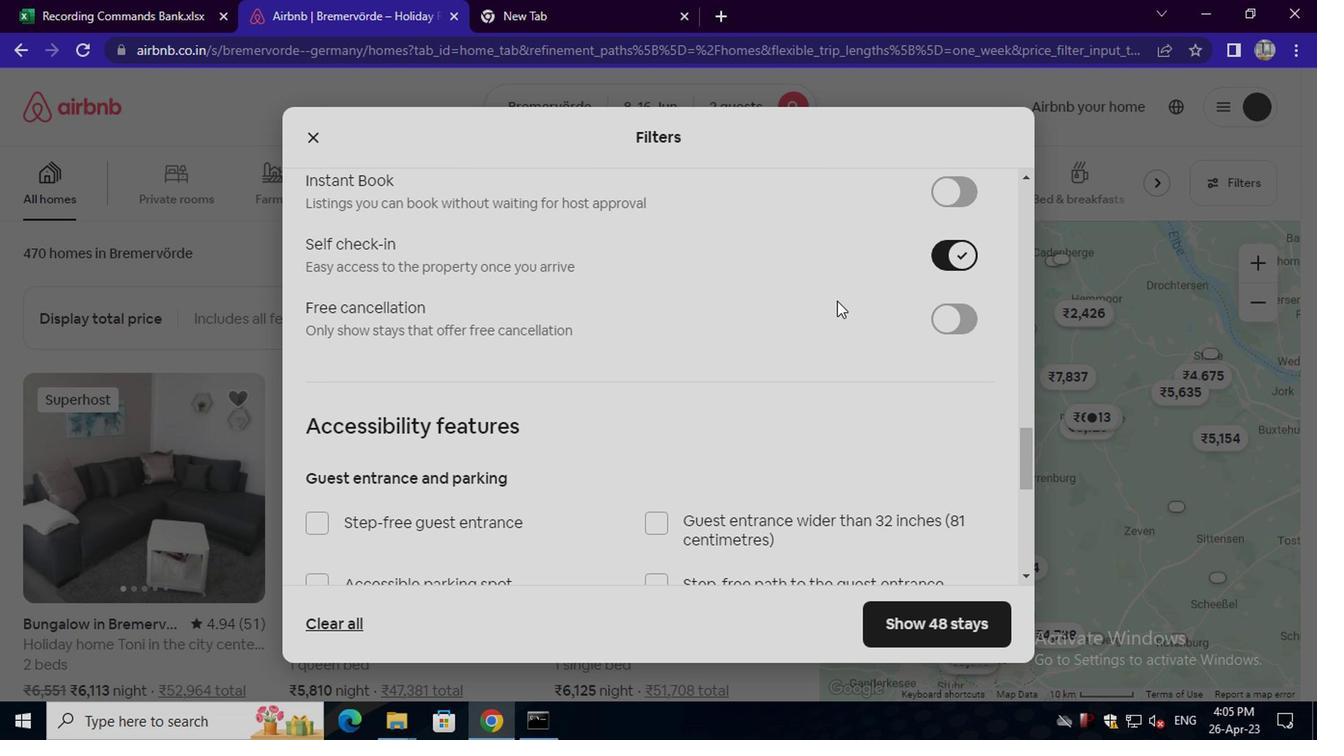 
Action: Mouse scrolled (823, 305) with delta (0, 0)
Screenshot: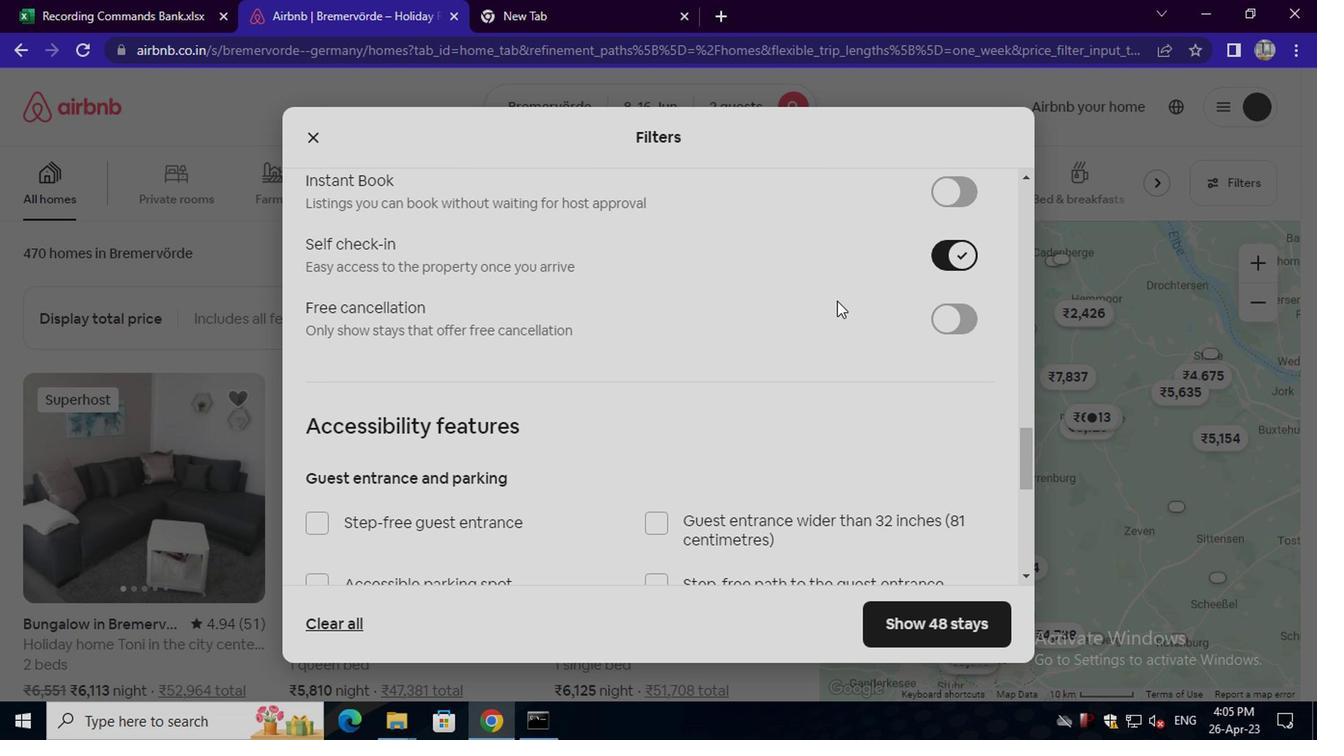 
Action: Mouse scrolled (823, 305) with delta (0, 0)
Screenshot: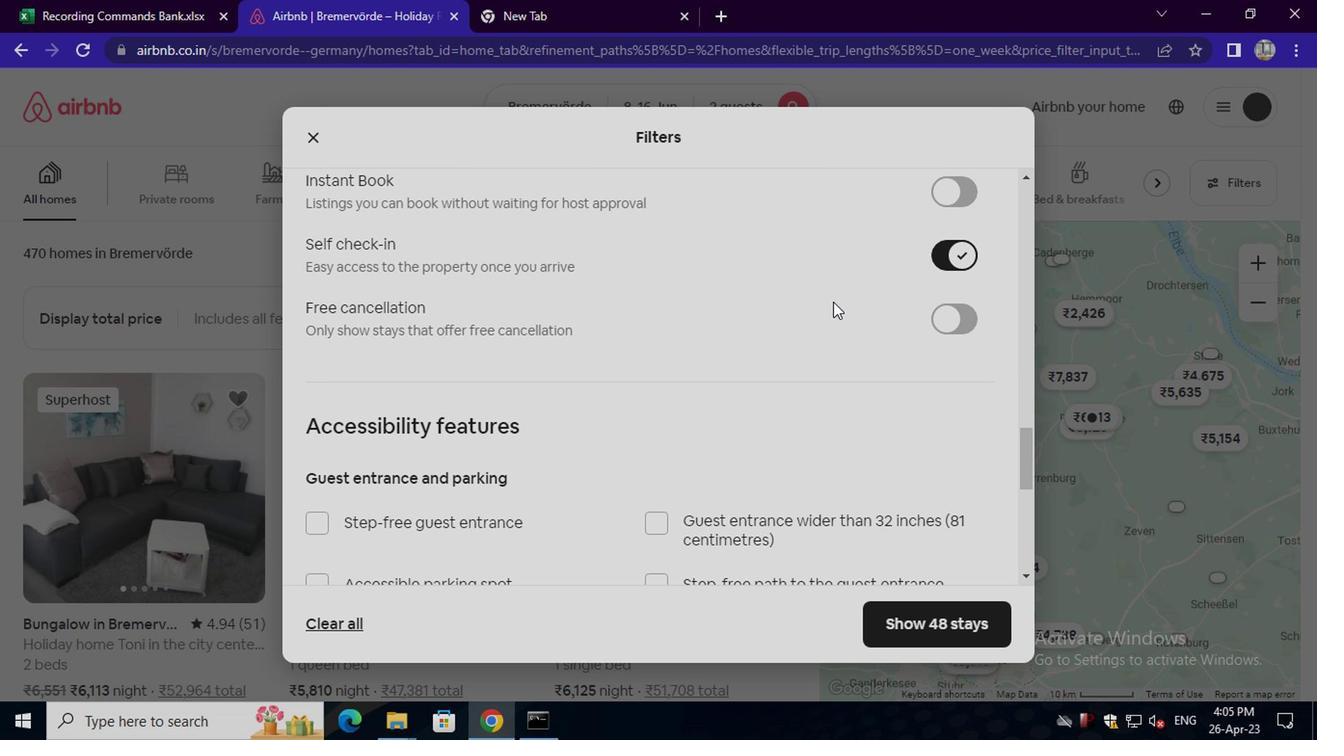 
Action: Mouse scrolled (823, 305) with delta (0, 0)
Screenshot: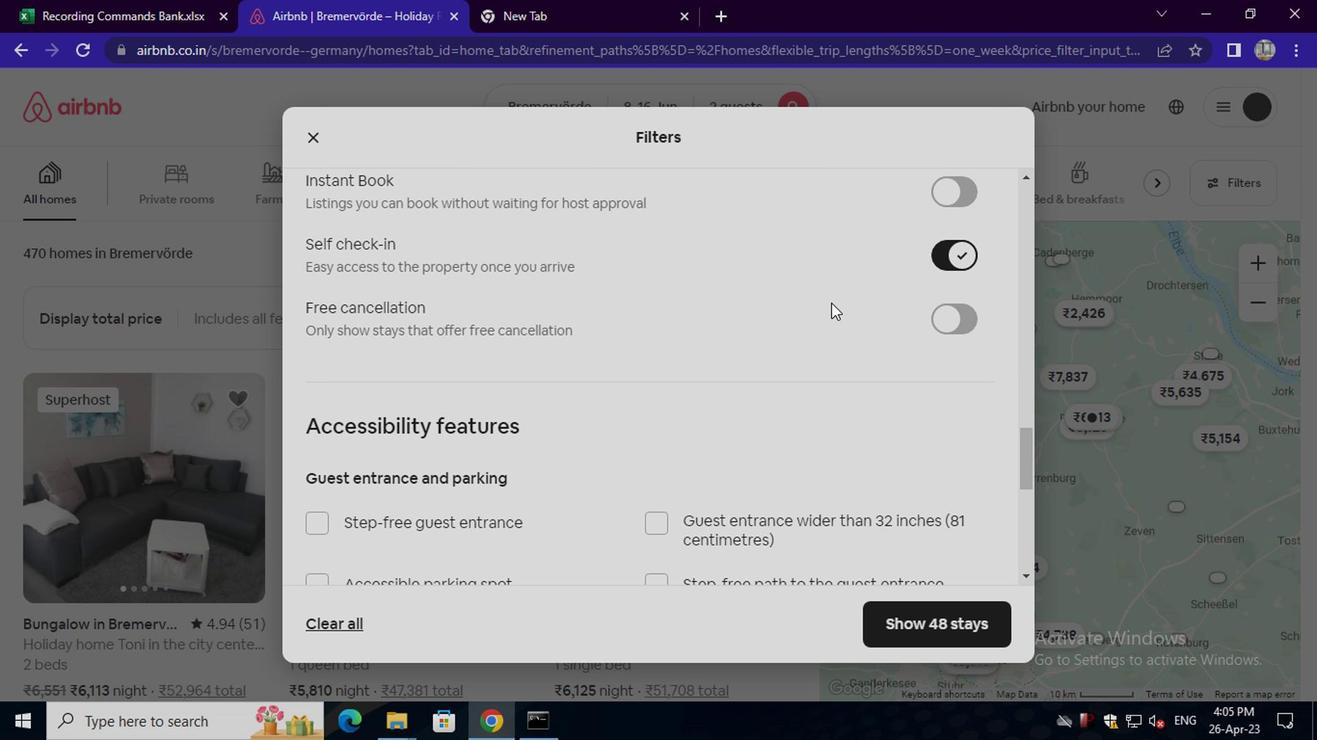 
Action: Mouse scrolled (823, 305) with delta (0, 0)
Screenshot: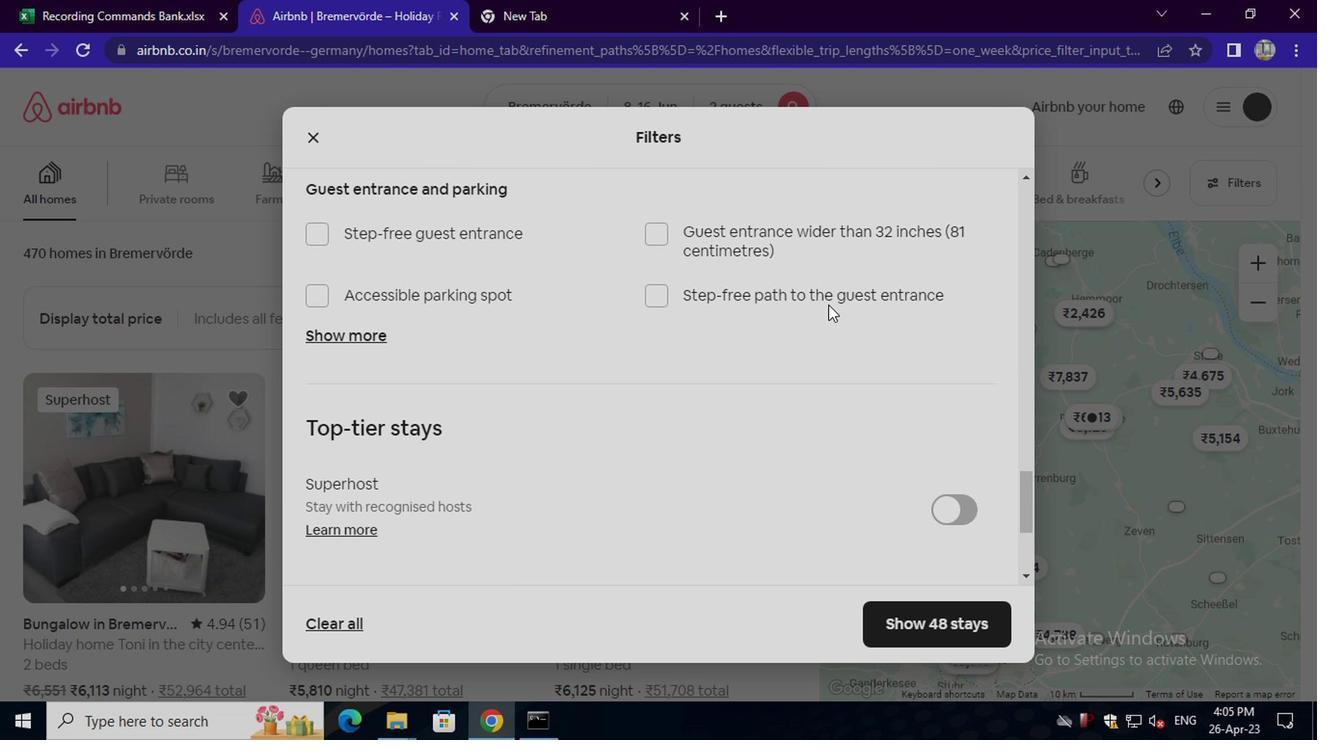 
Action: Mouse scrolled (823, 305) with delta (0, 0)
Screenshot: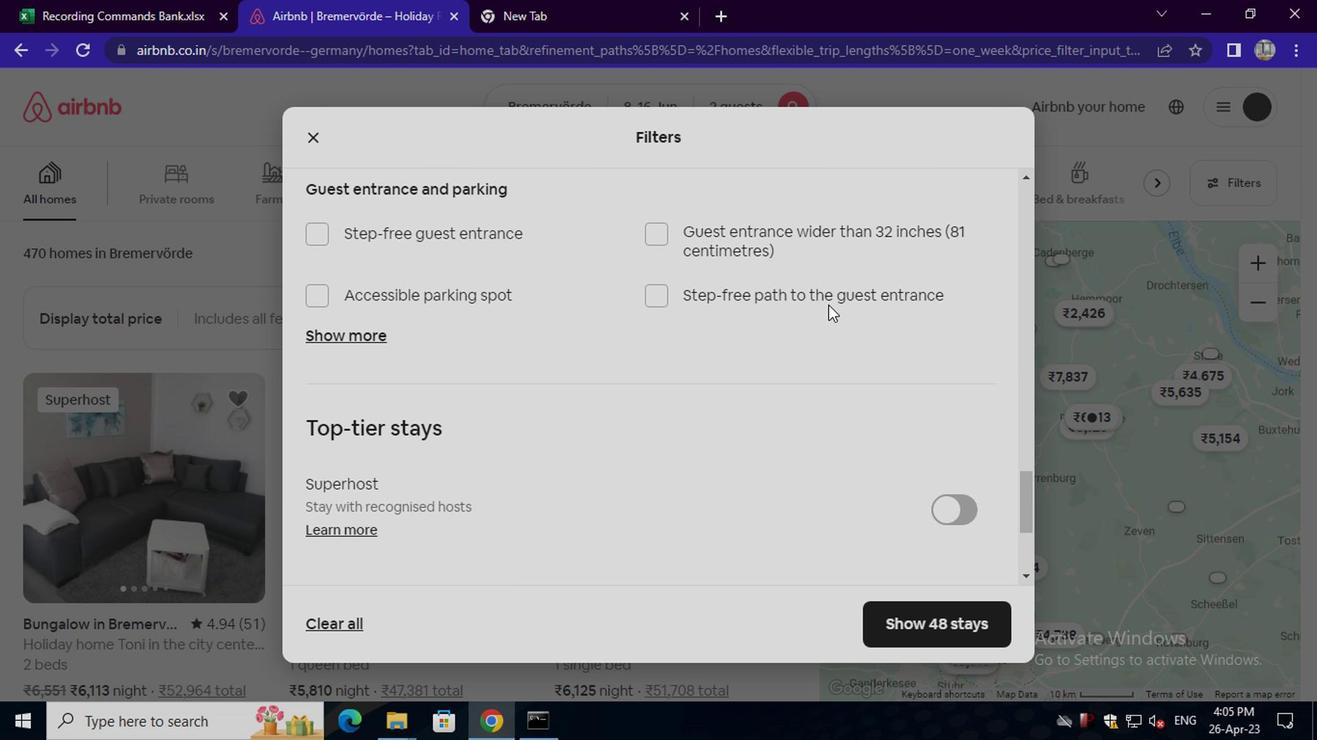 
Action: Mouse scrolled (823, 305) with delta (0, 0)
Screenshot: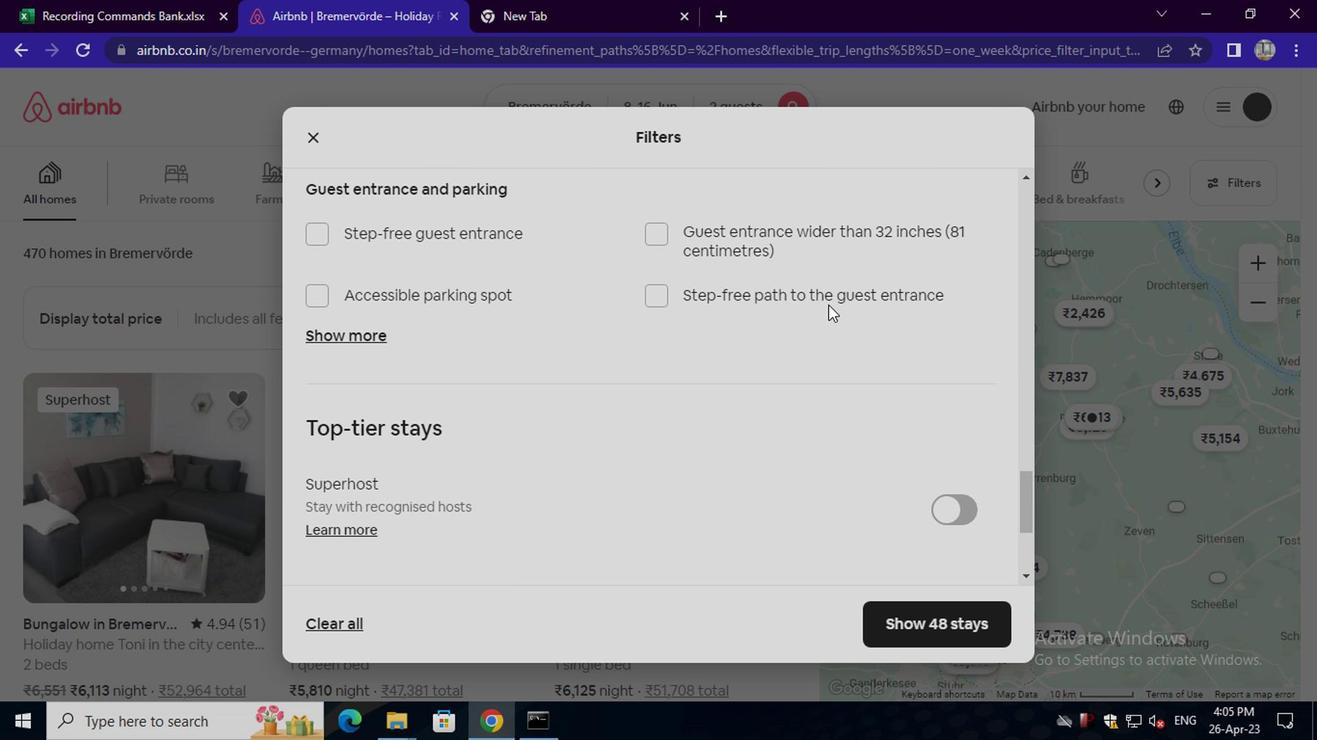 
Action: Mouse scrolled (823, 305) with delta (0, 0)
Screenshot: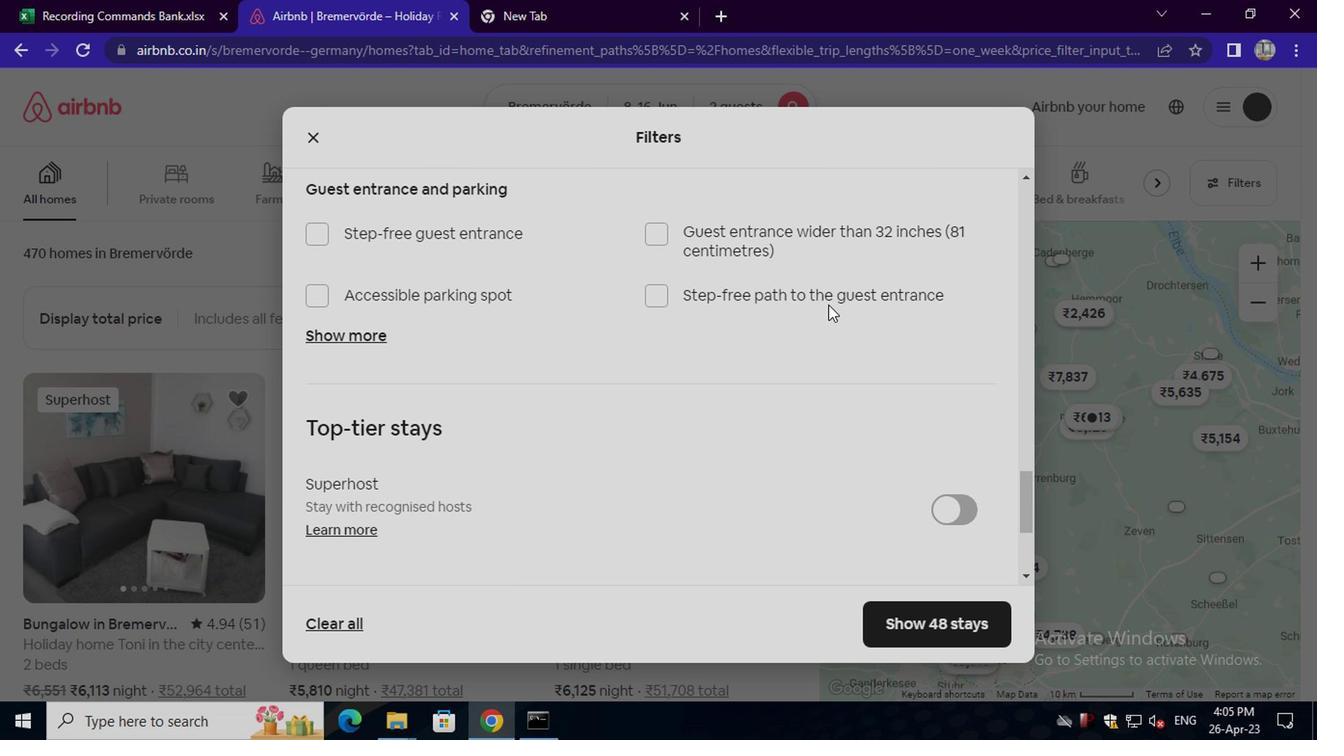 
Action: Mouse moved to (370, 455)
Screenshot: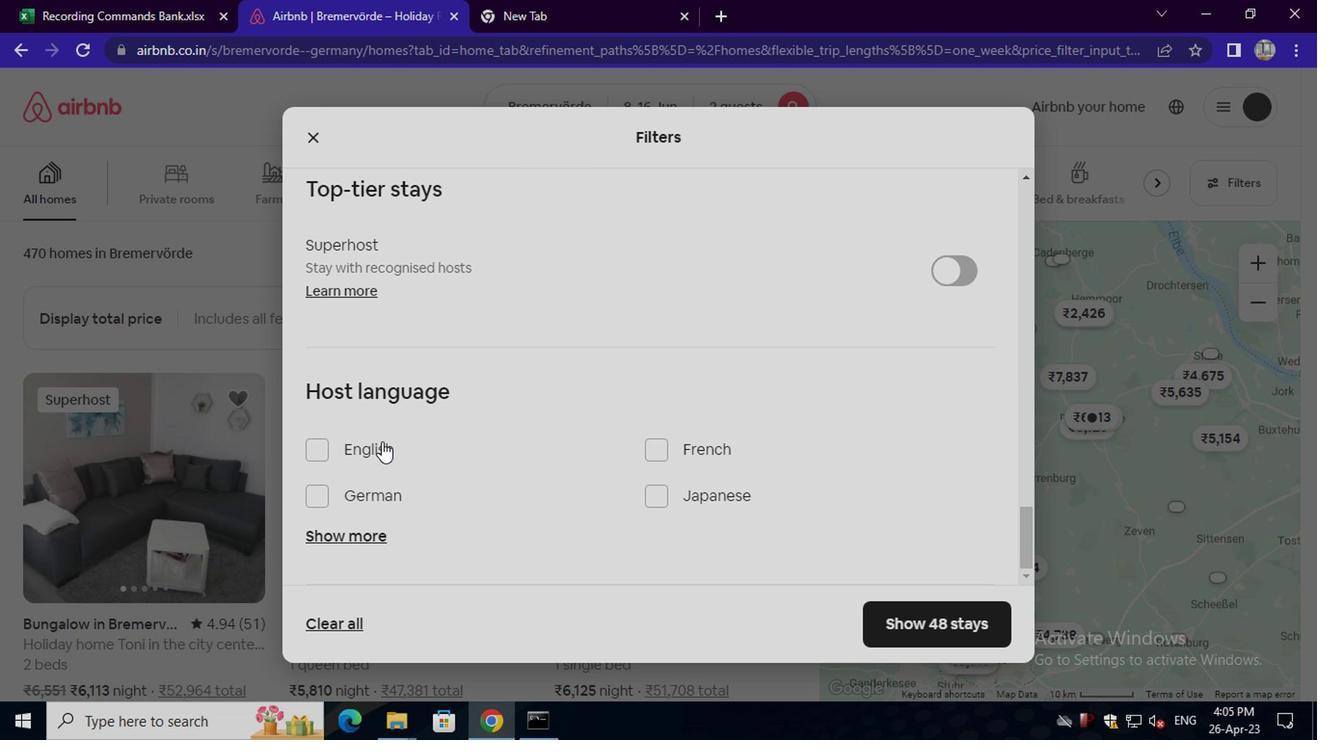 
Action: Mouse pressed left at (370, 455)
Screenshot: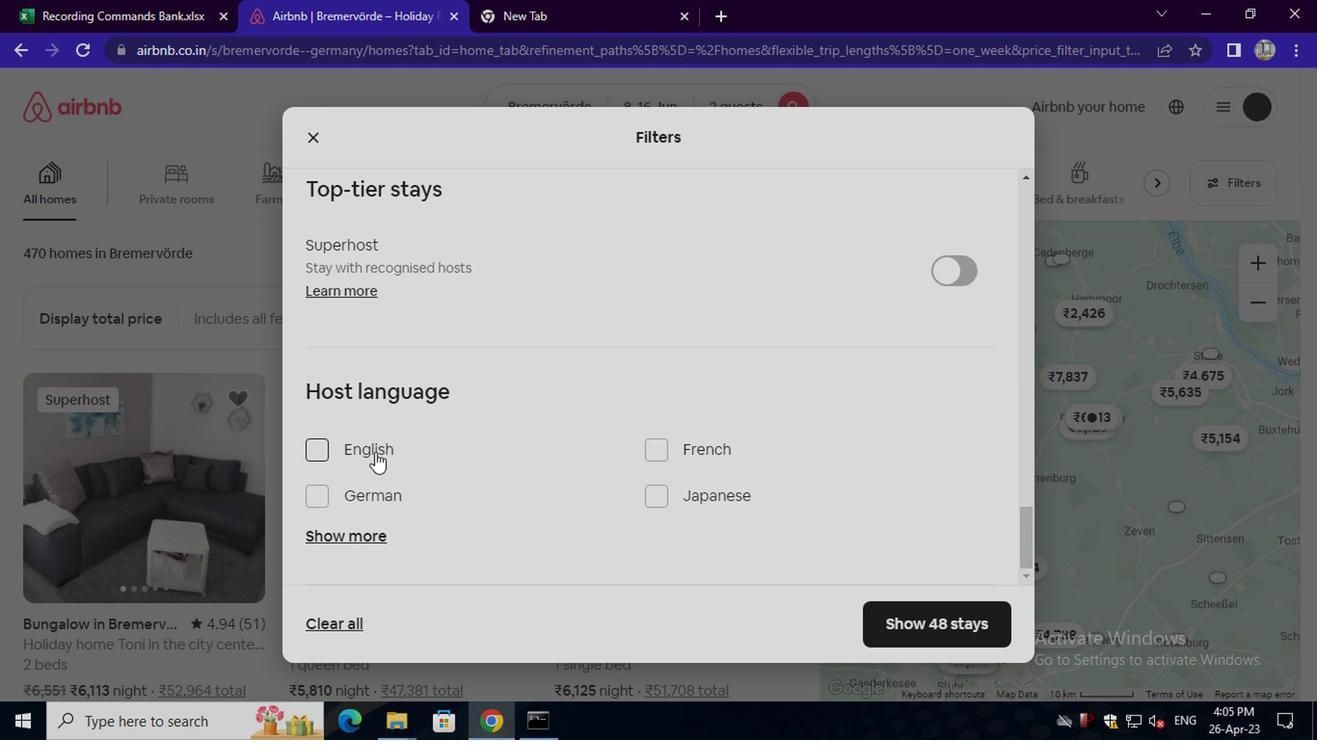 
Action: Mouse moved to (886, 608)
Screenshot: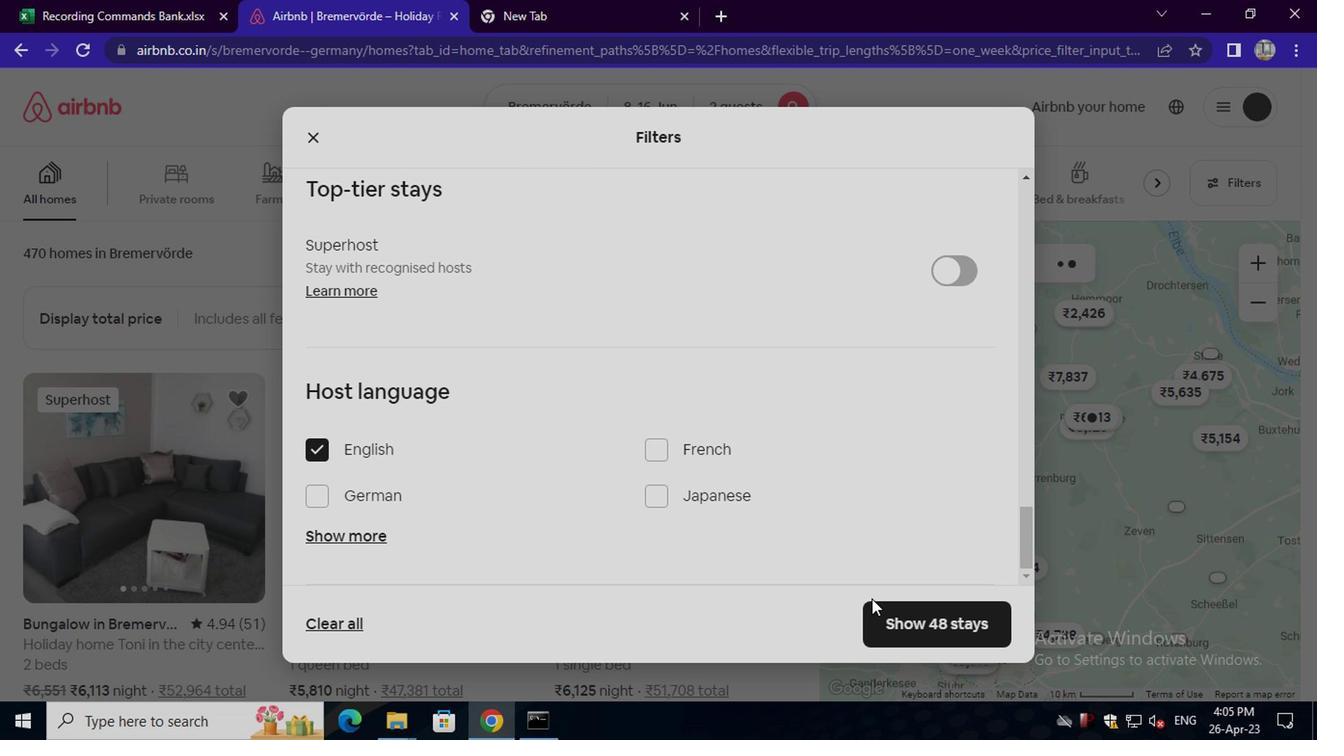 
Action: Mouse pressed left at (886, 608)
Screenshot: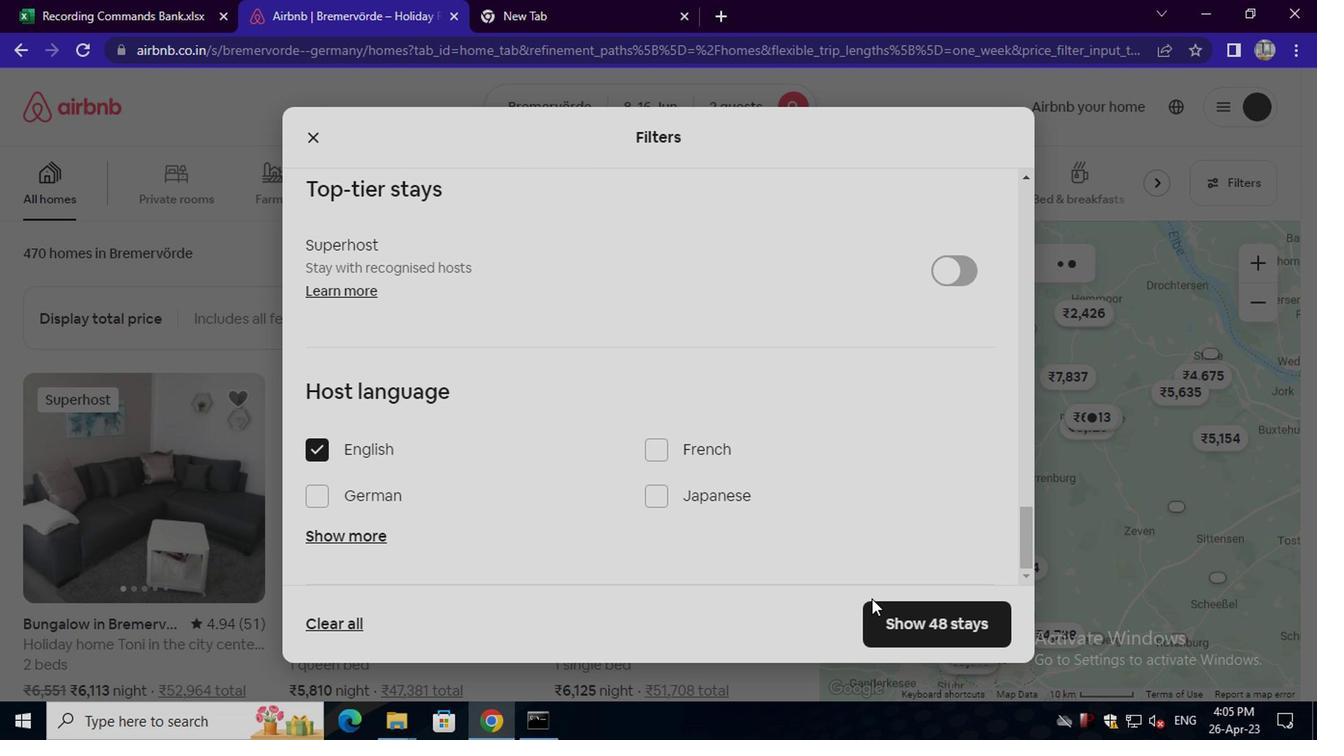 
Action: Mouse moved to (701, 607)
Screenshot: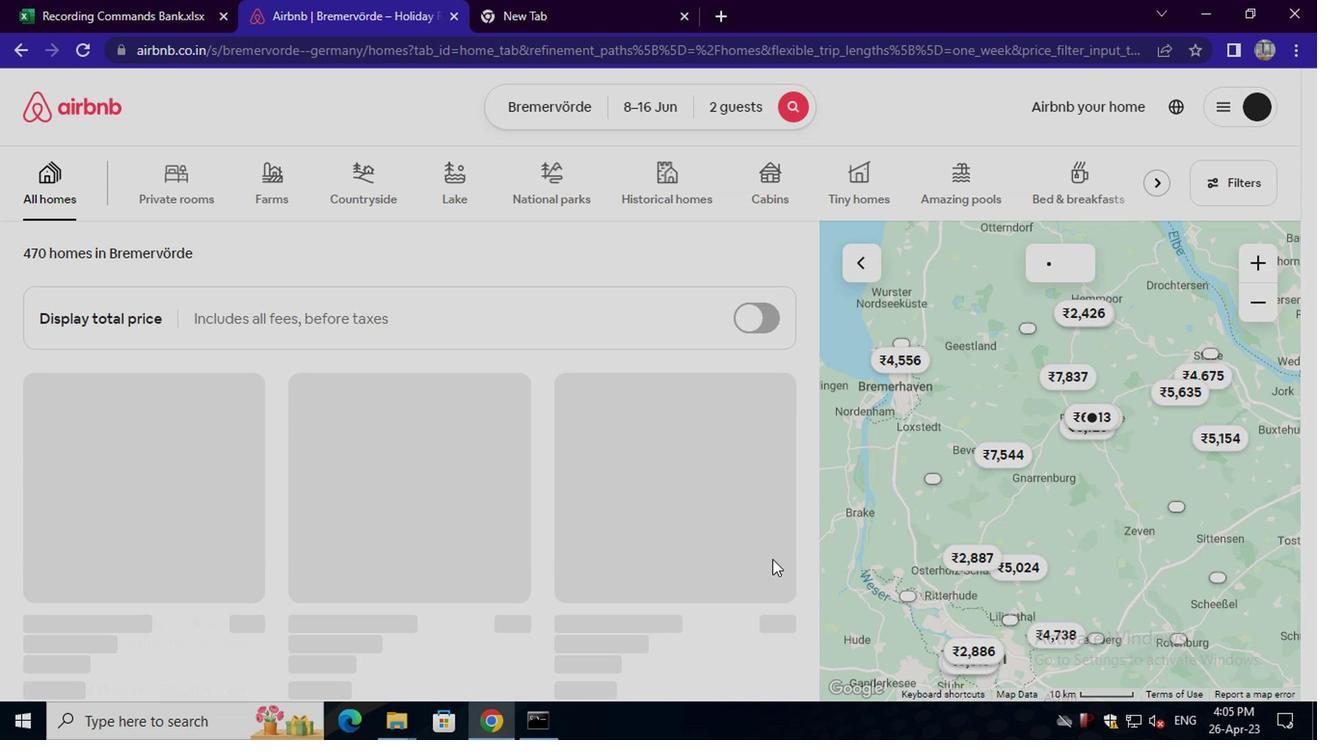 
Action: Key pressed <Key.f8>
Screenshot: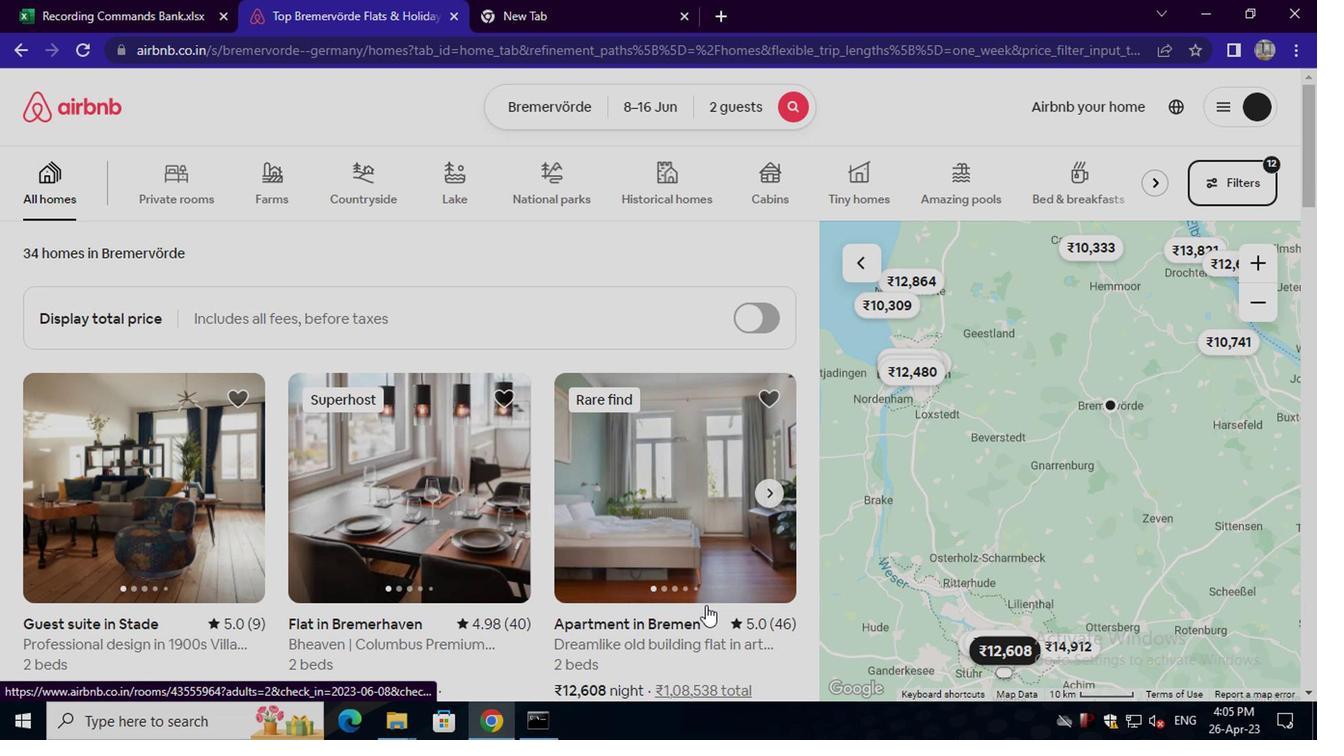 
